Task: Schedule a 90-minute workshop on team motivation.
Action: Mouse moved to (128, 156)
Screenshot: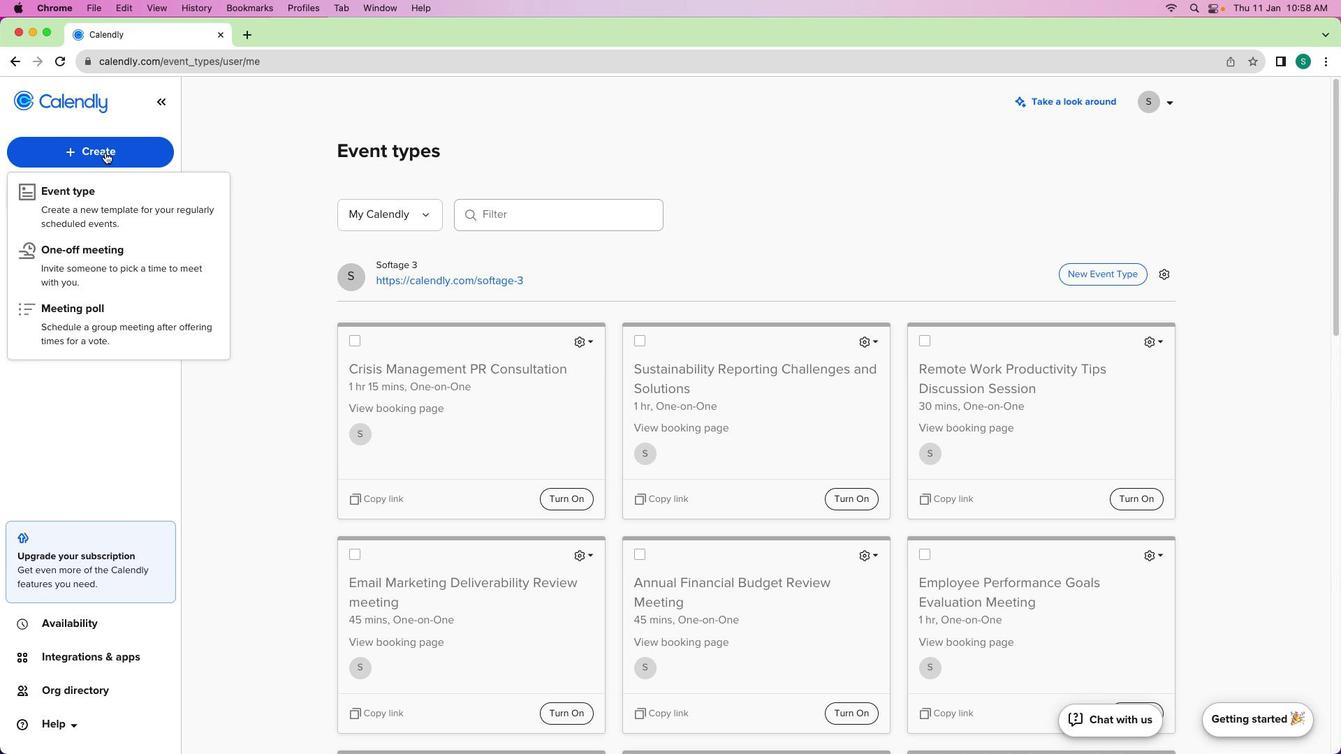 
Action: Mouse pressed left at (128, 156)
Screenshot: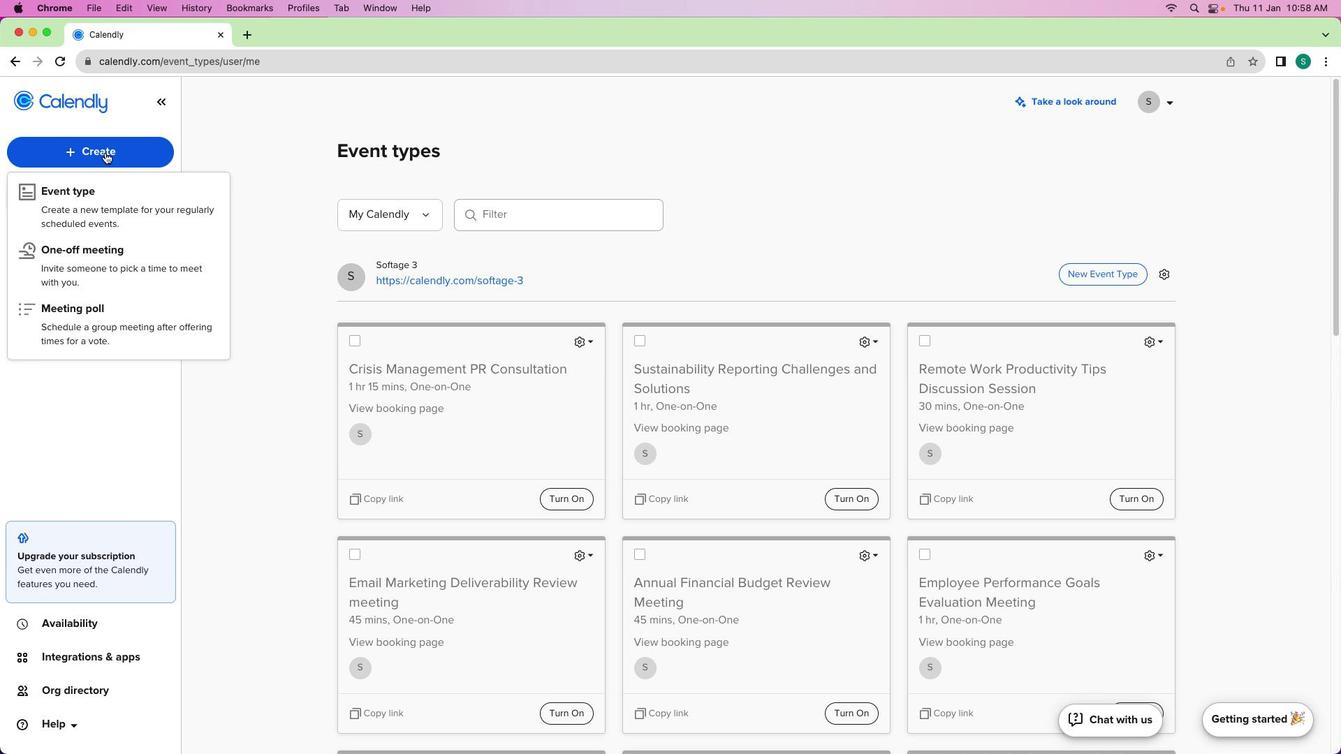 
Action: Mouse moved to (104, 152)
Screenshot: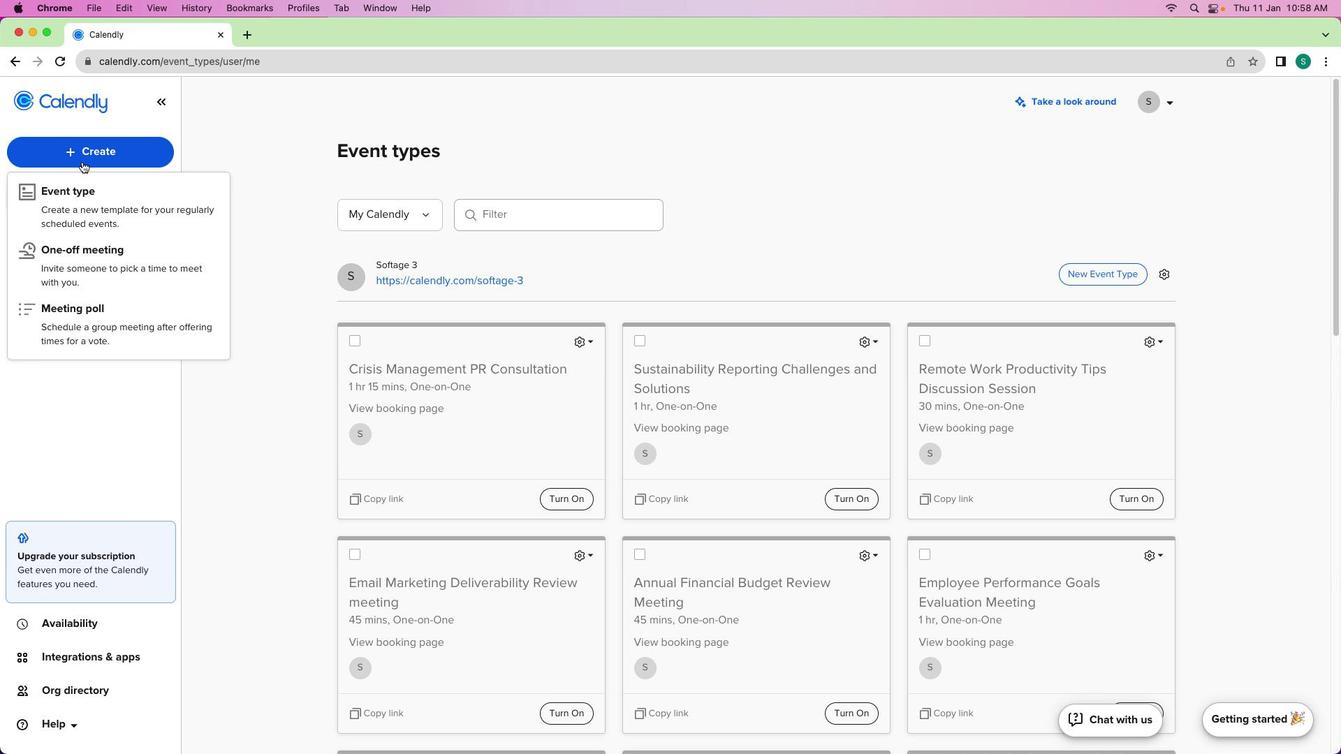 
Action: Mouse pressed left at (104, 152)
Screenshot: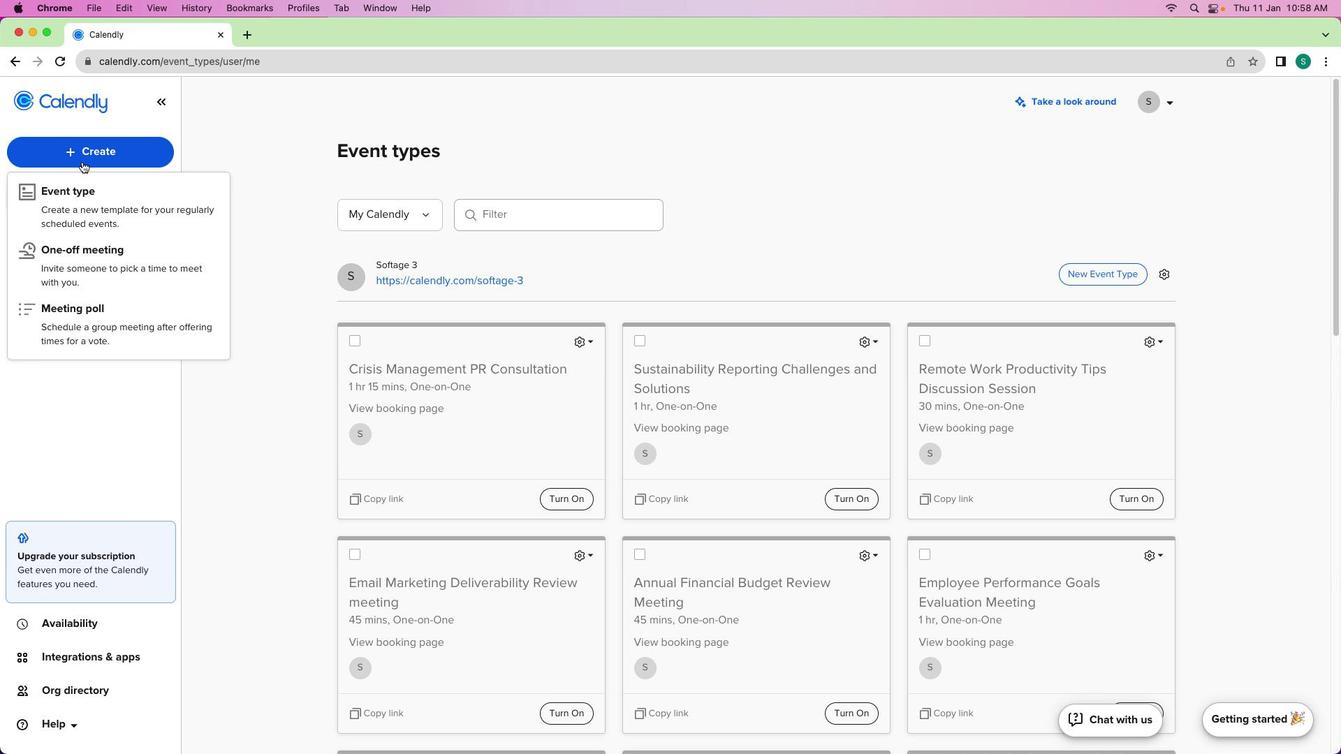 
Action: Mouse moved to (79, 197)
Screenshot: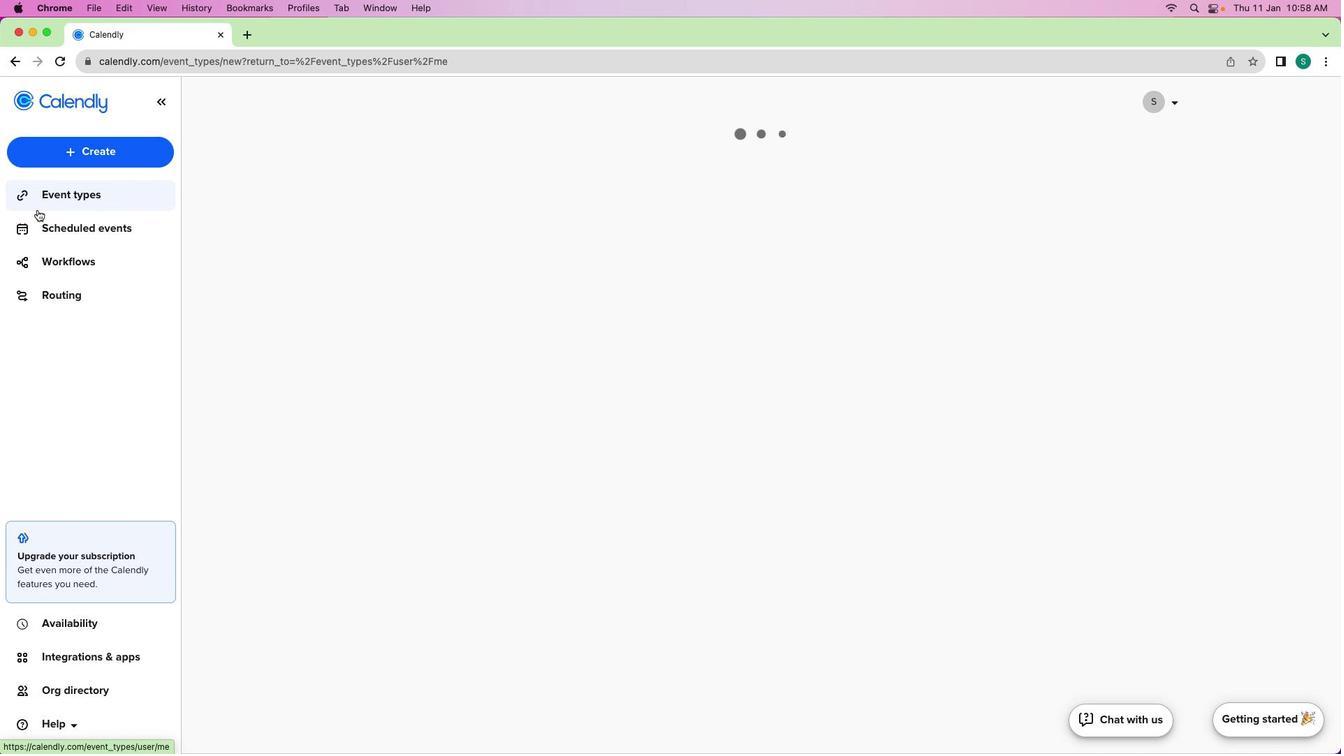 
Action: Mouse pressed left at (79, 197)
Screenshot: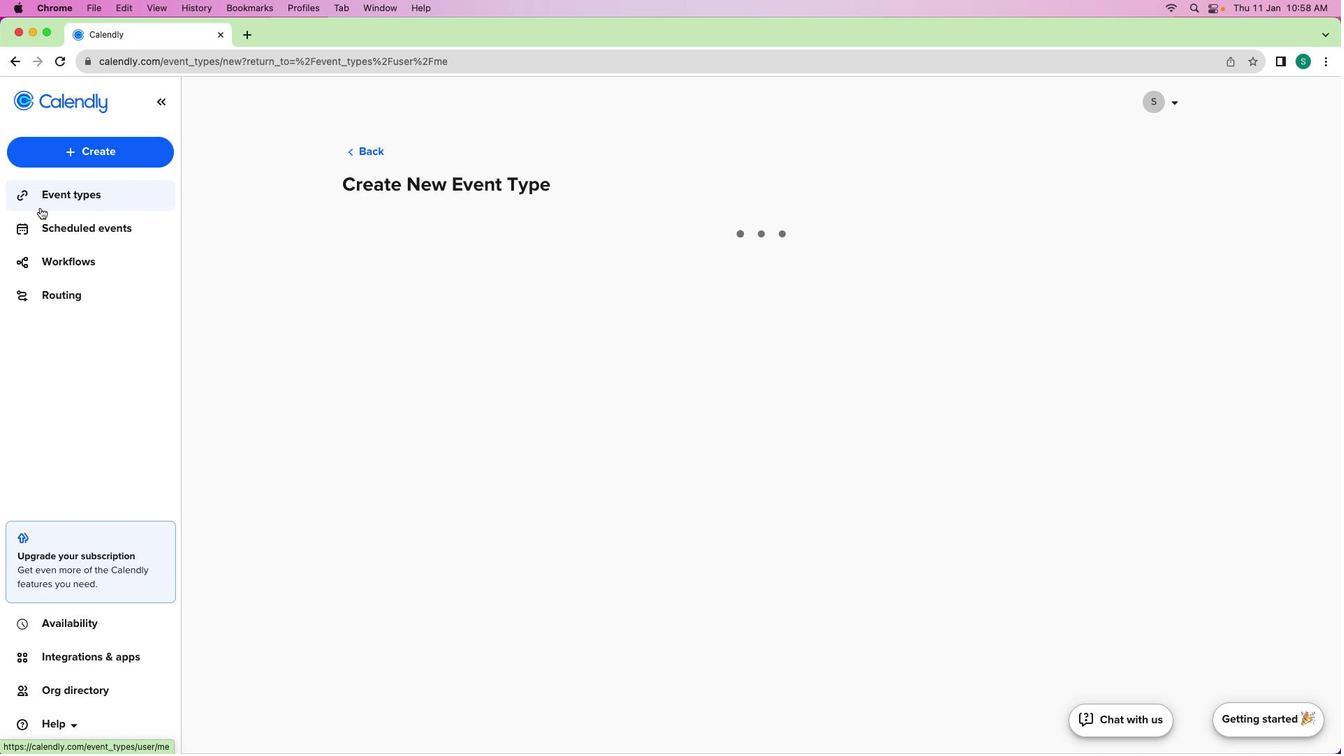 
Action: Mouse moved to (498, 296)
Screenshot: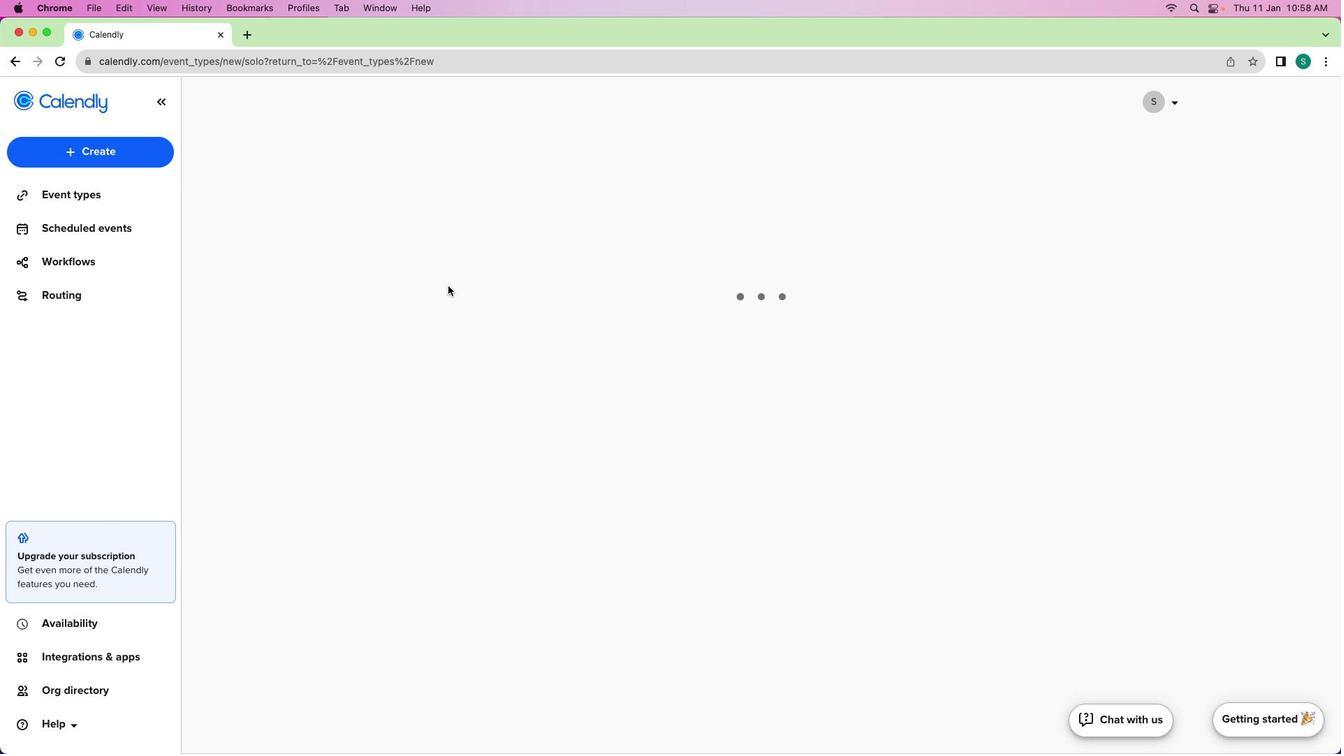 
Action: Mouse pressed left at (498, 296)
Screenshot: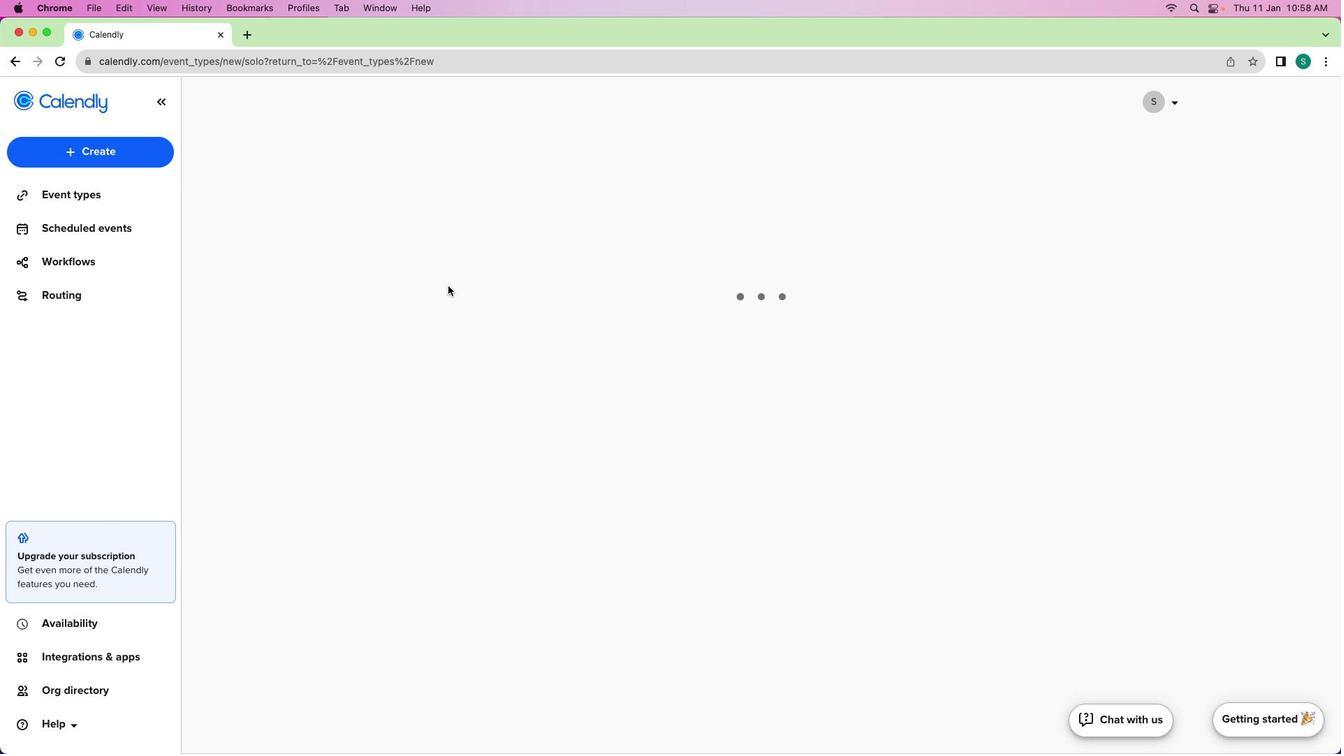 
Action: Mouse moved to (53, 223)
Screenshot: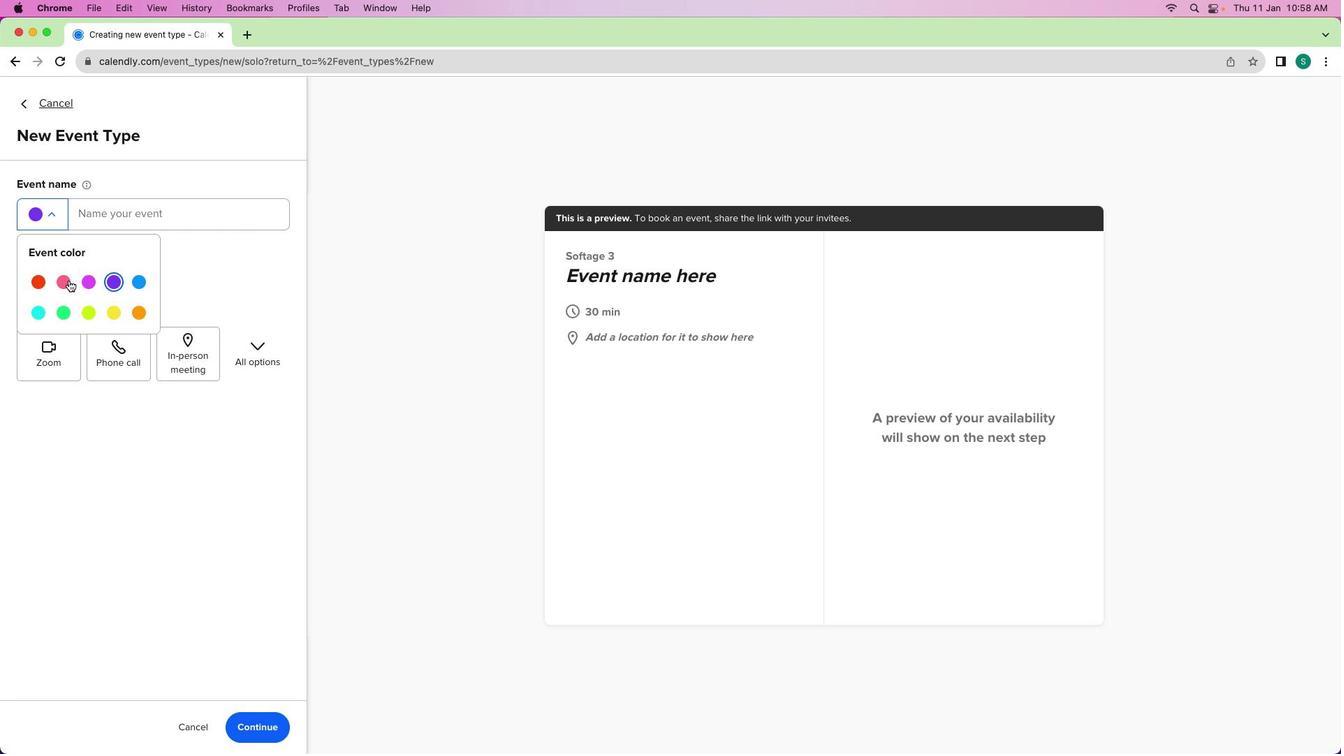 
Action: Mouse pressed left at (53, 223)
Screenshot: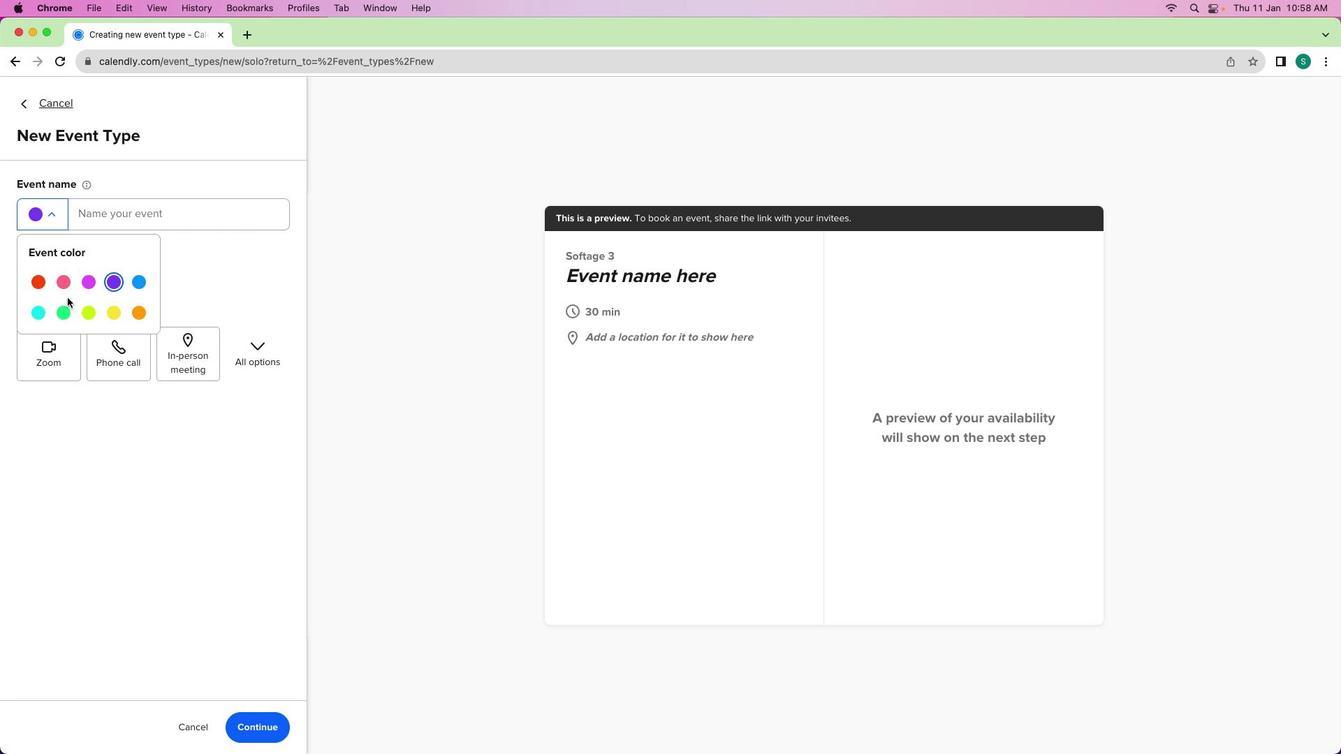 
Action: Mouse moved to (64, 313)
Screenshot: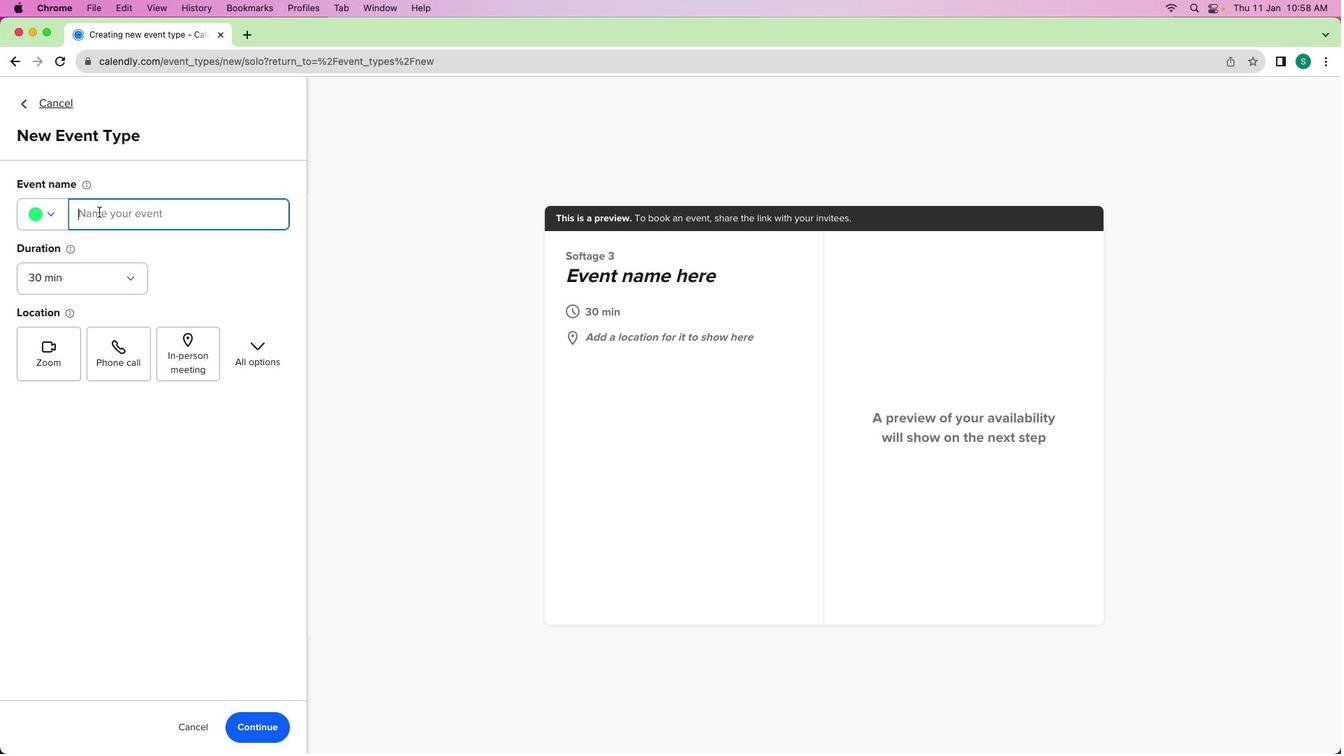 
Action: Mouse pressed left at (64, 313)
Screenshot: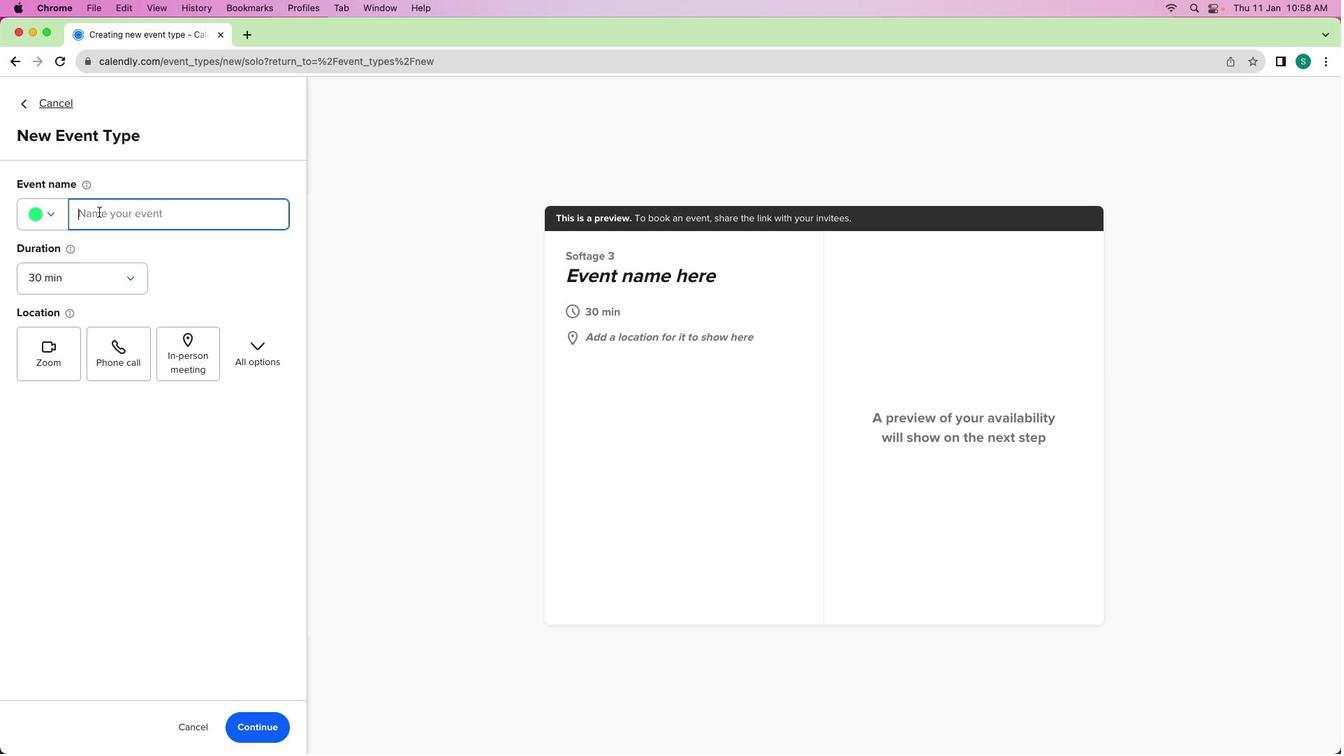 
Action: Mouse moved to (99, 212)
Screenshot: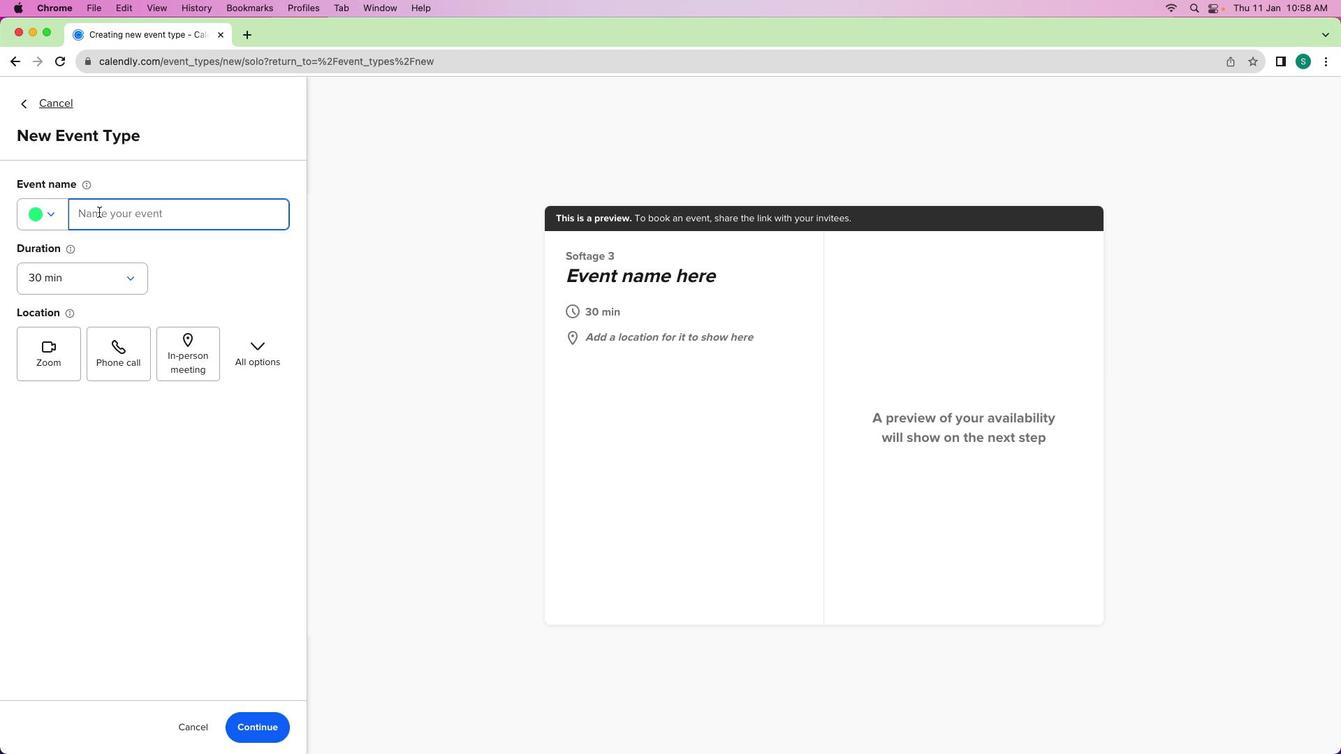 
Action: Mouse pressed left at (99, 212)
Screenshot: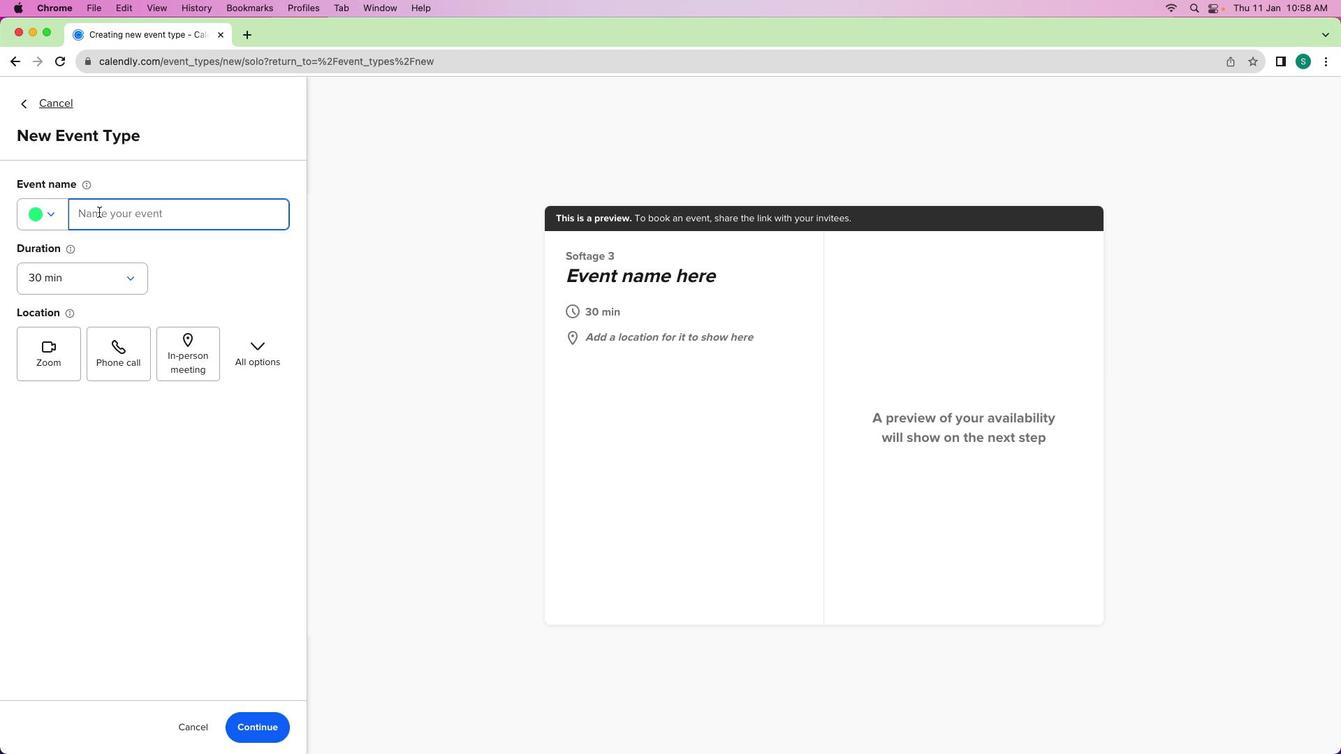 
Action: Key pressed Key.shift'T''e''a''m'Key.spaceKey.shift'M''o''t''i''v''a''t''i''o''n'Key.spaceKey.shift'W''o''r''k''s''h''o''p'
Screenshot: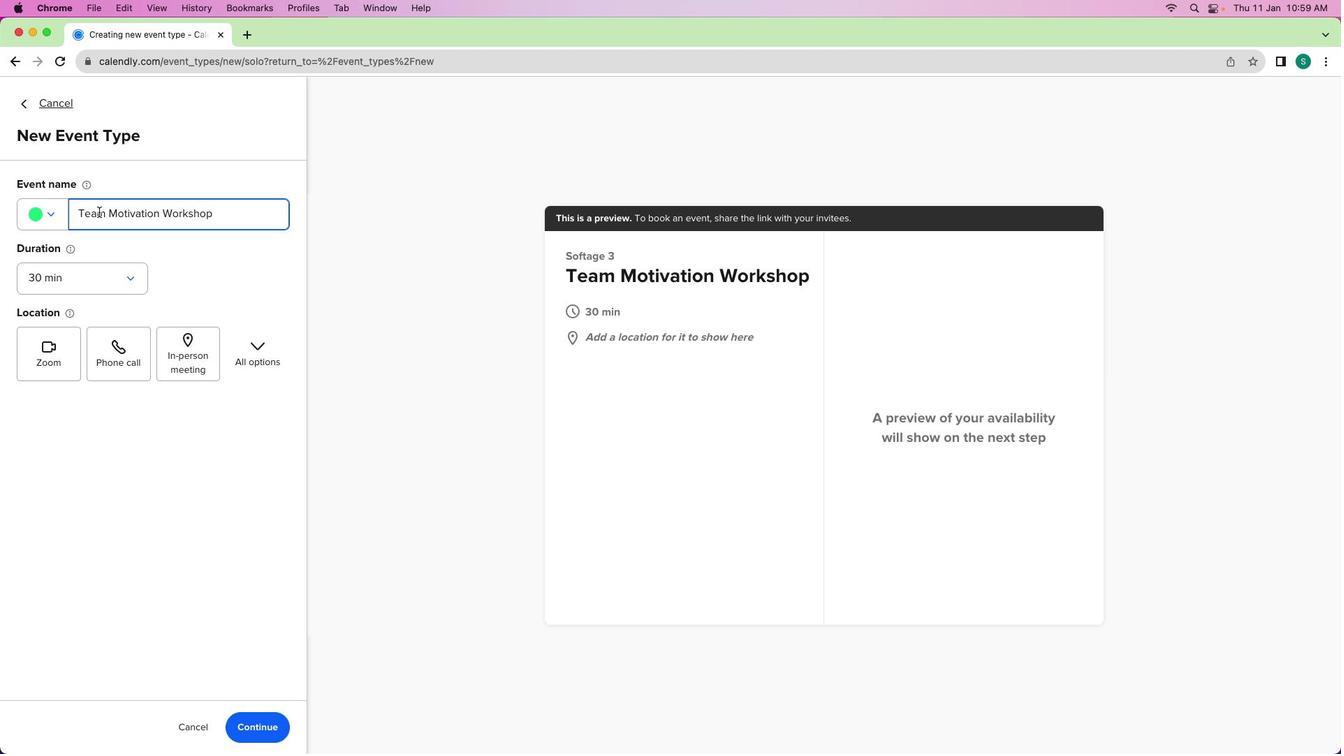 
Action: Mouse moved to (58, 273)
Screenshot: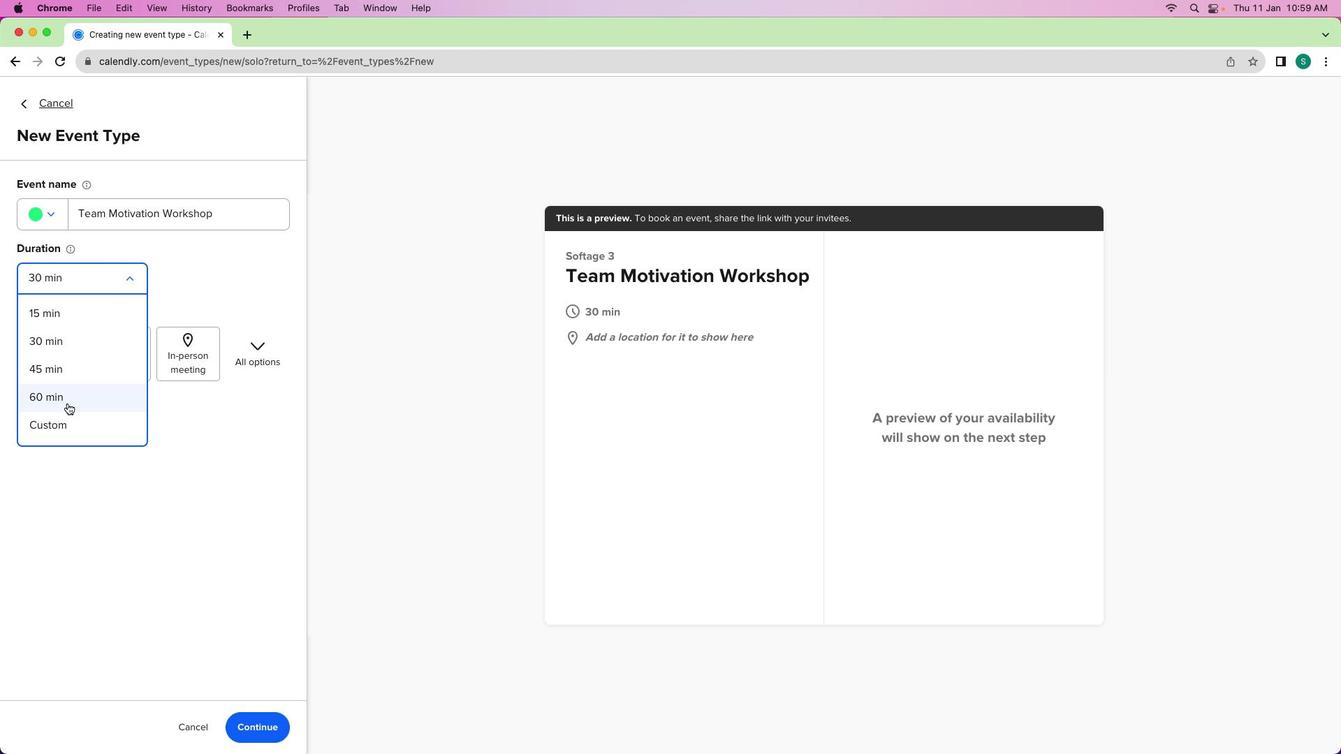 
Action: Mouse pressed left at (58, 273)
Screenshot: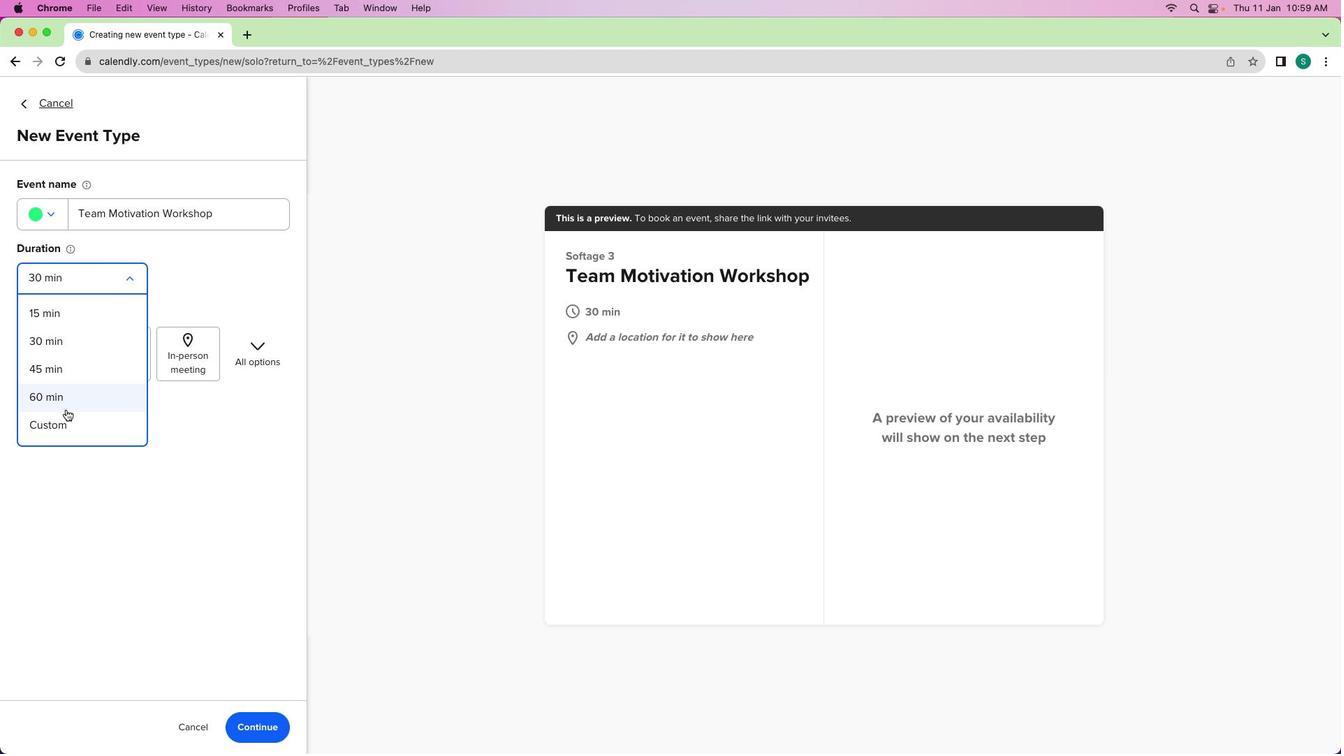 
Action: Mouse moved to (65, 413)
Screenshot: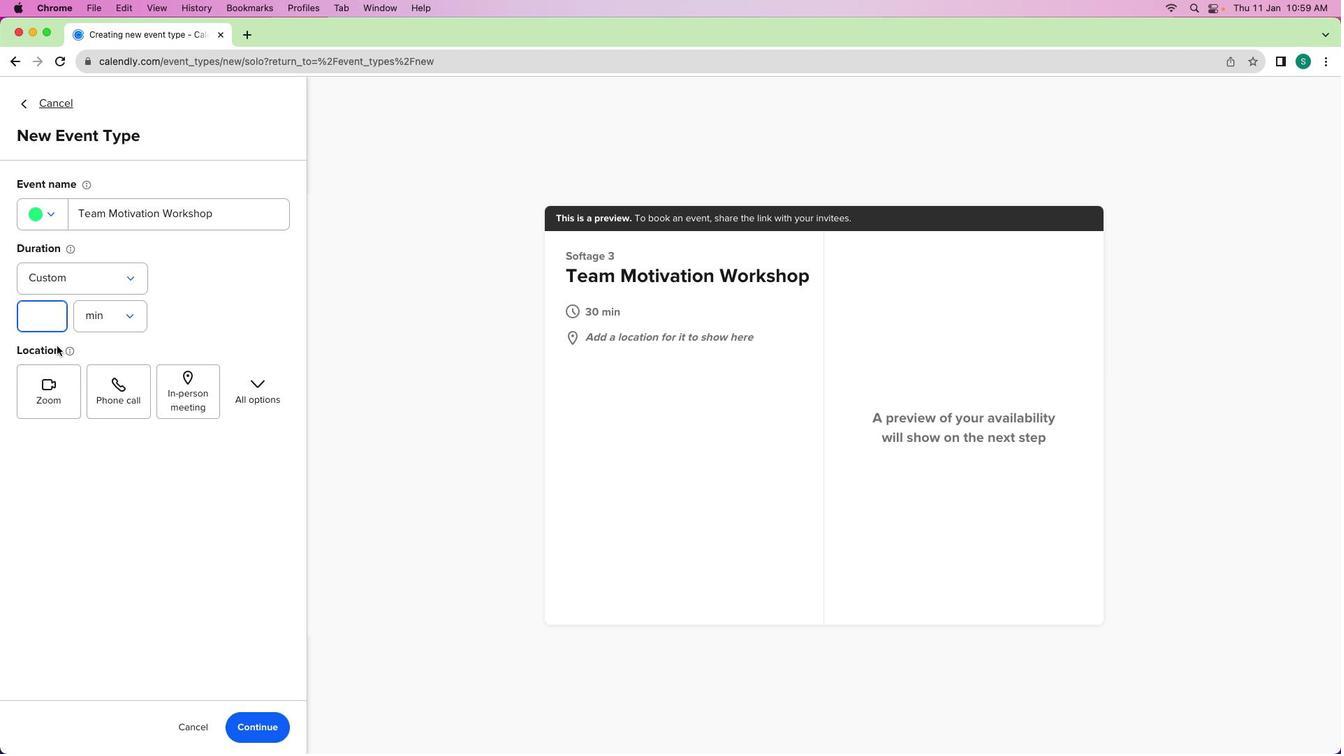 
Action: Mouse pressed left at (65, 413)
Screenshot: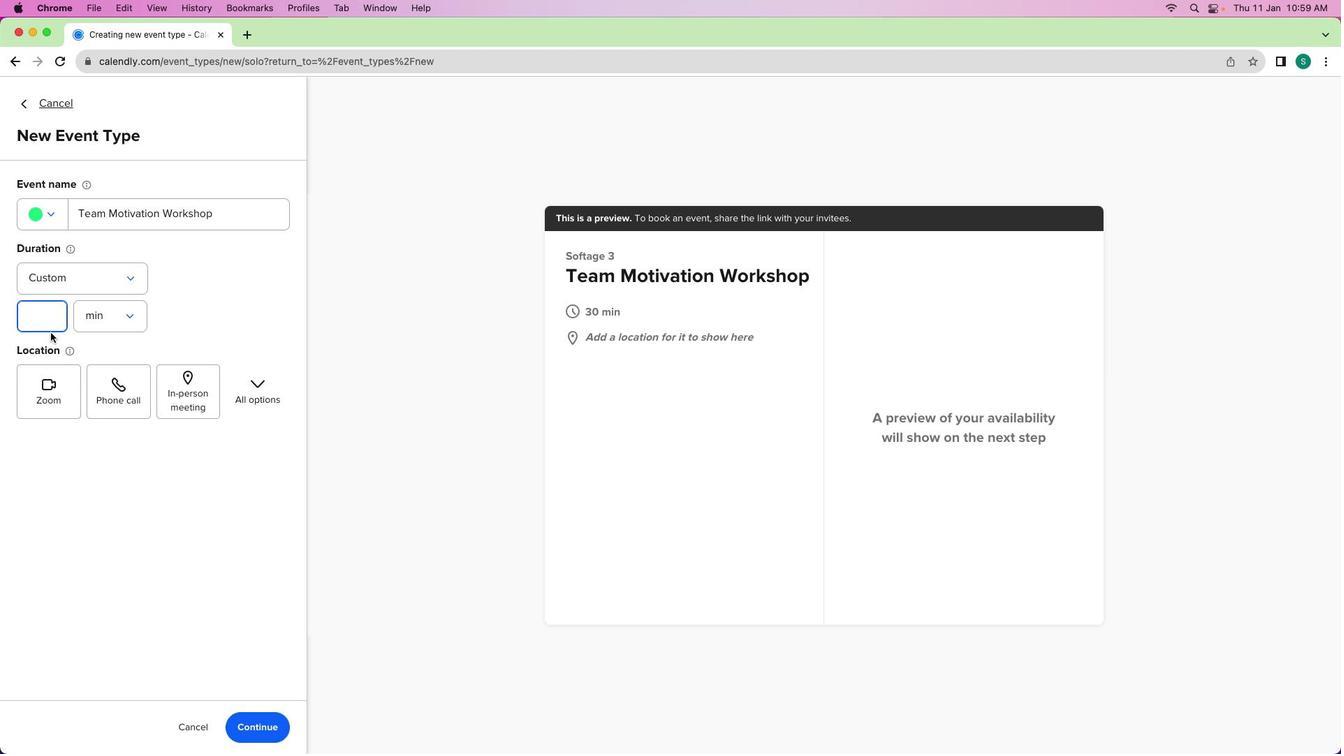 
Action: Mouse moved to (48, 322)
Screenshot: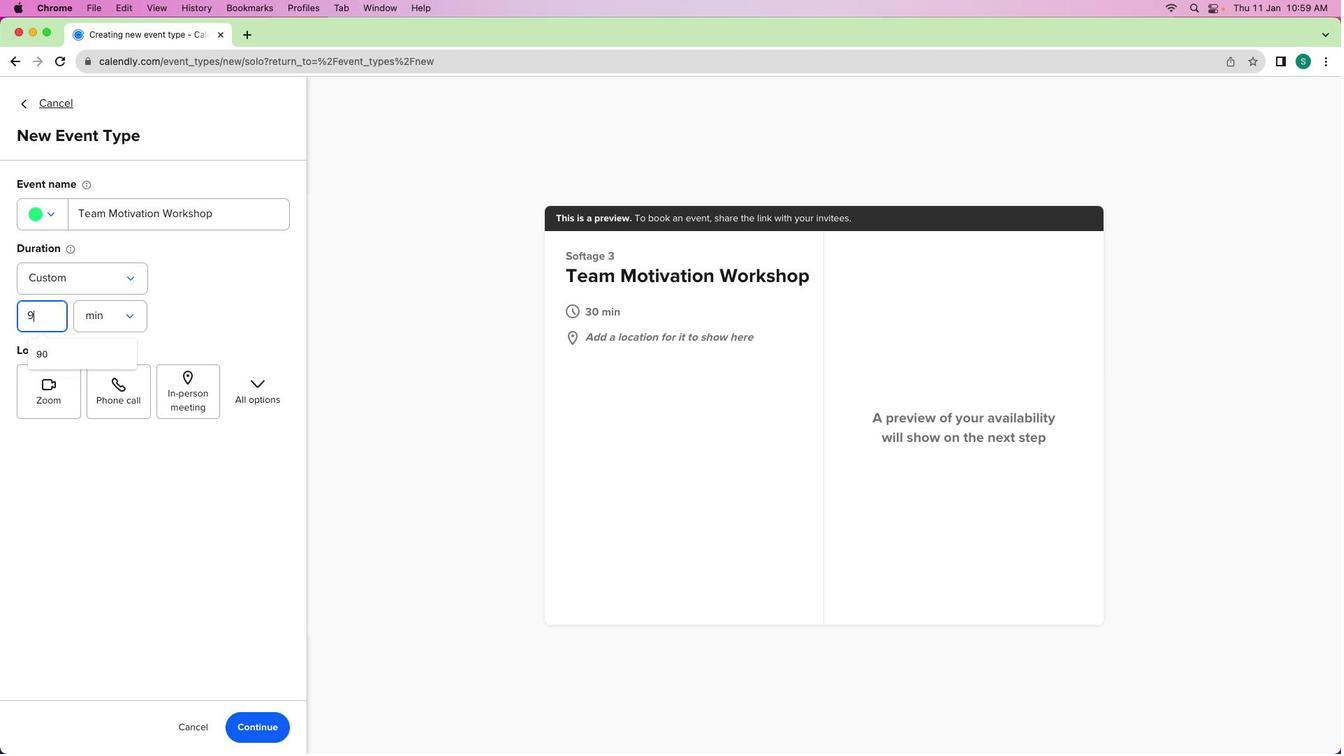 
Action: Key pressed '9''0'
Screenshot: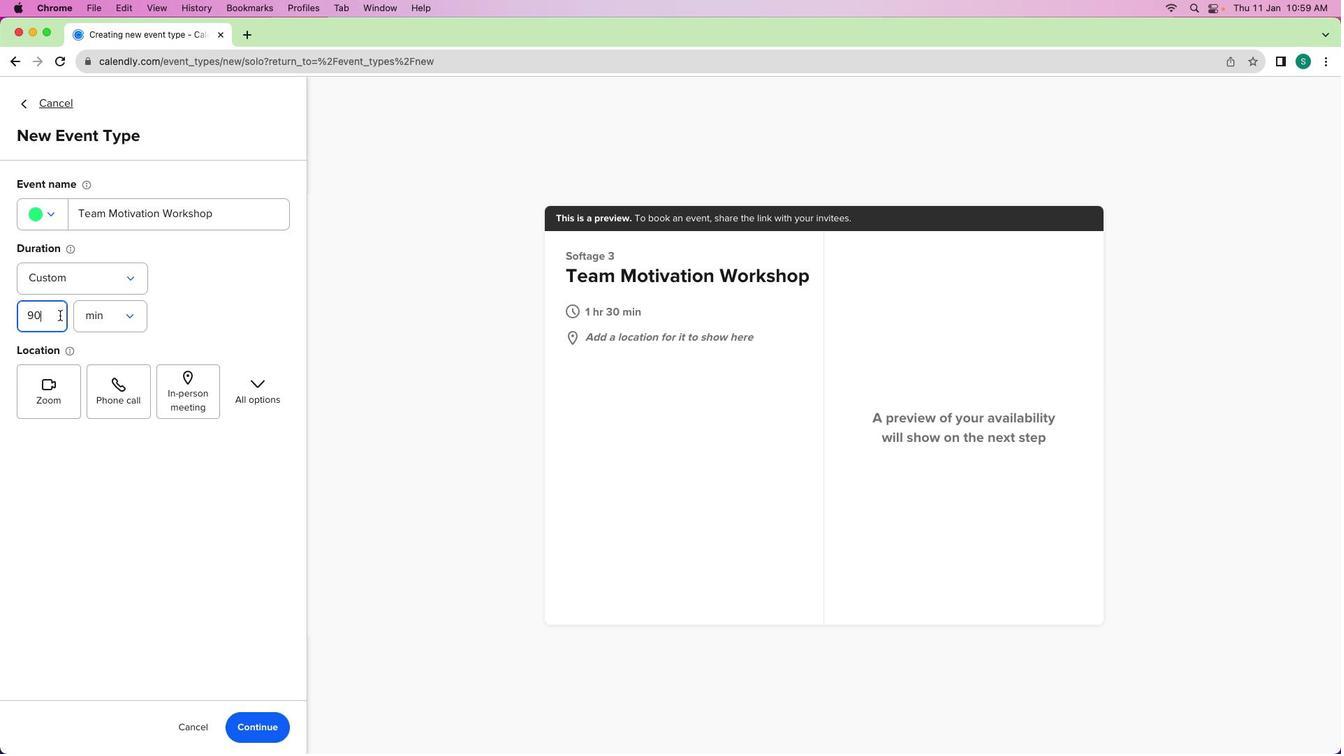 
Action: Mouse moved to (63, 394)
Screenshot: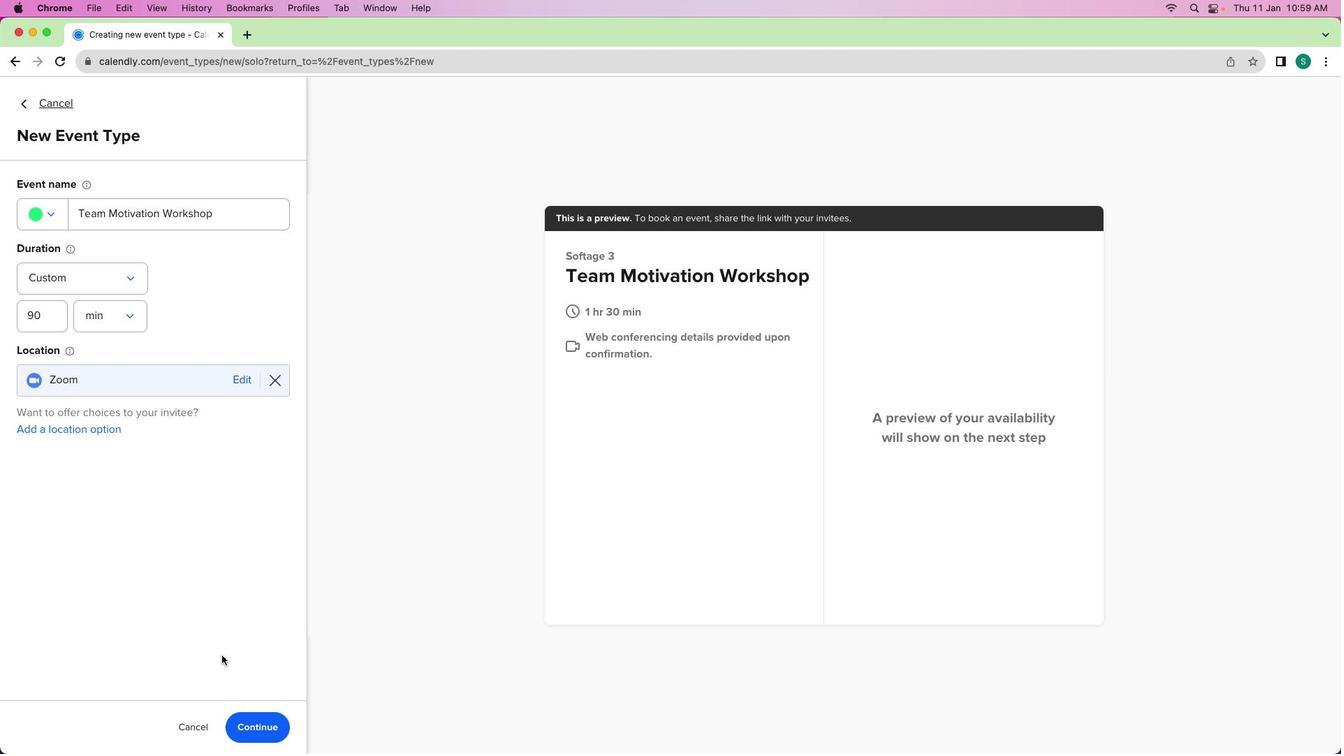 
Action: Mouse pressed left at (63, 394)
Screenshot: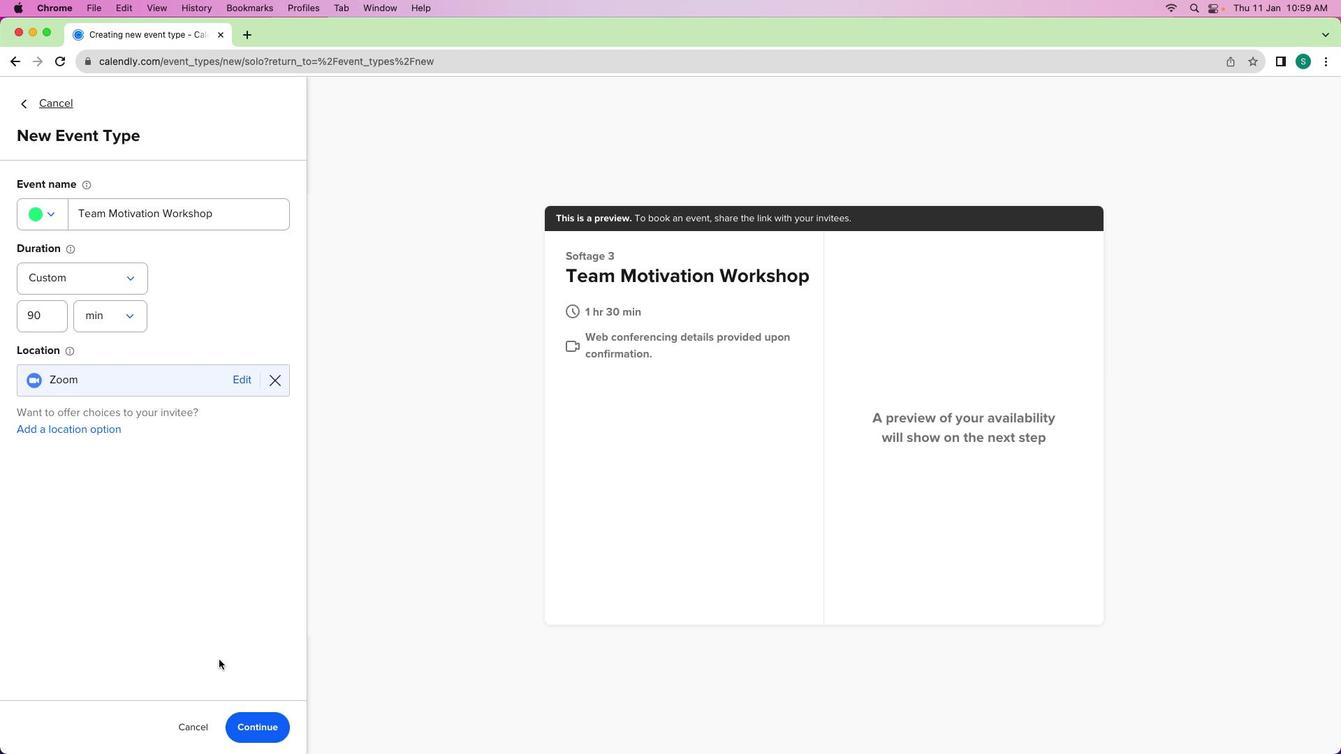 
Action: Mouse moved to (246, 719)
Screenshot: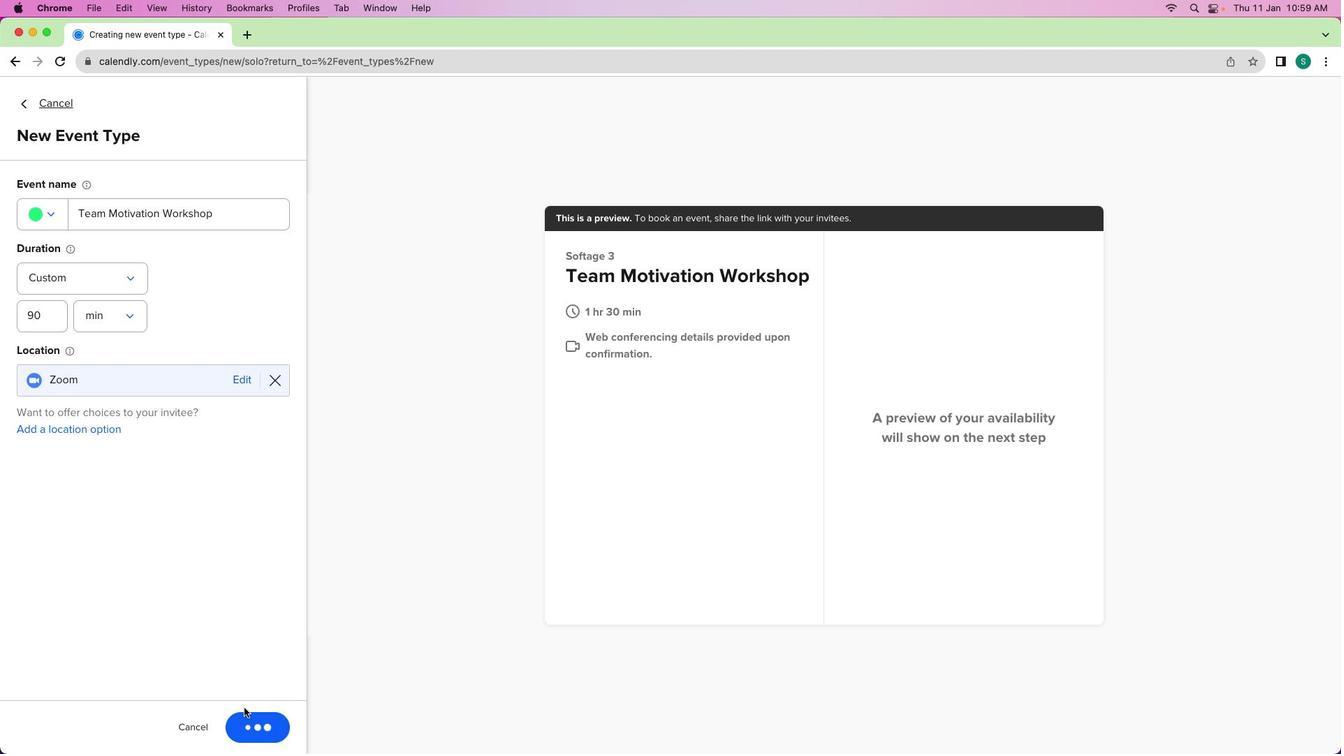 
Action: Mouse pressed left at (246, 719)
Screenshot: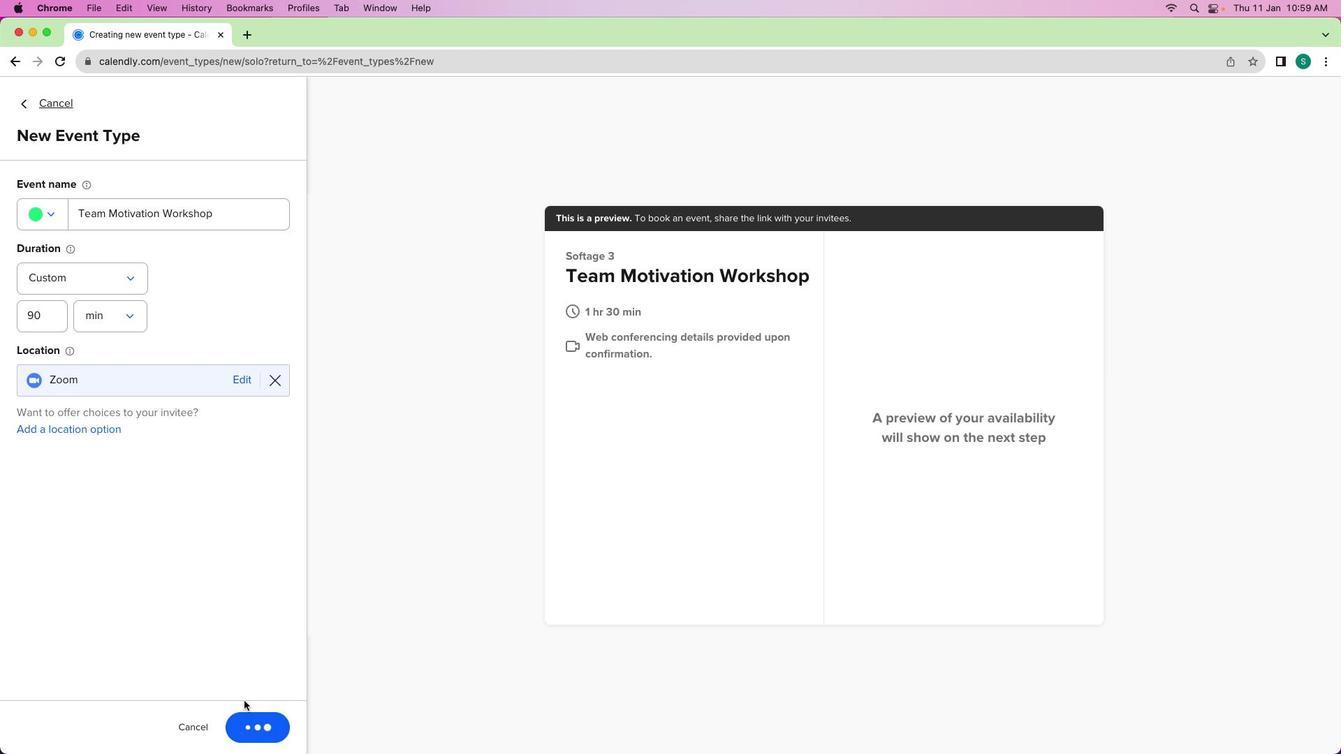 
Action: Mouse moved to (246, 232)
Screenshot: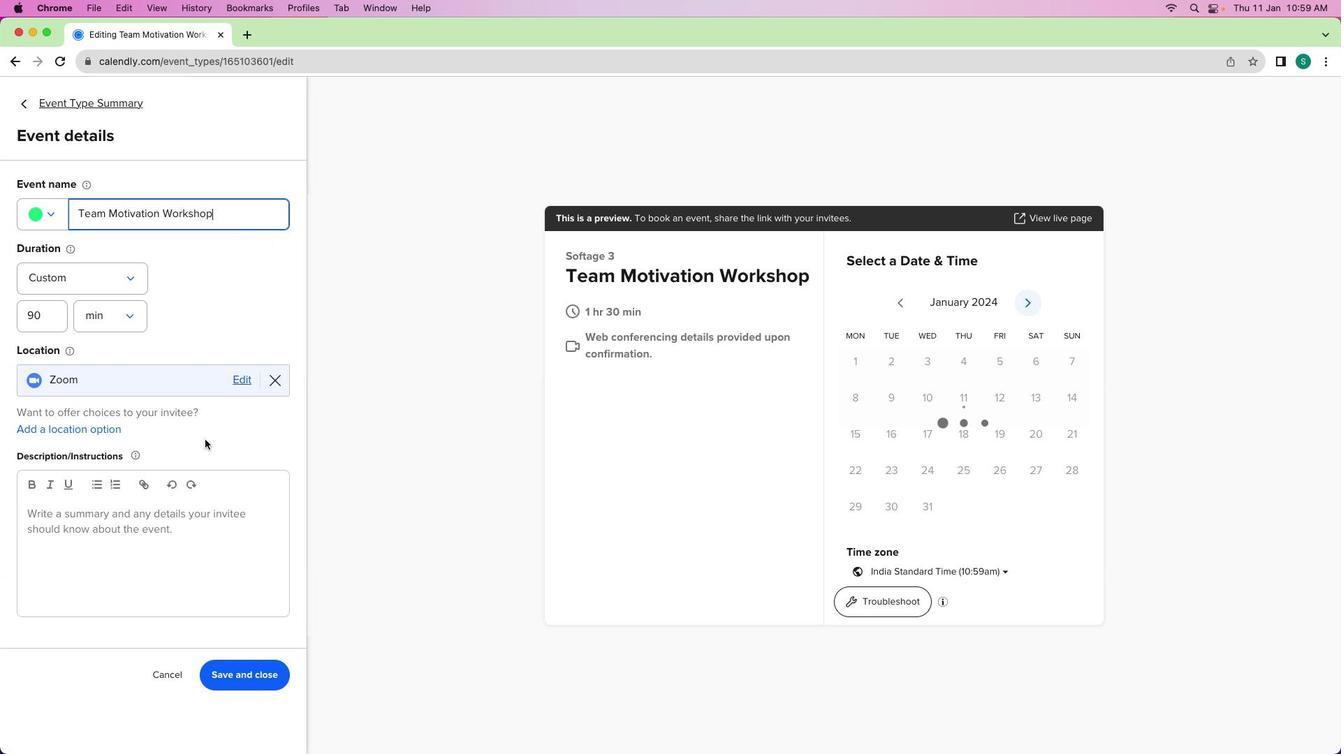 
Action: Mouse pressed left at (246, 232)
Screenshot: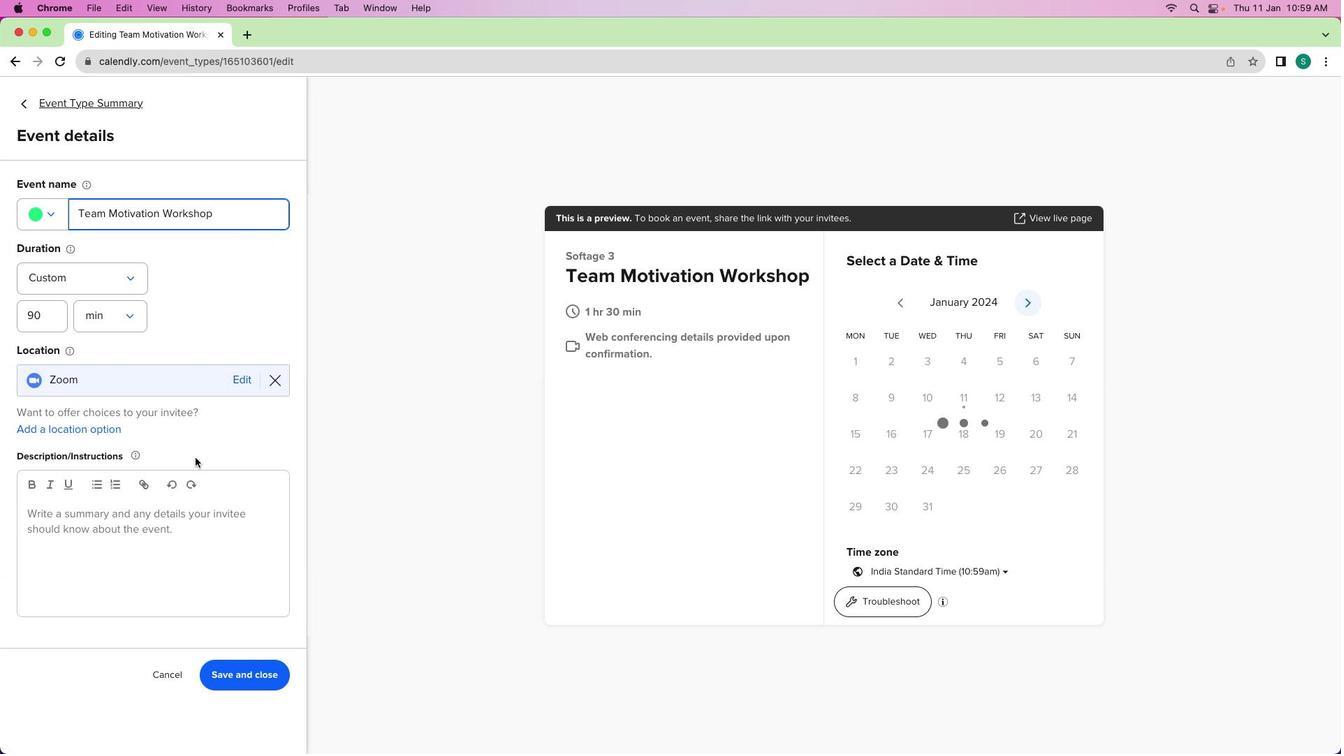 
Action: Mouse moved to (166, 528)
Screenshot: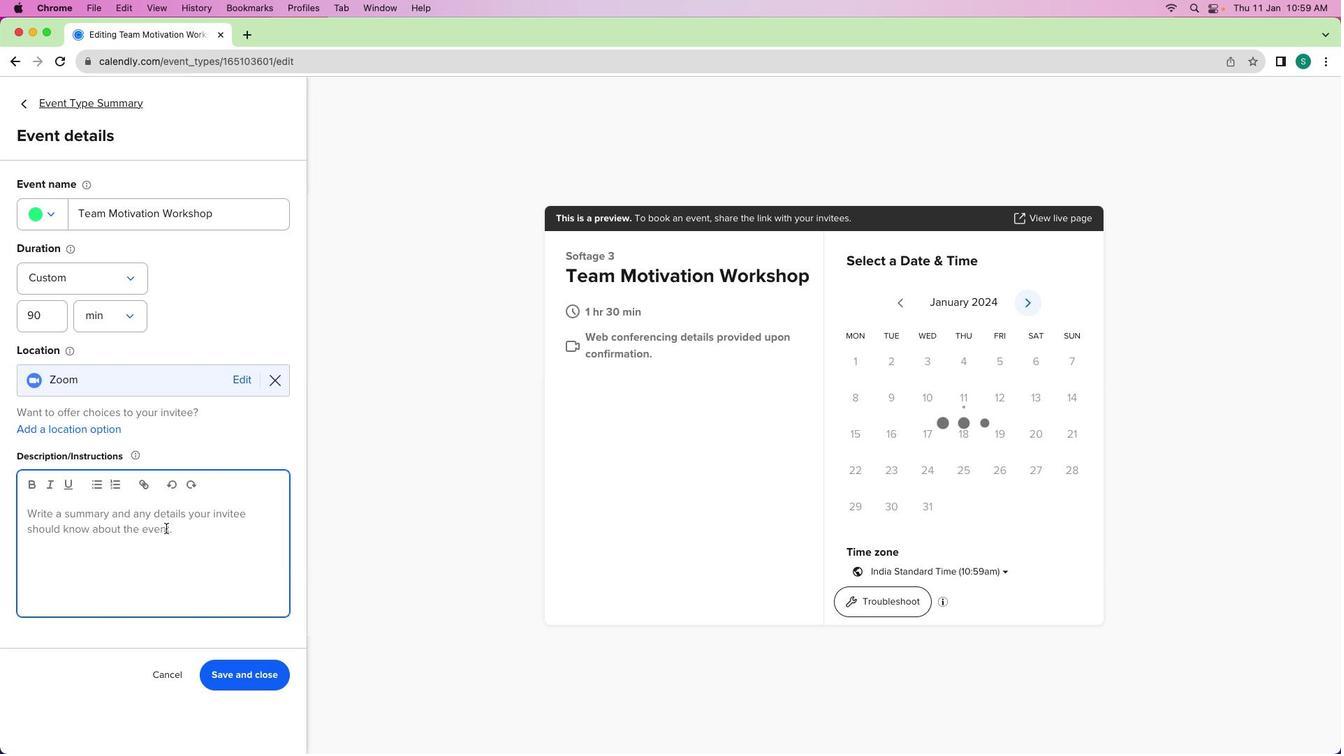 
Action: Mouse pressed left at (166, 528)
Screenshot: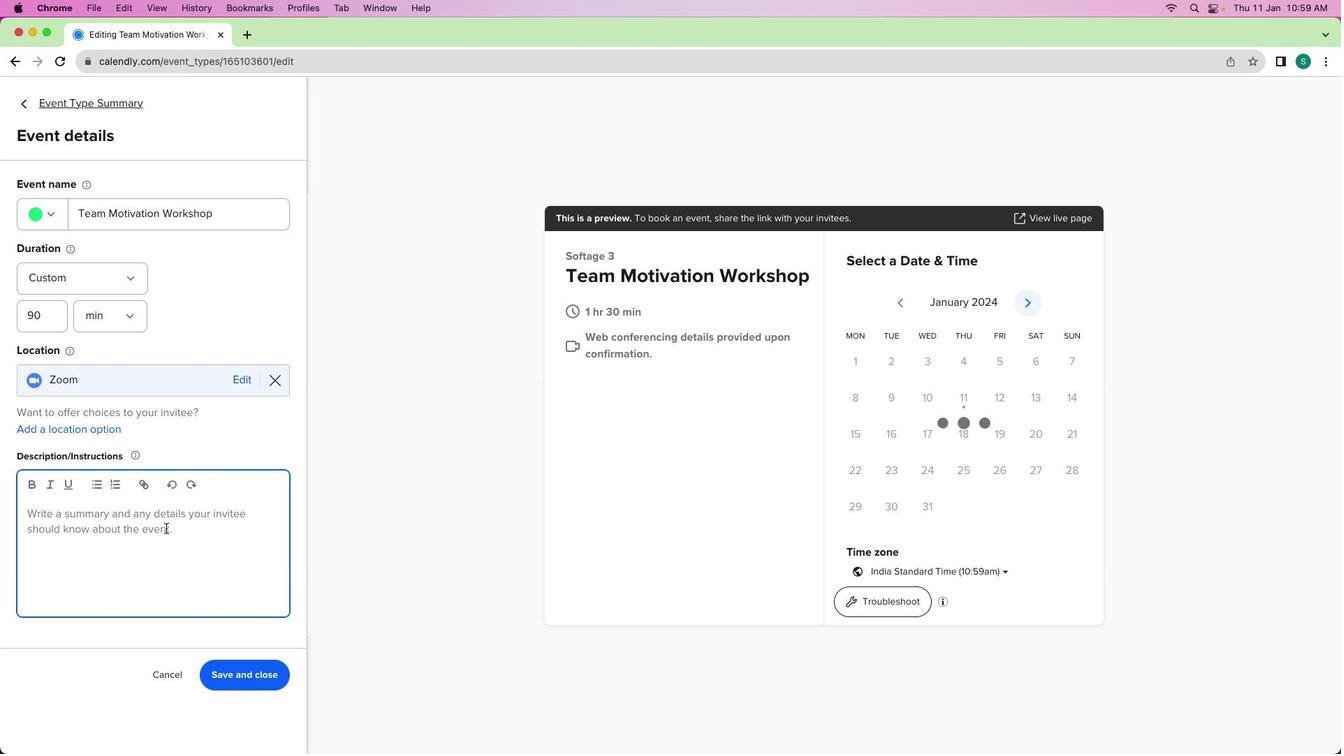 
Action: Mouse moved to (166, 529)
Screenshot: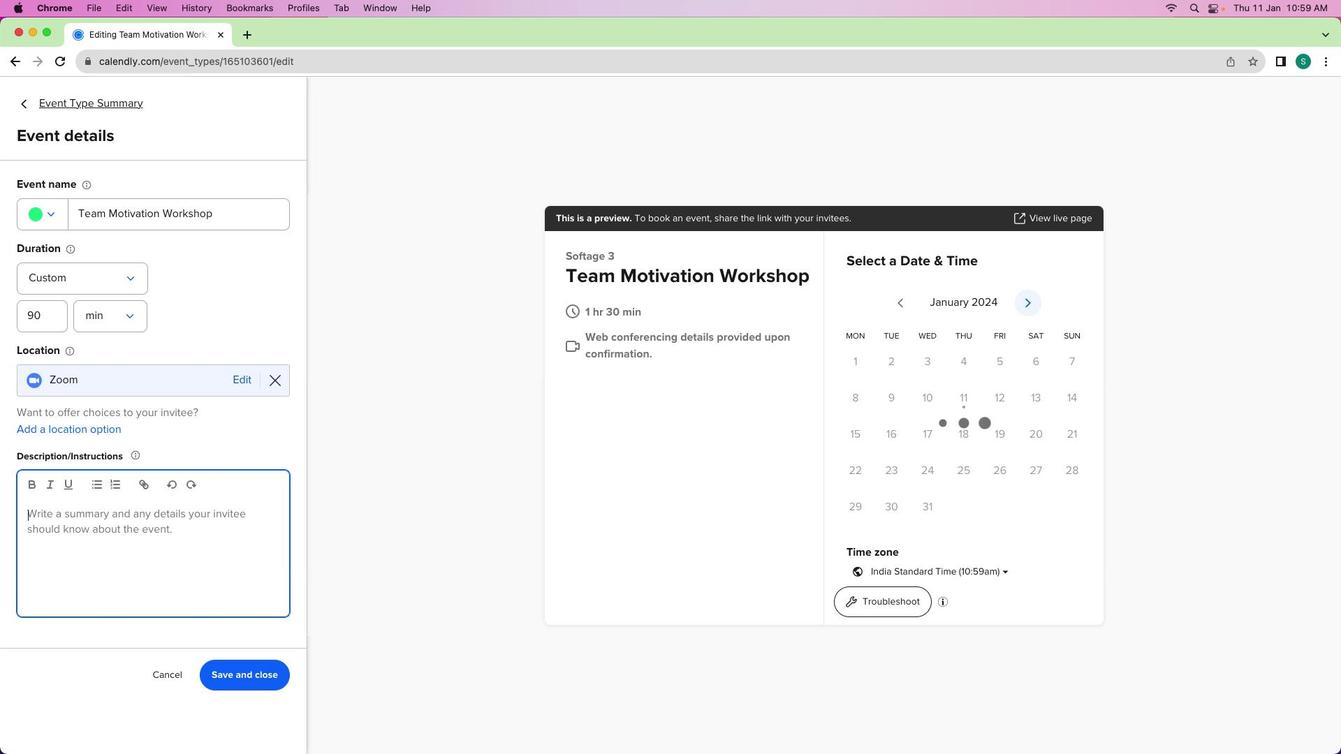 
Action: Key pressed Key.shift'H''i'Key.space't''e''a''m'','Key.enterKey.shift'T''o'Key.space'b''o''o''s''t'Key.space't''e''a''m'Key.space'm''o''t''i''v''a''t''i''o''n'','Key.spaceKey.shift'I'"'"'v''e'Key.space'o''r''g''a''n''i''z''e''d'Key.space'a'Key.space'9''0''-''m''i''n''u''t''e'Key.space'w''o''r''k''s''h''o''p'Key.space'w''h''e''r''e'Key.space'w''e'"'"'l''l'Key.space'e''x''p''l''o''r''e'Key.space's''t''r''a''t''e''g''i''e''s'Key.space'a''n''d'Key.space'a''x'Key.backspace'c''t''i''v''i''t''i''e''s'Key.space't''o'Key.space'e''n''h''a''n''c''e'Key.space't''e''a''m'Key.space'm''o''r''a''l''e'Key.space'a''n''d'Key.space'p''r''o''d''u''c''t''i''v''i''t''y''.'Key.enterKey.shift'E''x''c''i''t''e''d'Key.space't''o'Key.space'e''n''g''a''g''e'Key.space'i''n'Key.space't''h''i''s'Key.space'w''o''r''k''s''h''o''p'Key.space'w''i''t''h'Key.space'y''o''u'Key.shift_r'!'Key.enterKey.shift'B''e''a''s''t'Key.backspaceKey.backspaceKey.backspace's''t'Key.spaceKey.shift'R''e''g''a''r''d''s'','','Key.enterKey.shift'S''o''f''a'Key.backspace't''a''g''e'Key.leftKey.leftKey.backspaceKey.shift'A'Key.rightKey.right
Screenshot: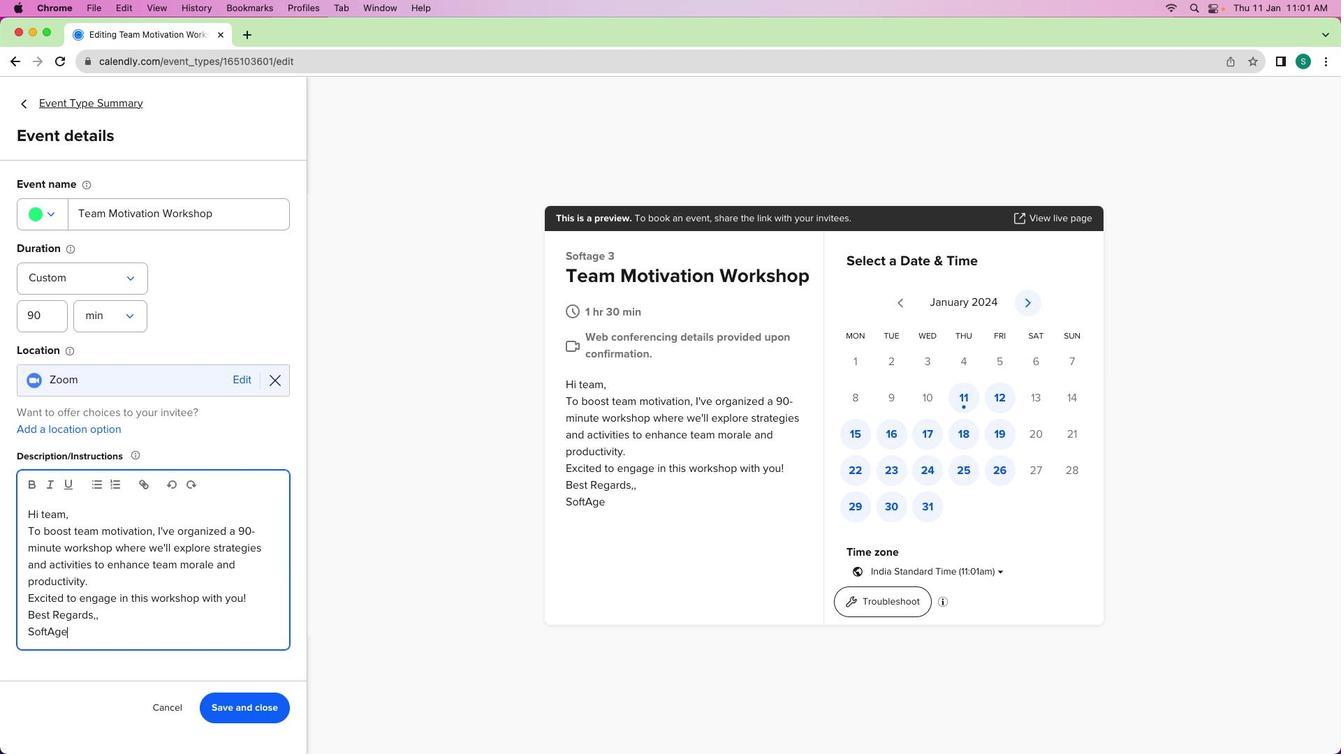 
Action: Mouse moved to (237, 708)
Screenshot: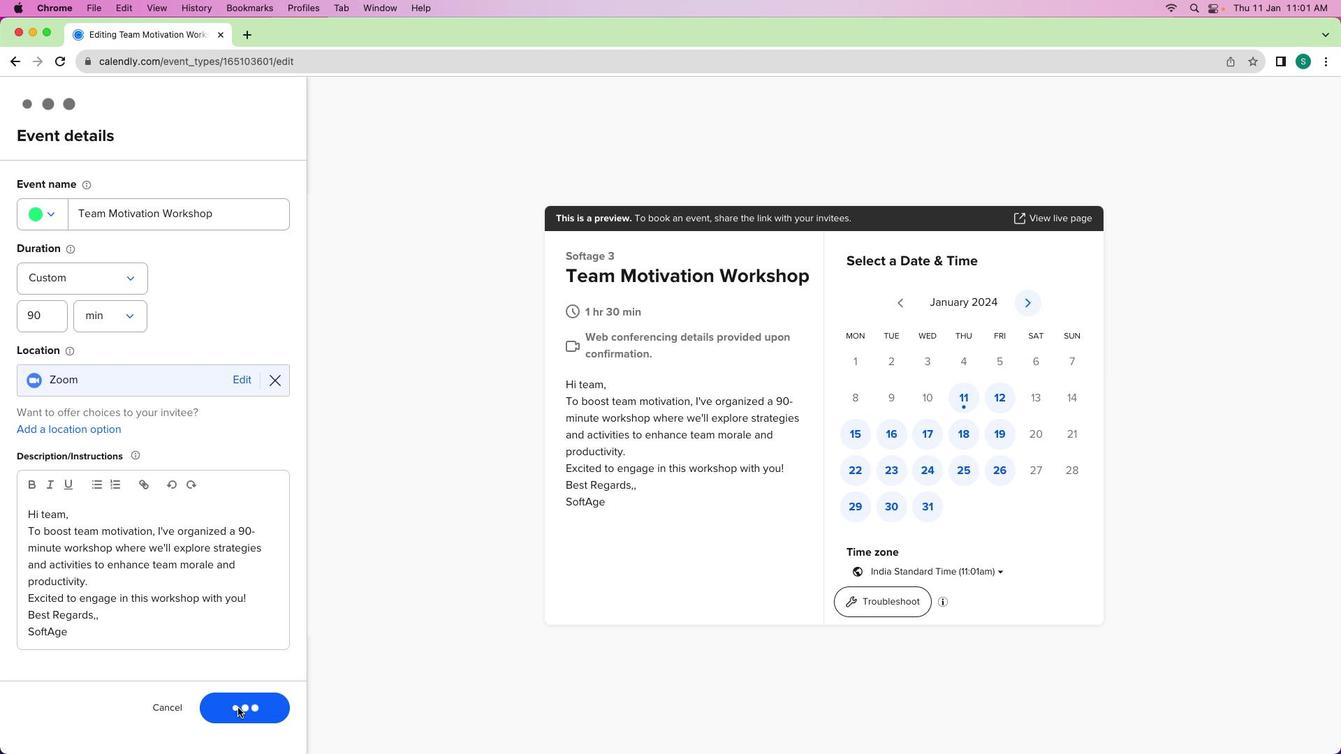 
Action: Mouse pressed left at (237, 708)
Screenshot: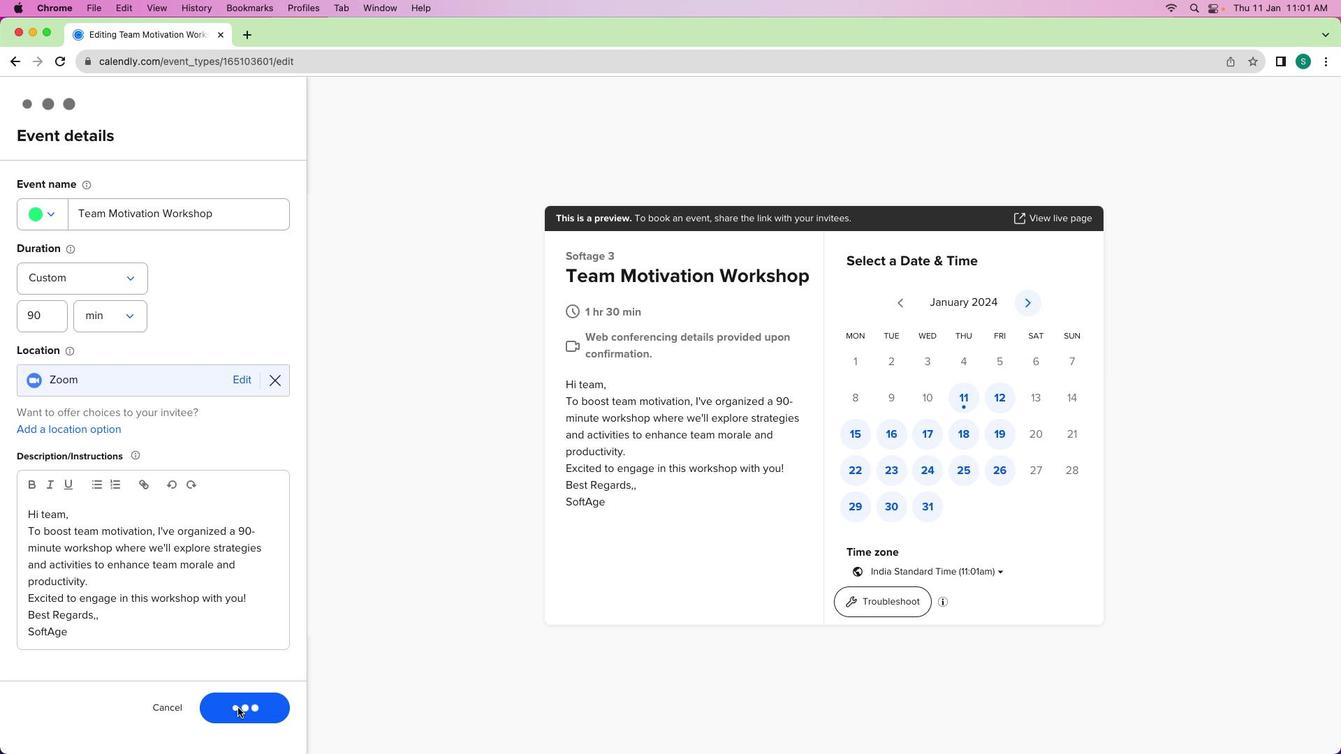 
Action: Mouse moved to (207, 385)
Screenshot: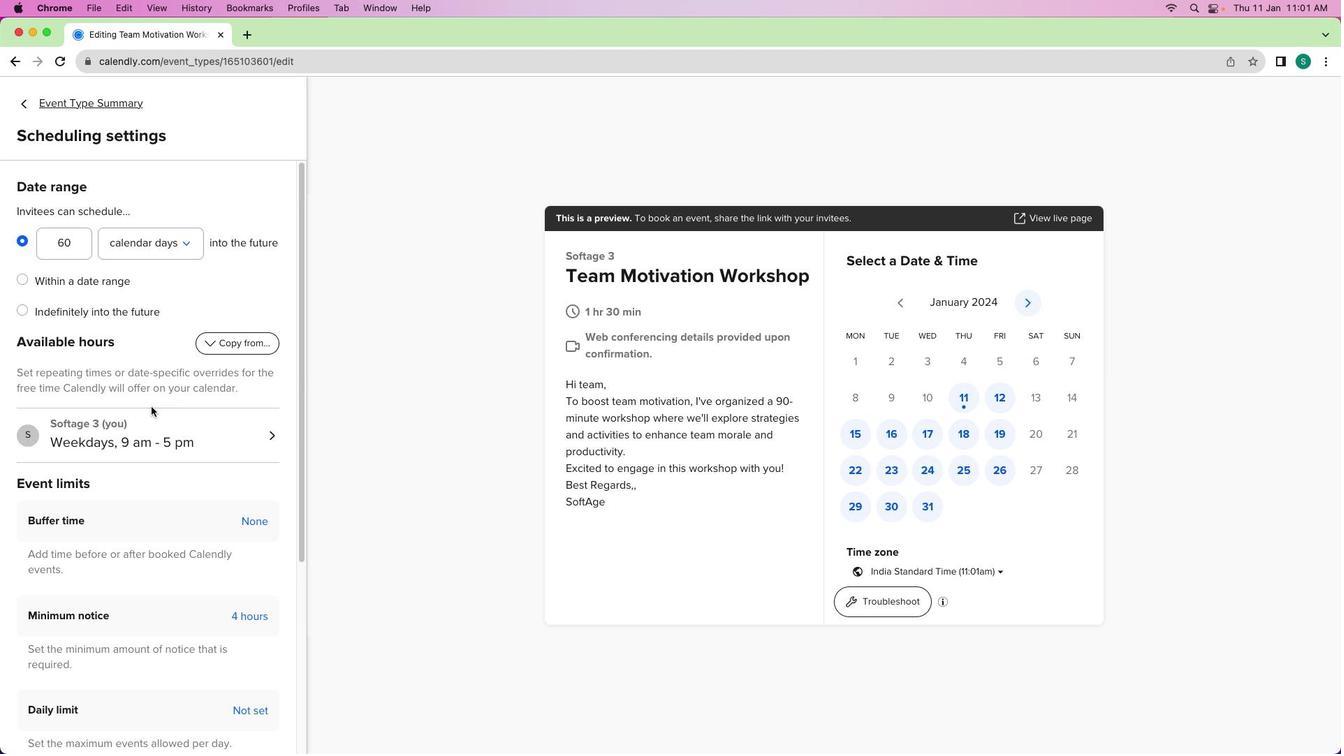 
Action: Mouse pressed left at (207, 385)
Screenshot: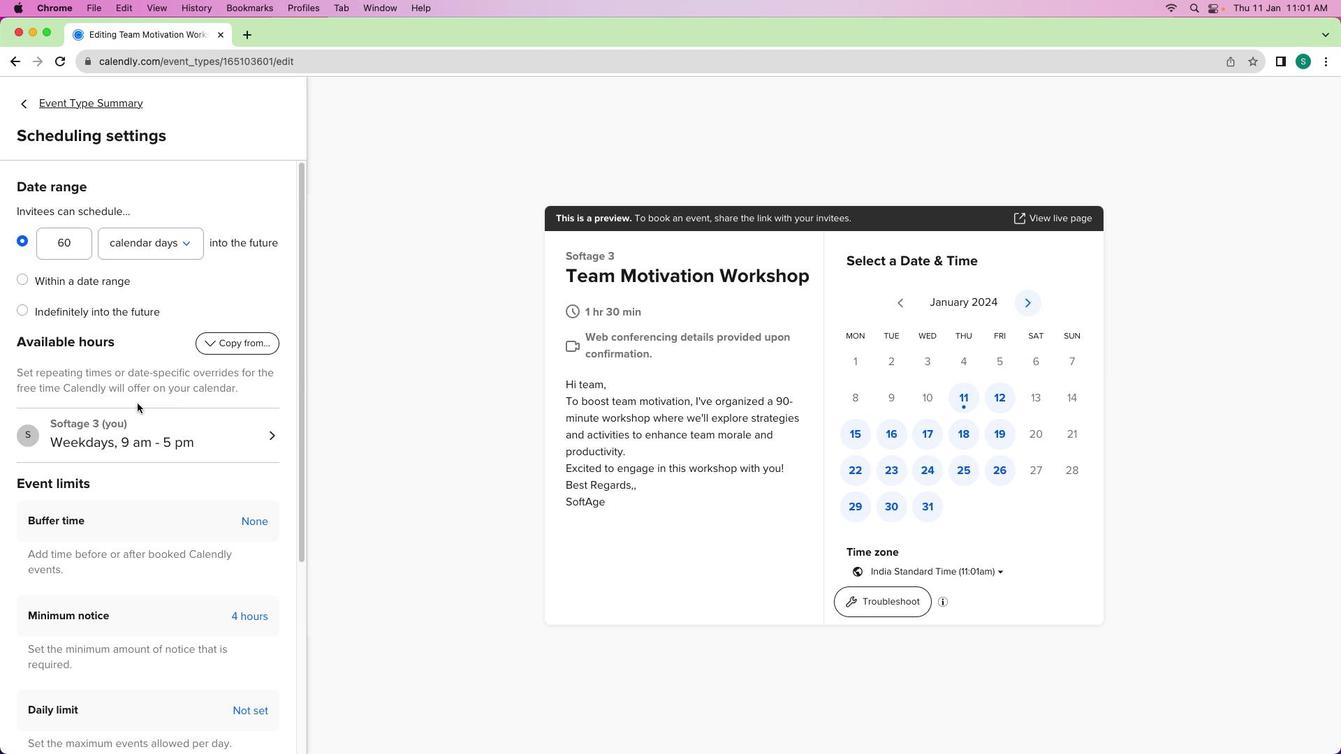 
Action: Mouse moved to (99, 473)
Screenshot: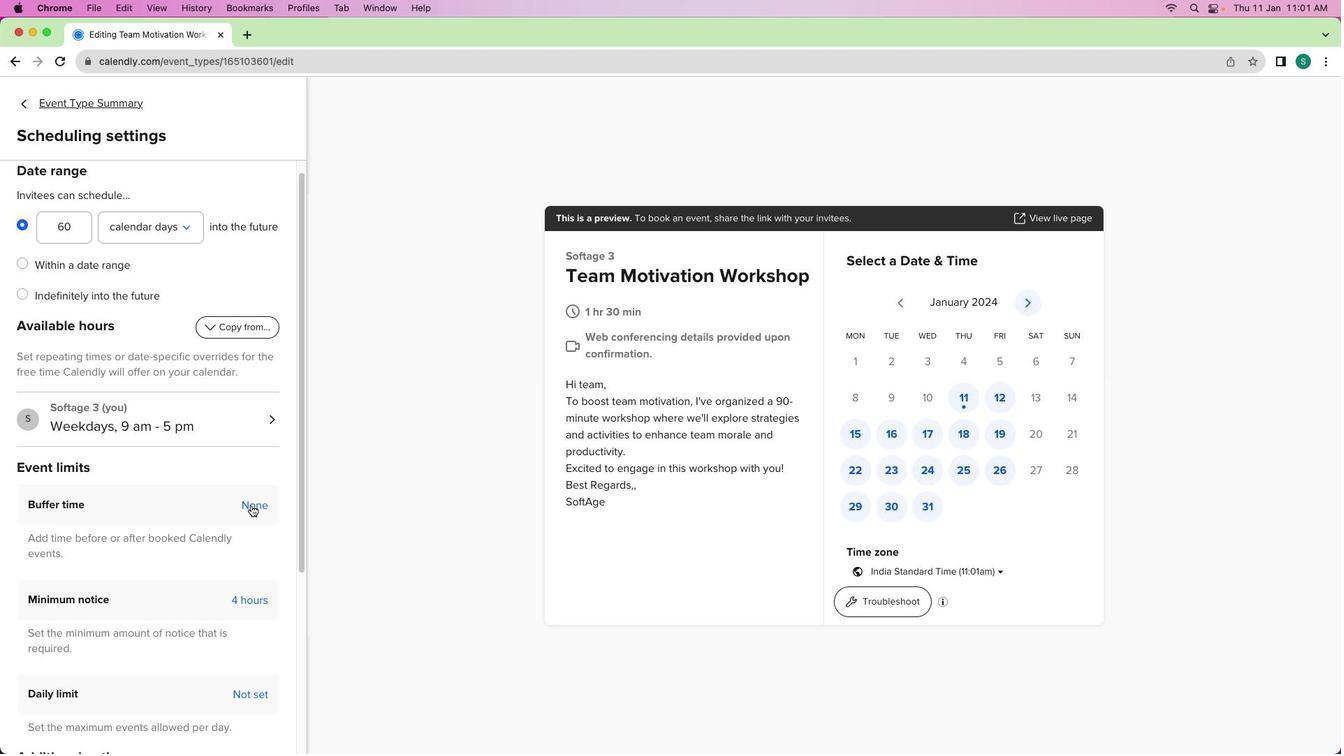 
Action: Mouse scrolled (99, 473) with delta (0, 0)
Screenshot: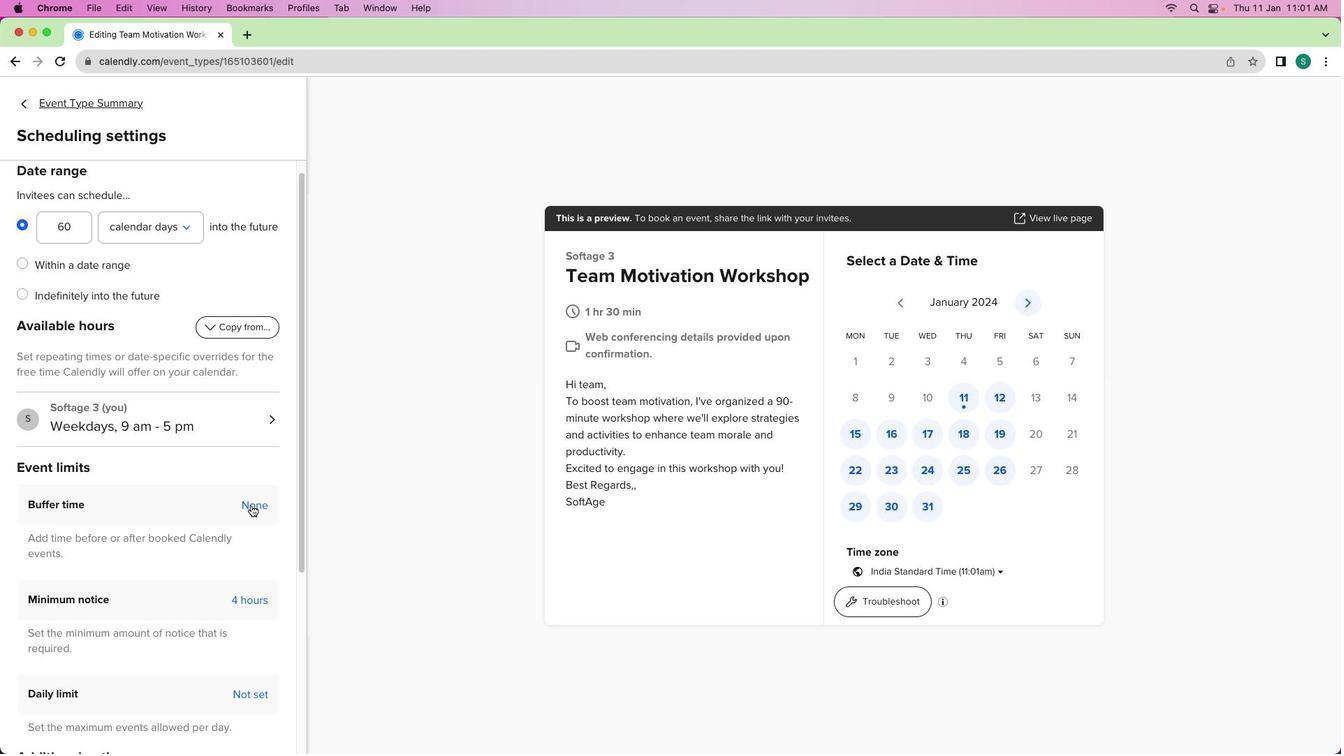 
Action: Mouse moved to (99, 473)
Screenshot: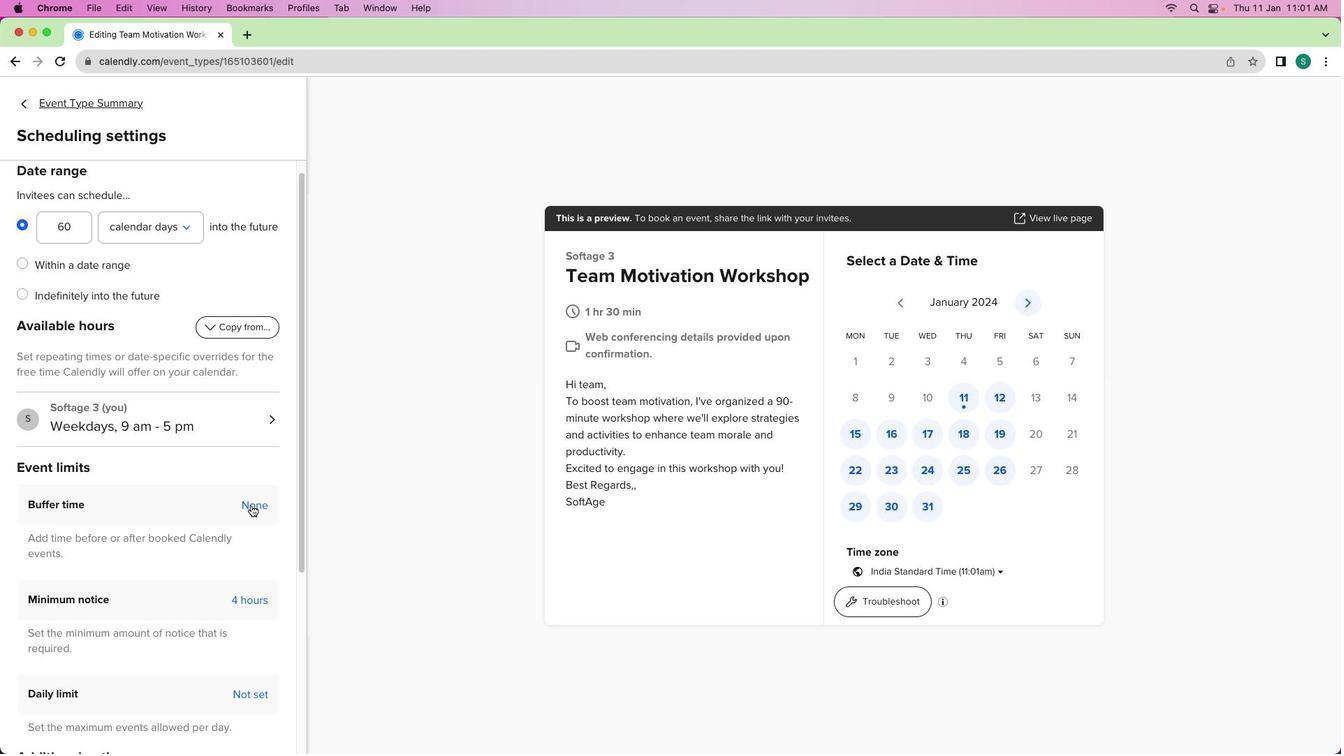 
Action: Mouse scrolled (99, 473) with delta (0, 0)
Screenshot: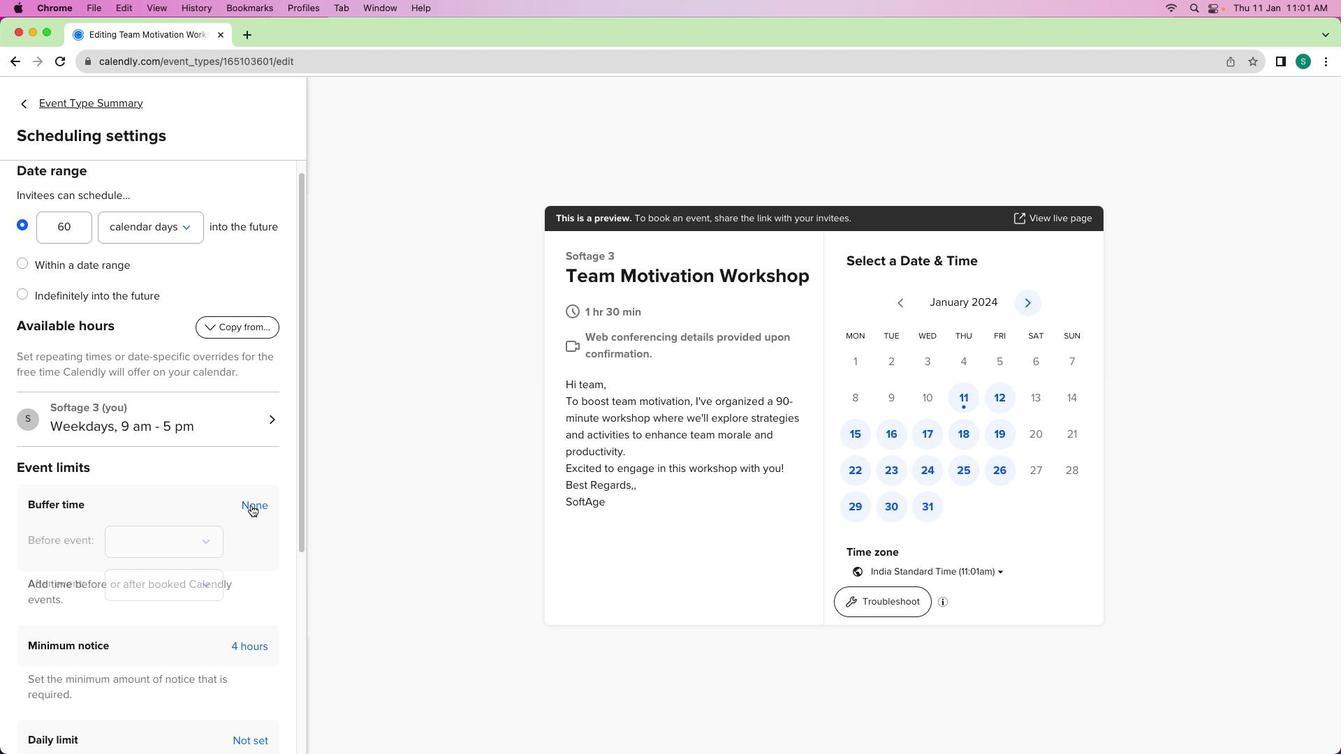 
Action: Mouse moved to (251, 505)
Screenshot: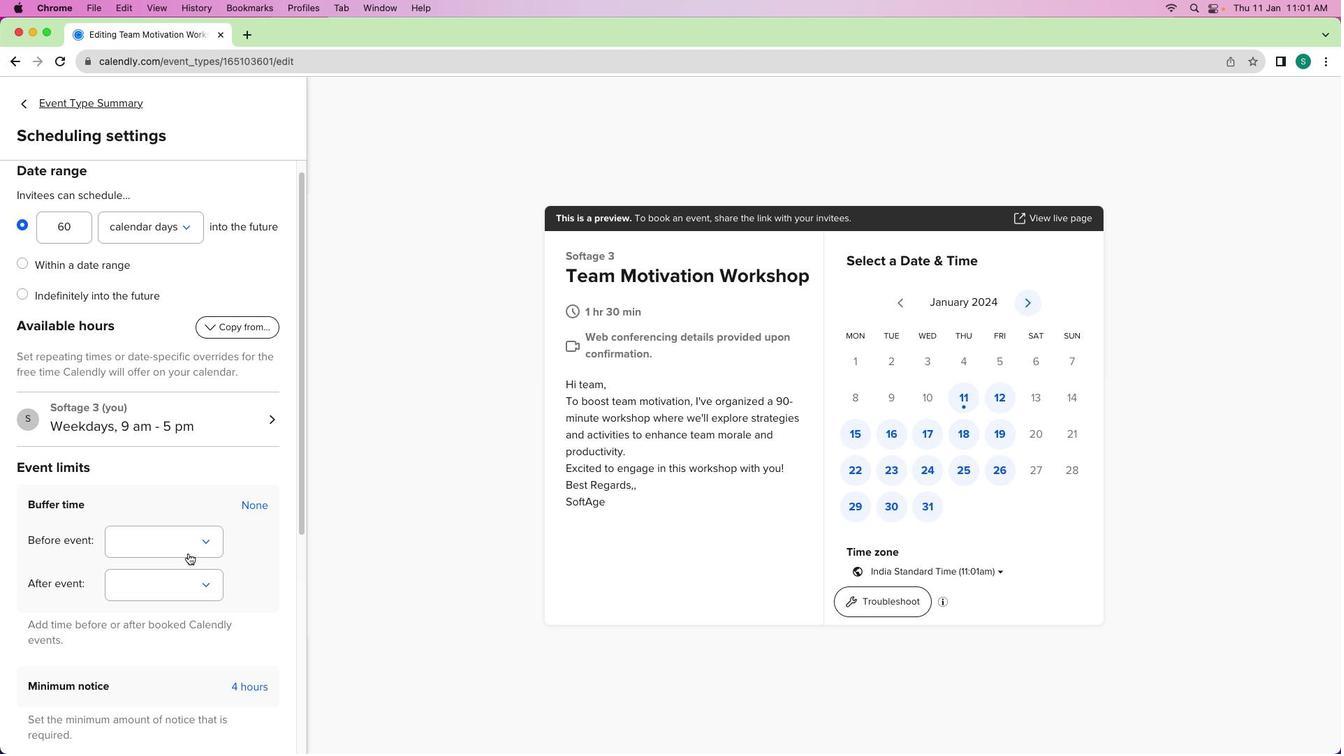 
Action: Mouse pressed left at (251, 505)
Screenshot: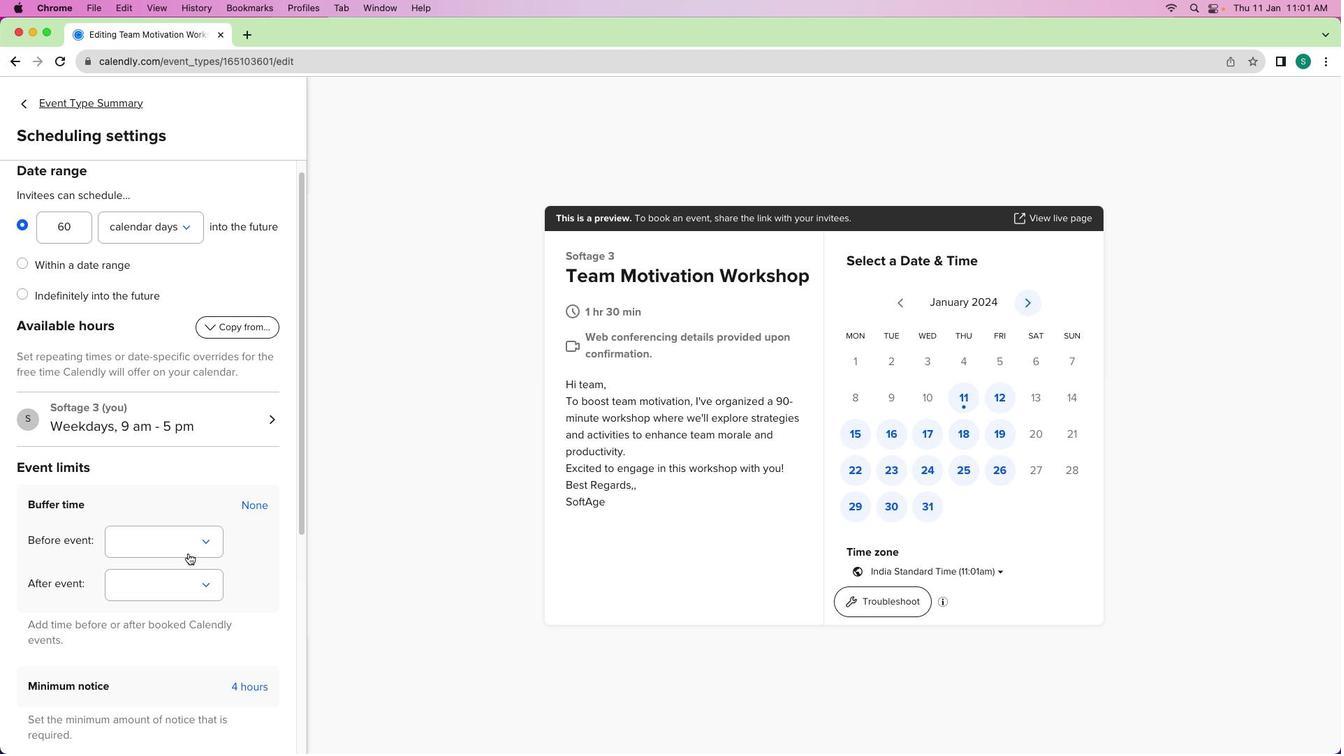 
Action: Mouse moved to (188, 553)
Screenshot: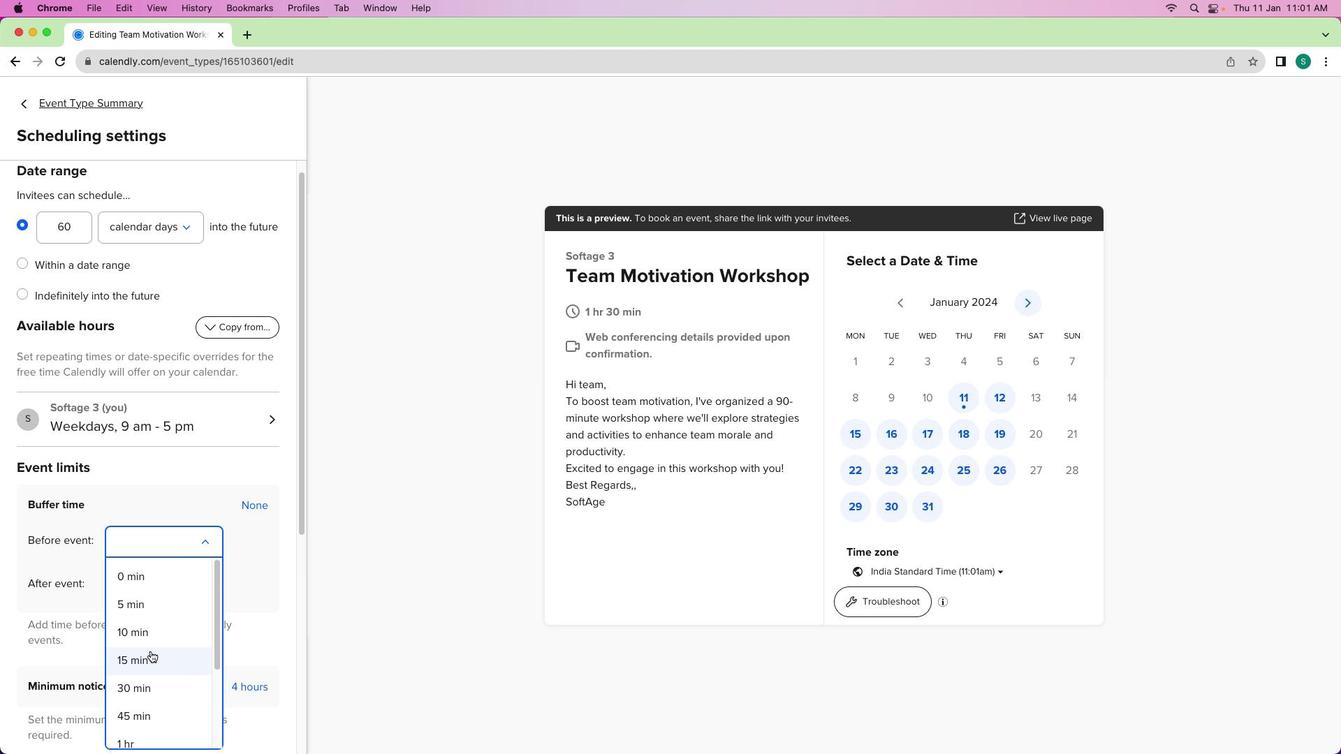 
Action: Mouse pressed left at (188, 553)
Screenshot: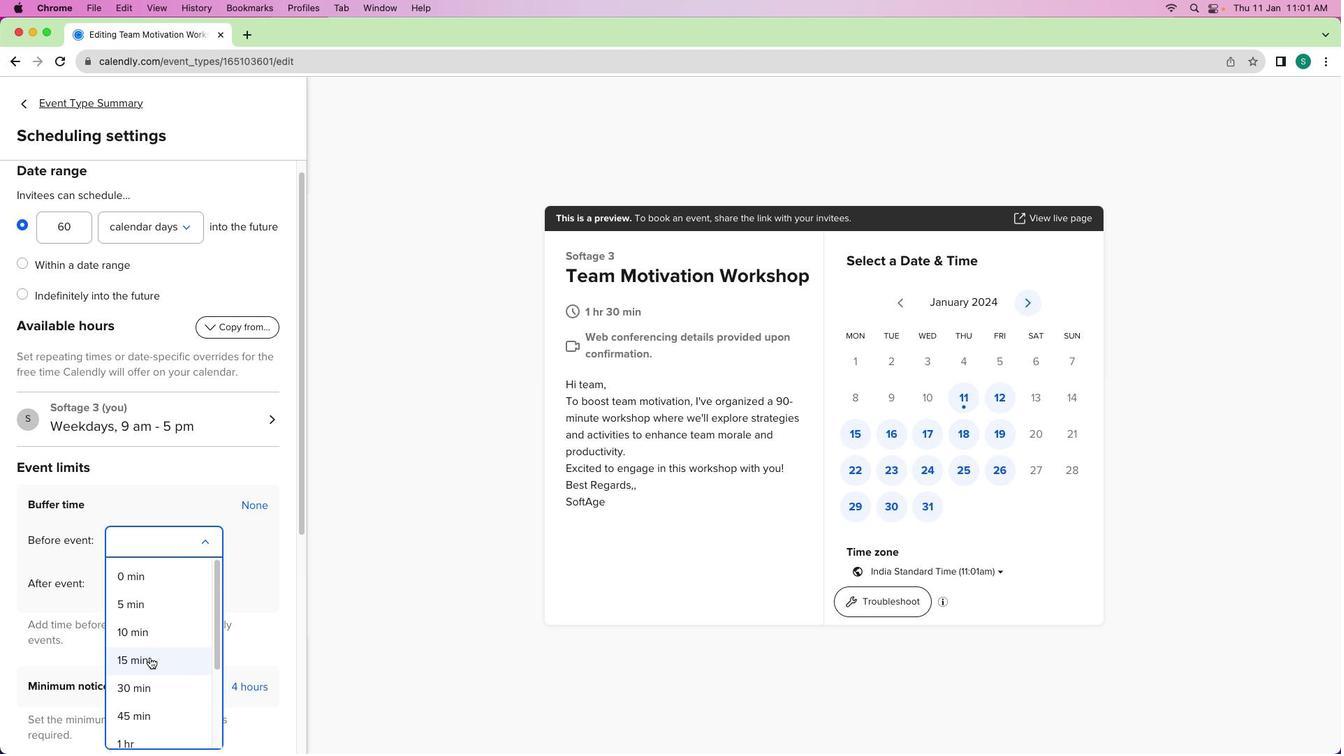 
Action: Mouse moved to (148, 676)
Screenshot: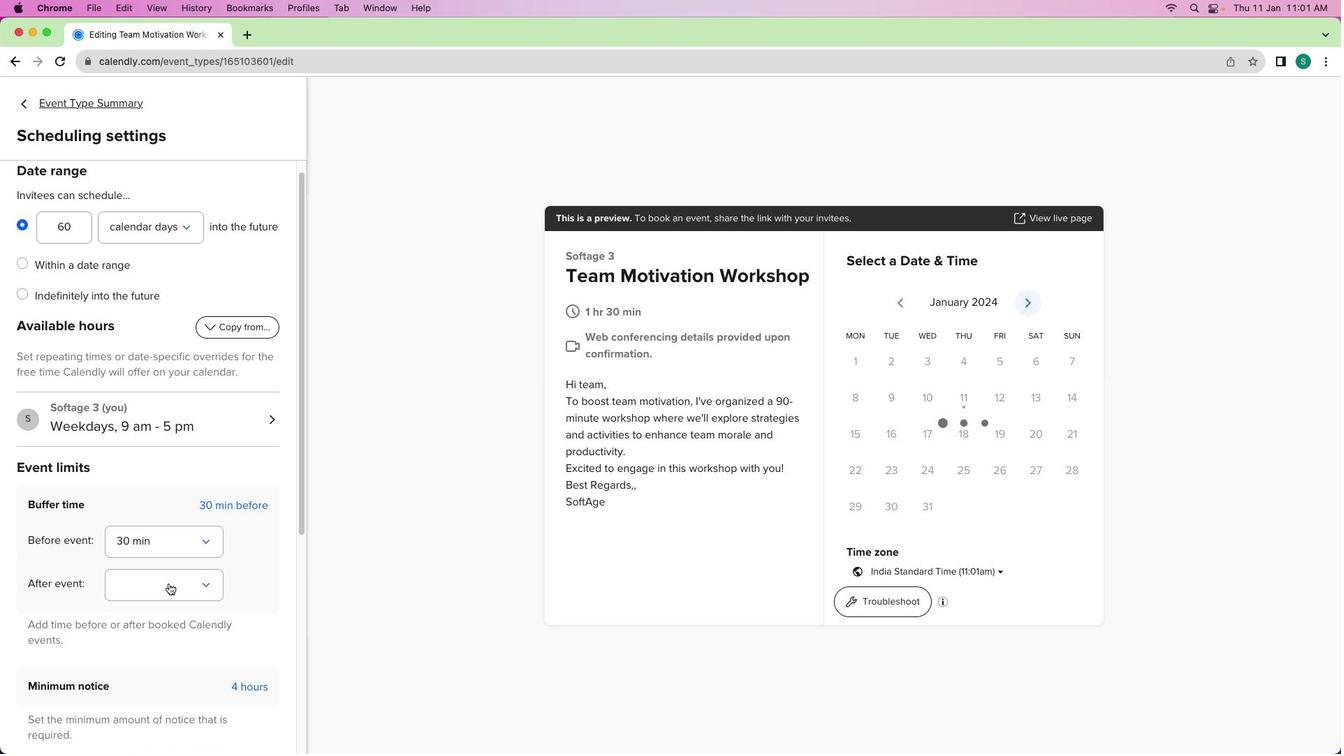 
Action: Mouse pressed left at (148, 676)
Screenshot: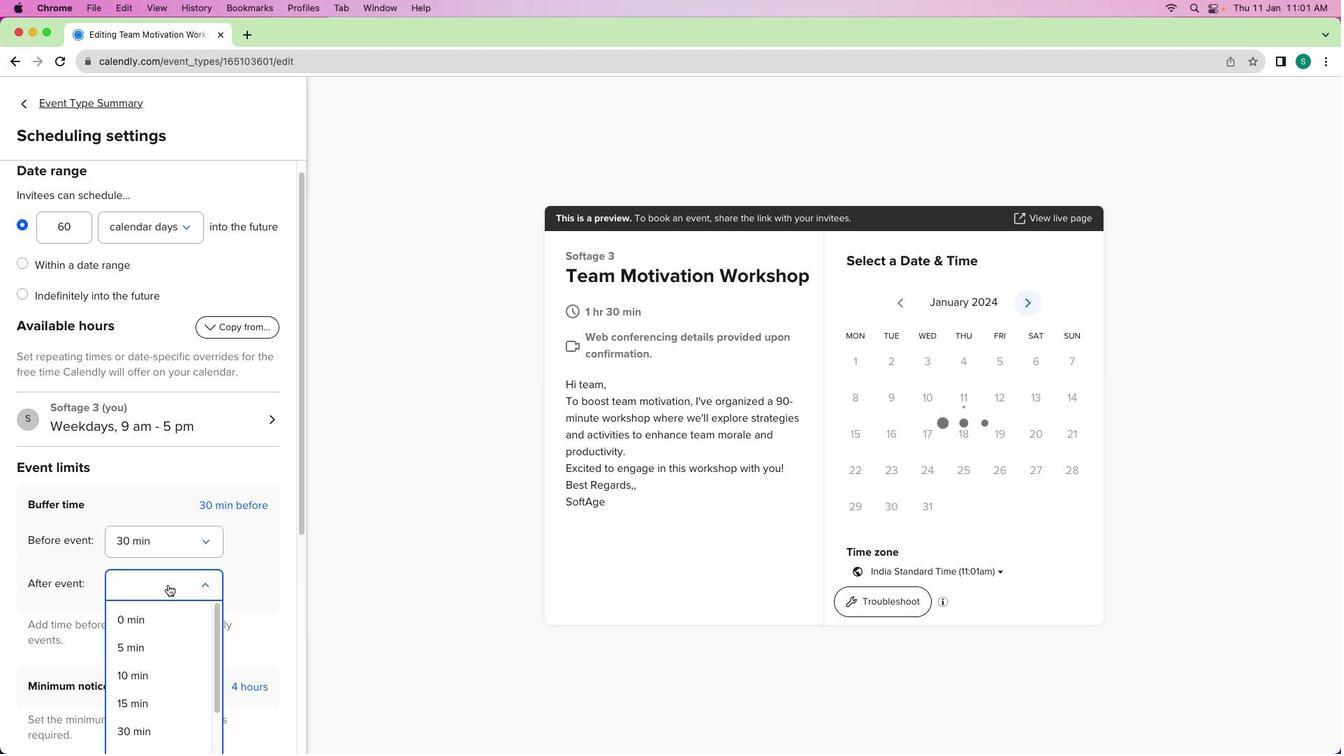 
Action: Mouse moved to (168, 584)
Screenshot: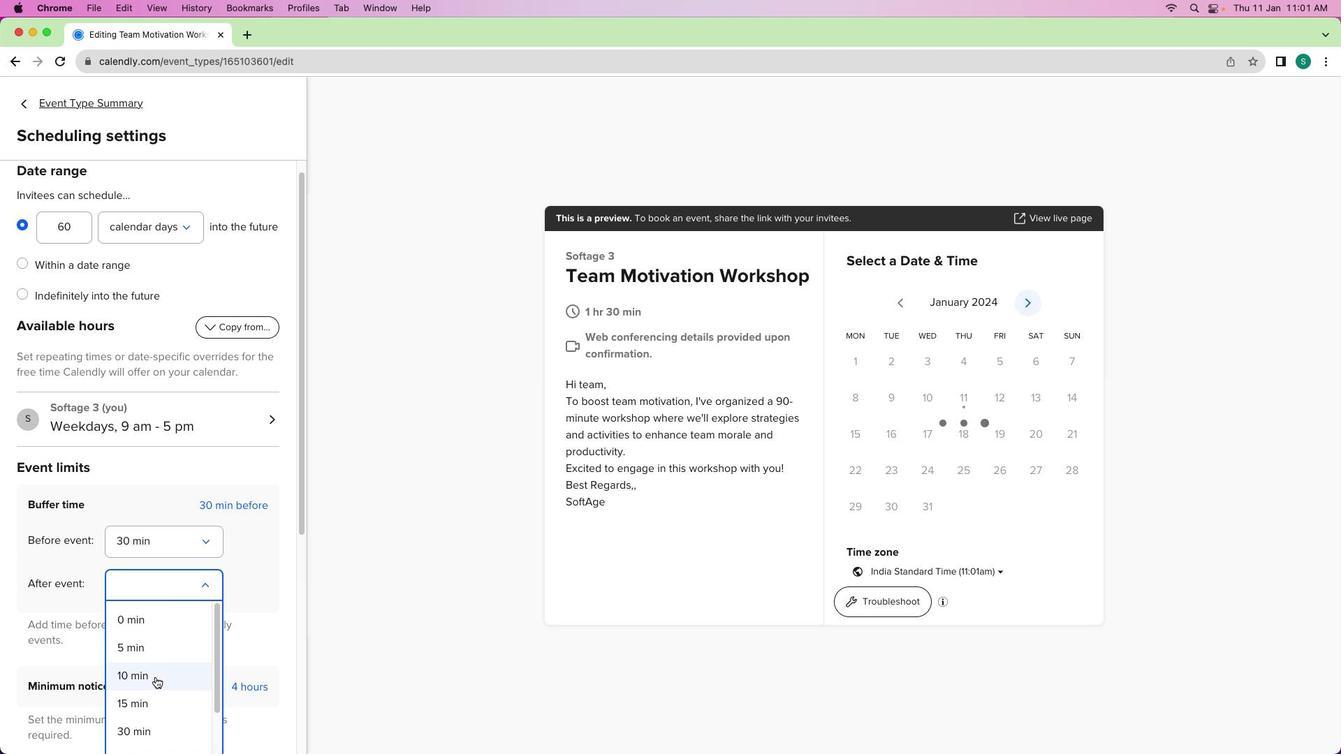 
Action: Mouse pressed left at (168, 584)
Screenshot: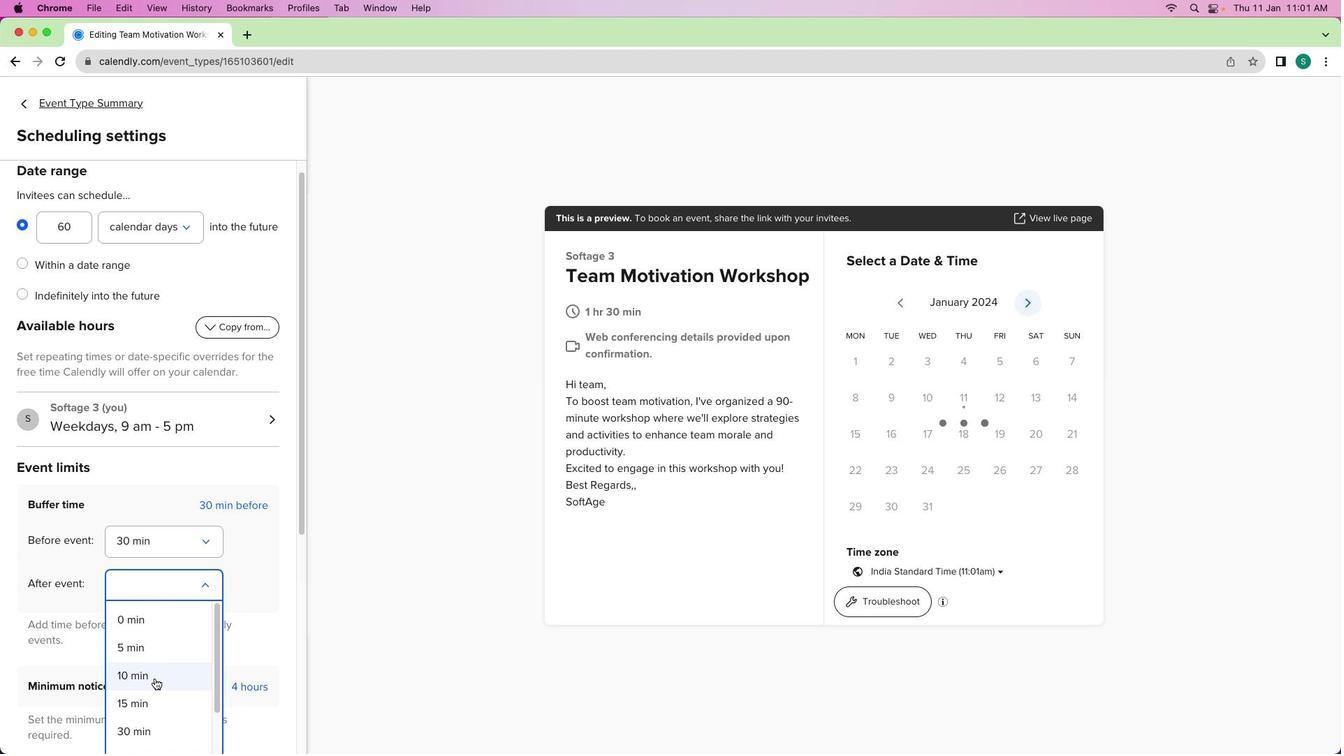 
Action: Mouse moved to (155, 679)
Screenshot: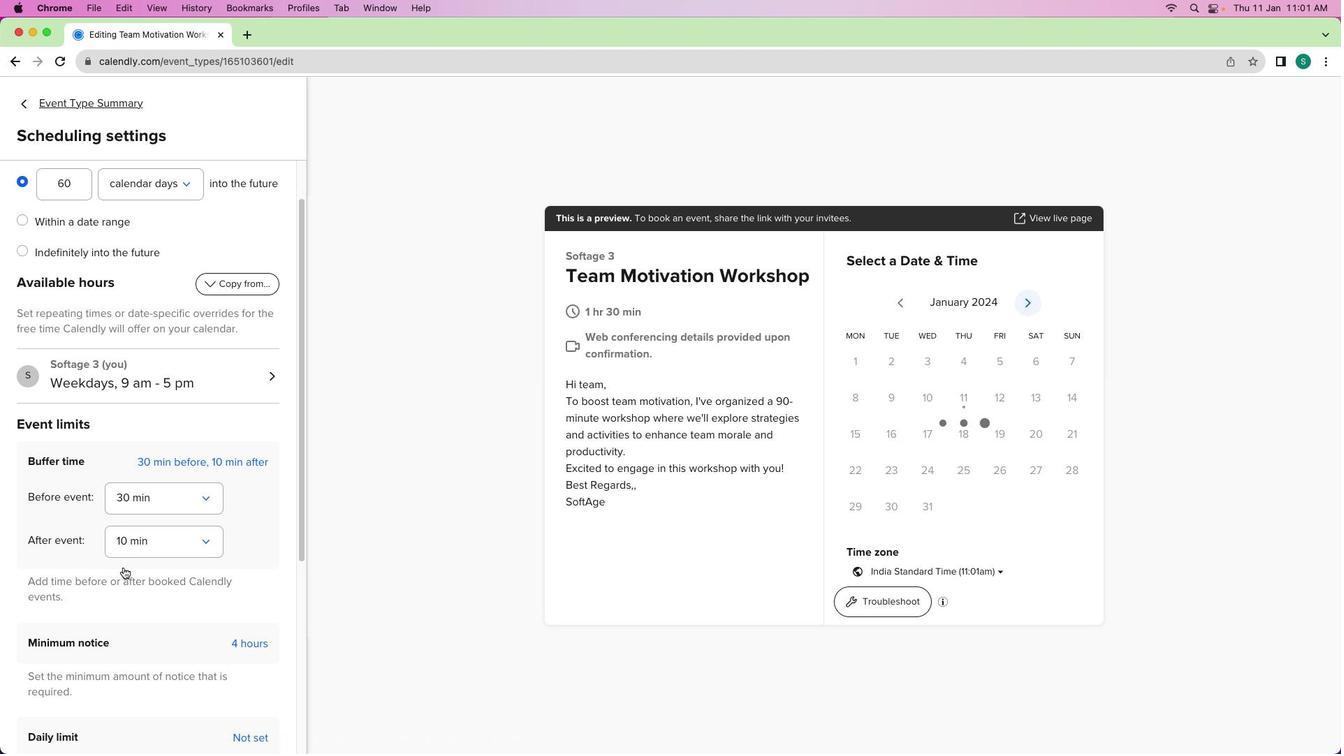 
Action: Mouse pressed left at (155, 679)
Screenshot: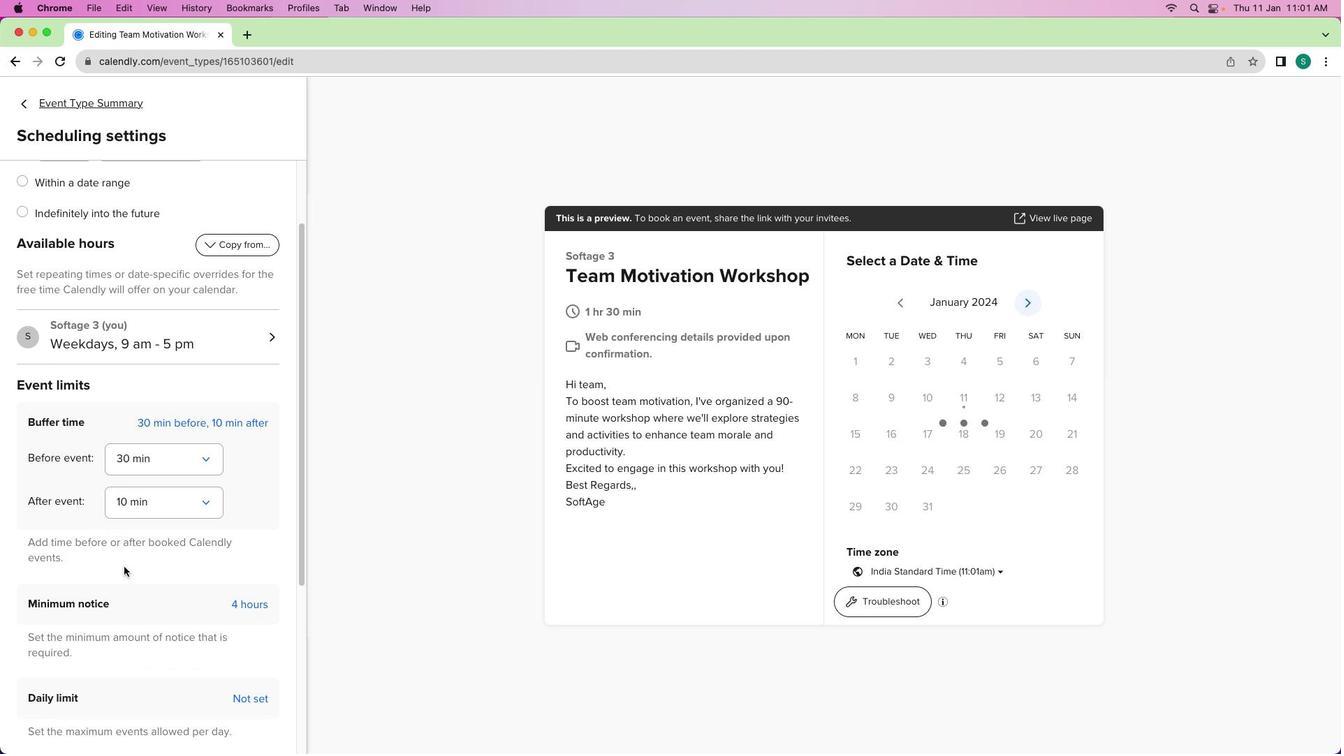 
Action: Mouse moved to (122, 567)
Screenshot: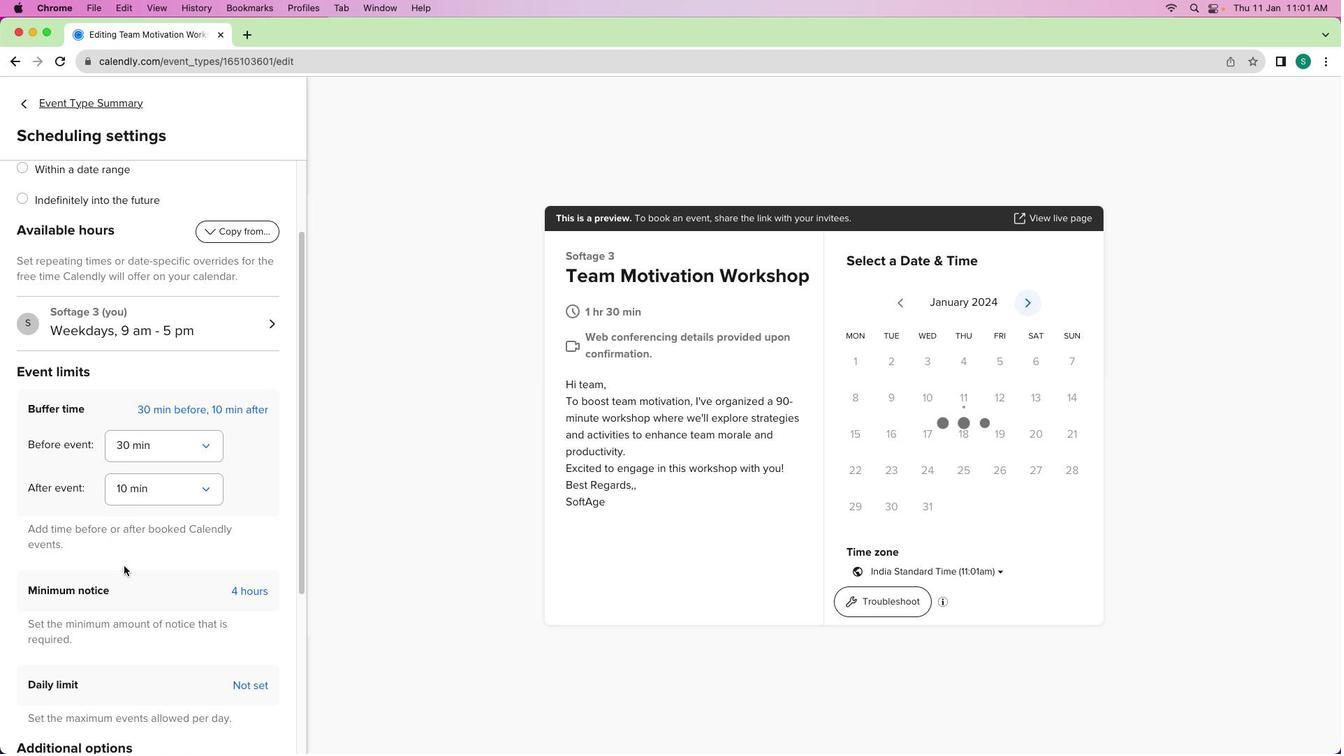 
Action: Mouse scrolled (122, 567) with delta (0, 0)
Screenshot: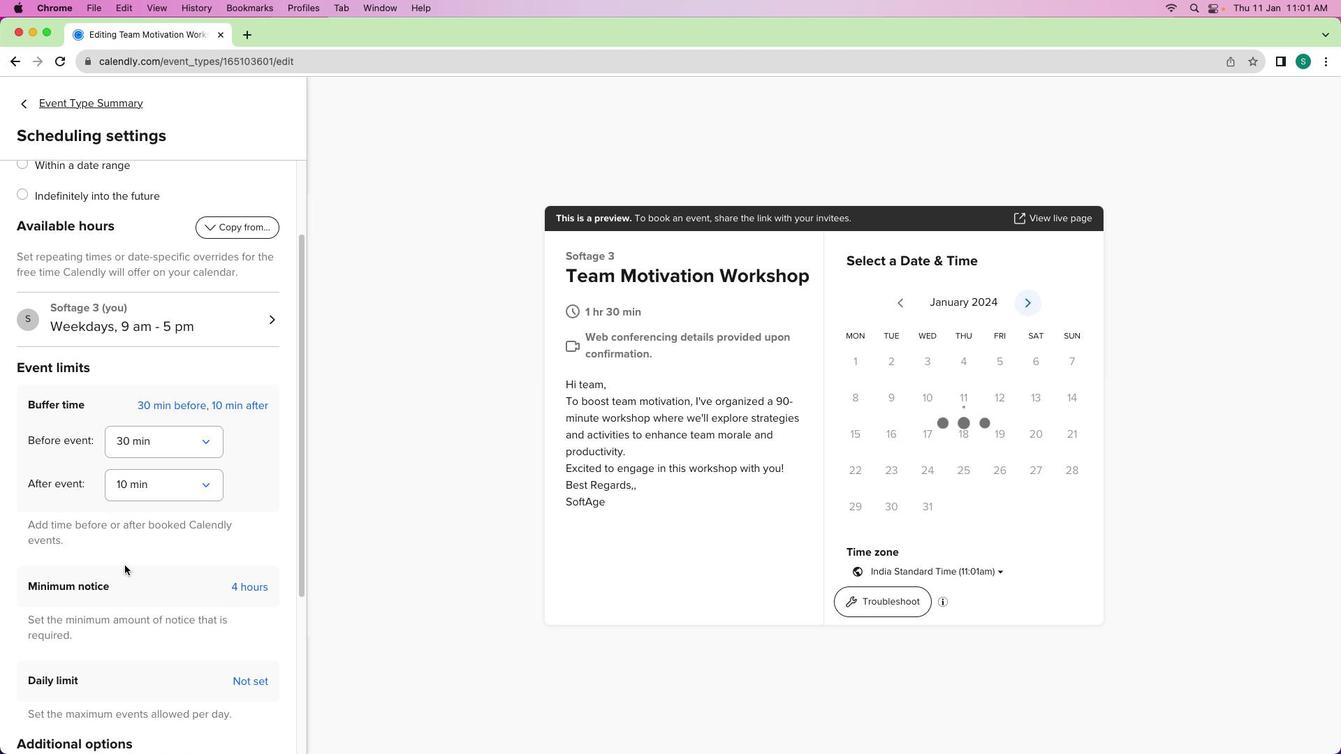 
Action: Mouse scrolled (122, 567) with delta (0, 0)
Screenshot: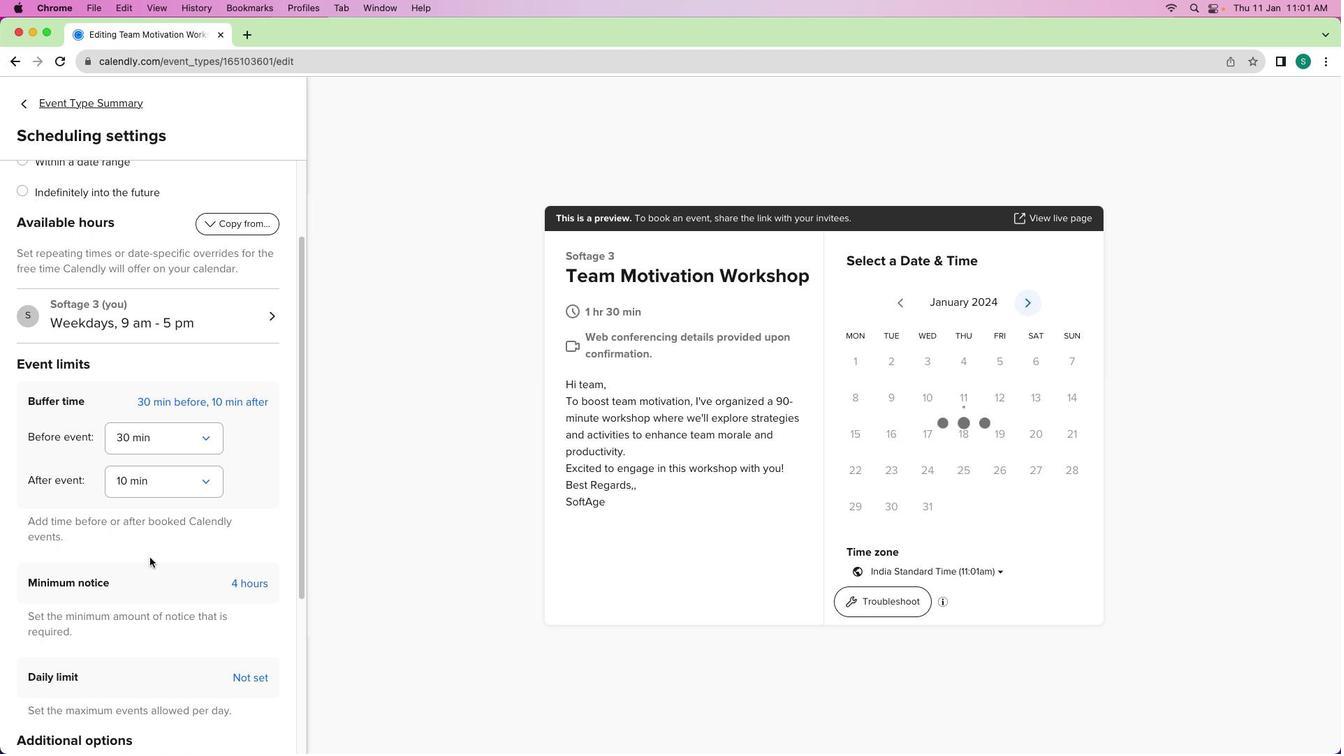 
Action: Mouse moved to (123, 567)
Screenshot: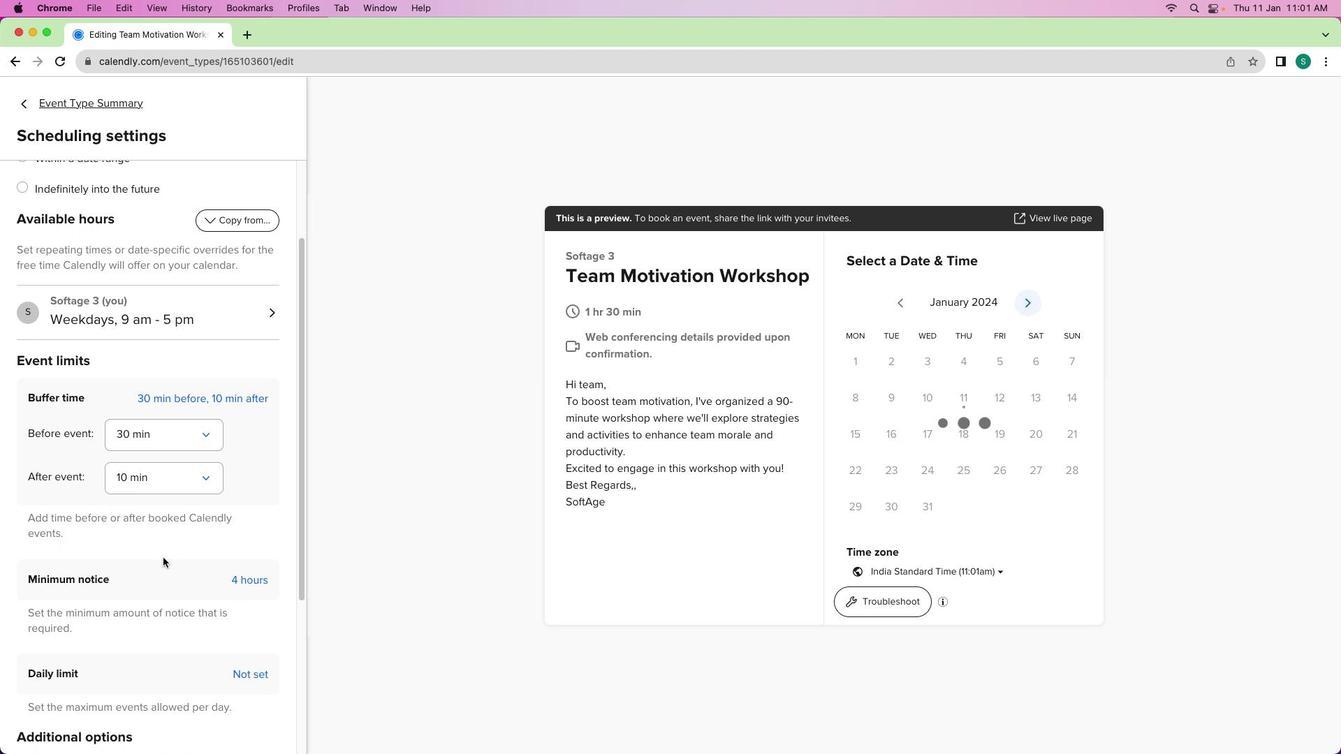 
Action: Mouse scrolled (123, 567) with delta (0, -1)
Screenshot: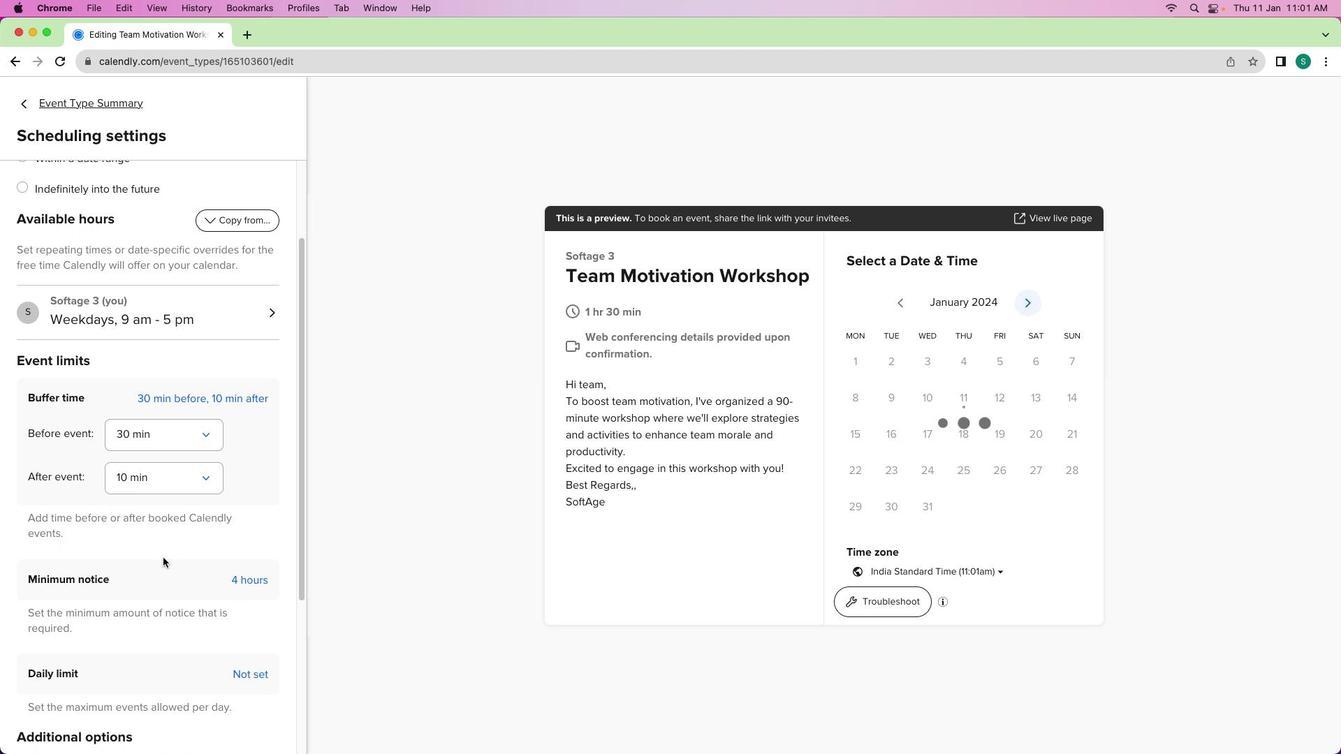 
Action: Mouse moved to (123, 567)
Screenshot: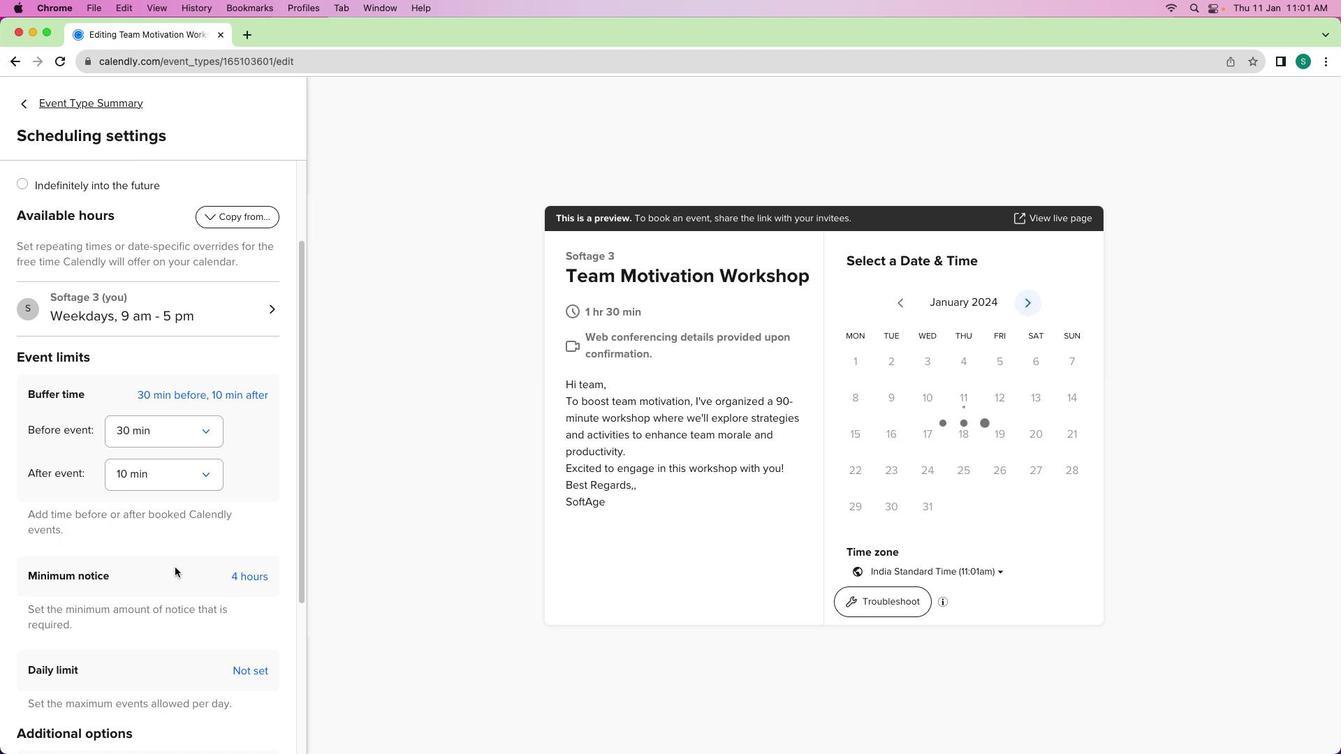 
Action: Mouse scrolled (123, 567) with delta (0, 0)
Screenshot: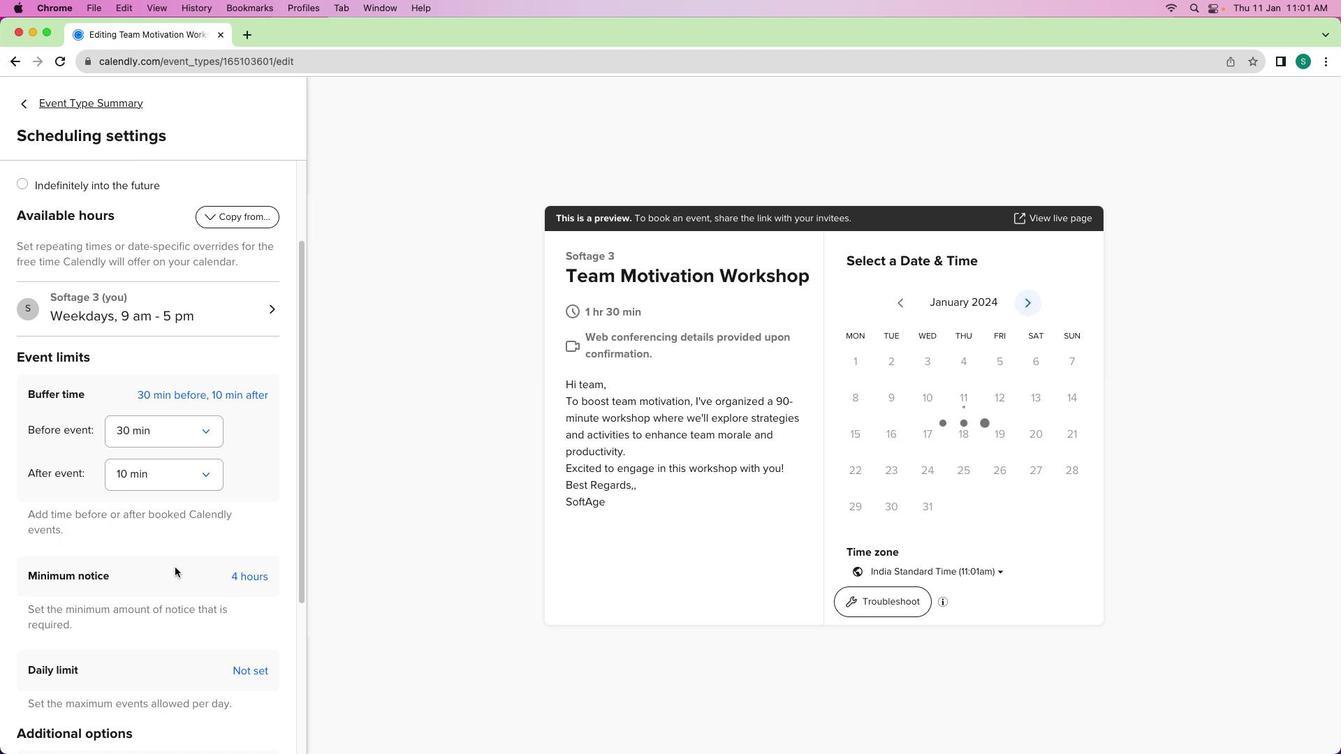
Action: Mouse scrolled (123, 567) with delta (0, 0)
Screenshot: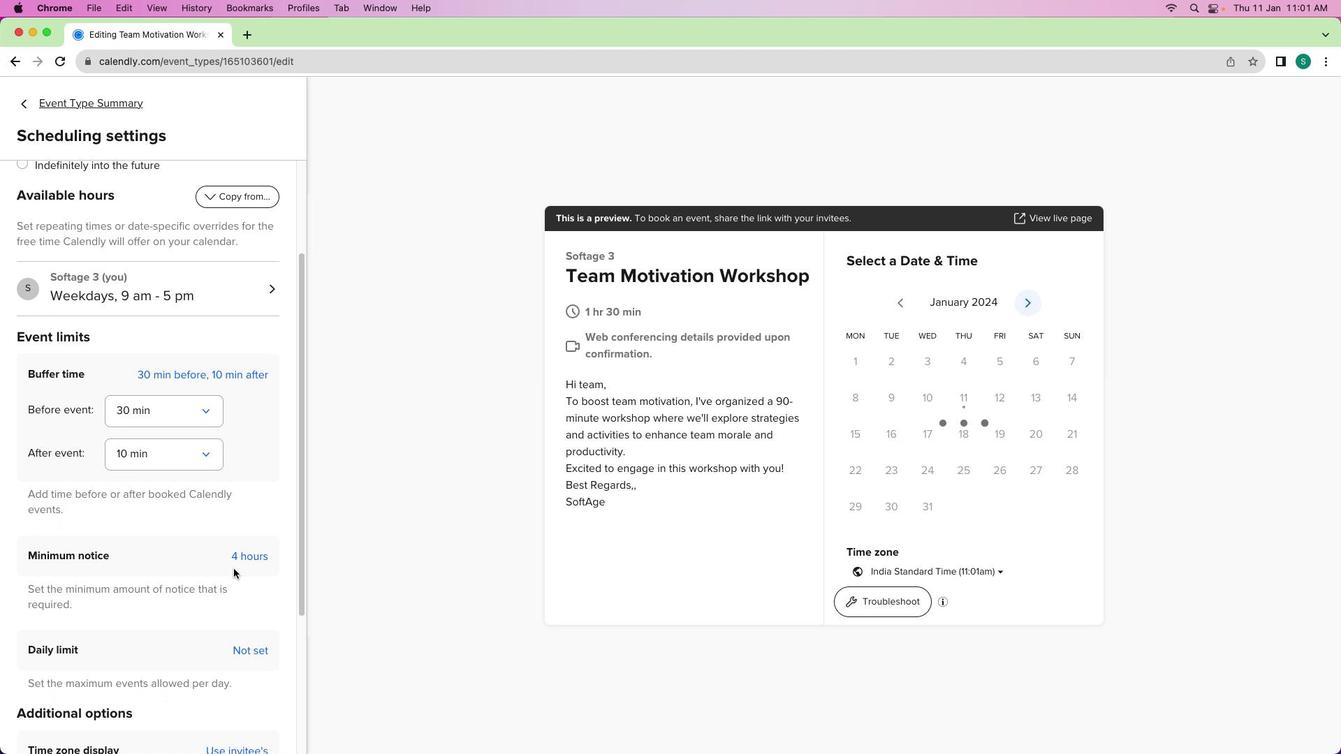 
Action: Mouse moved to (124, 566)
Screenshot: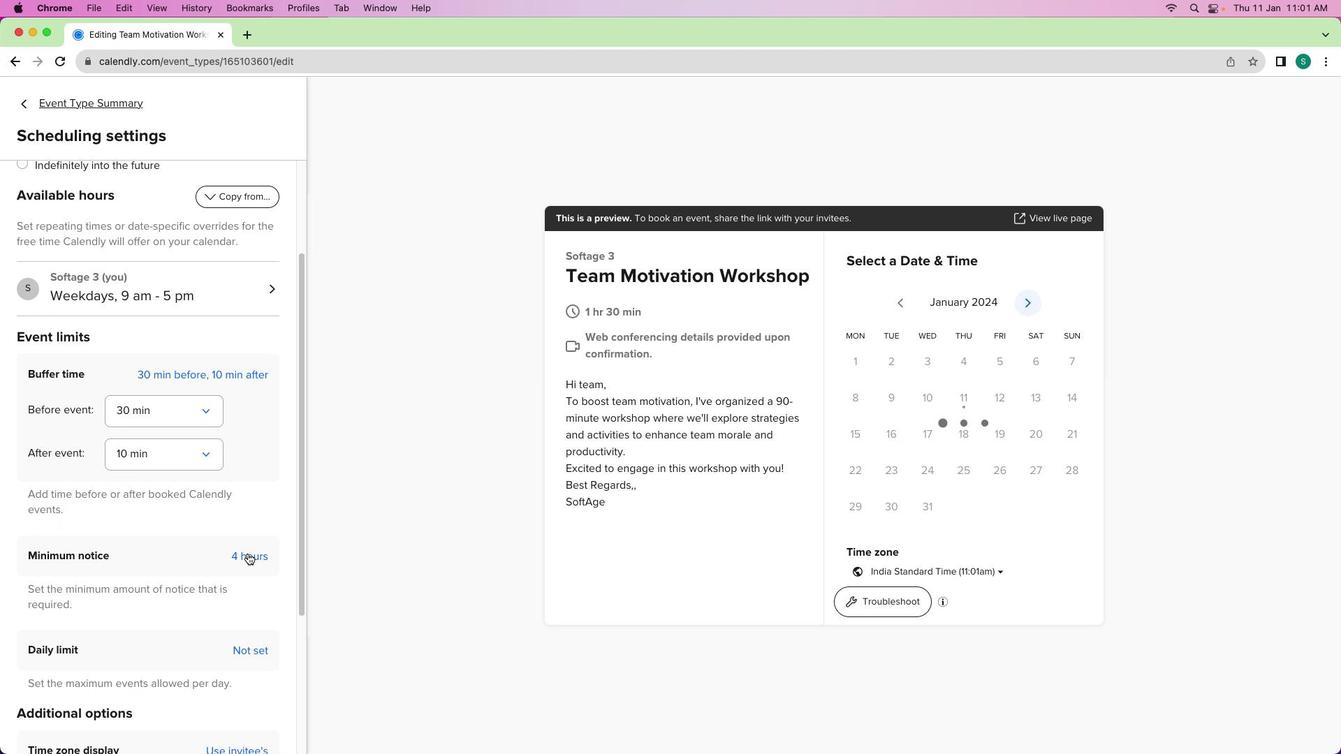
Action: Mouse scrolled (124, 566) with delta (0, 0)
Screenshot: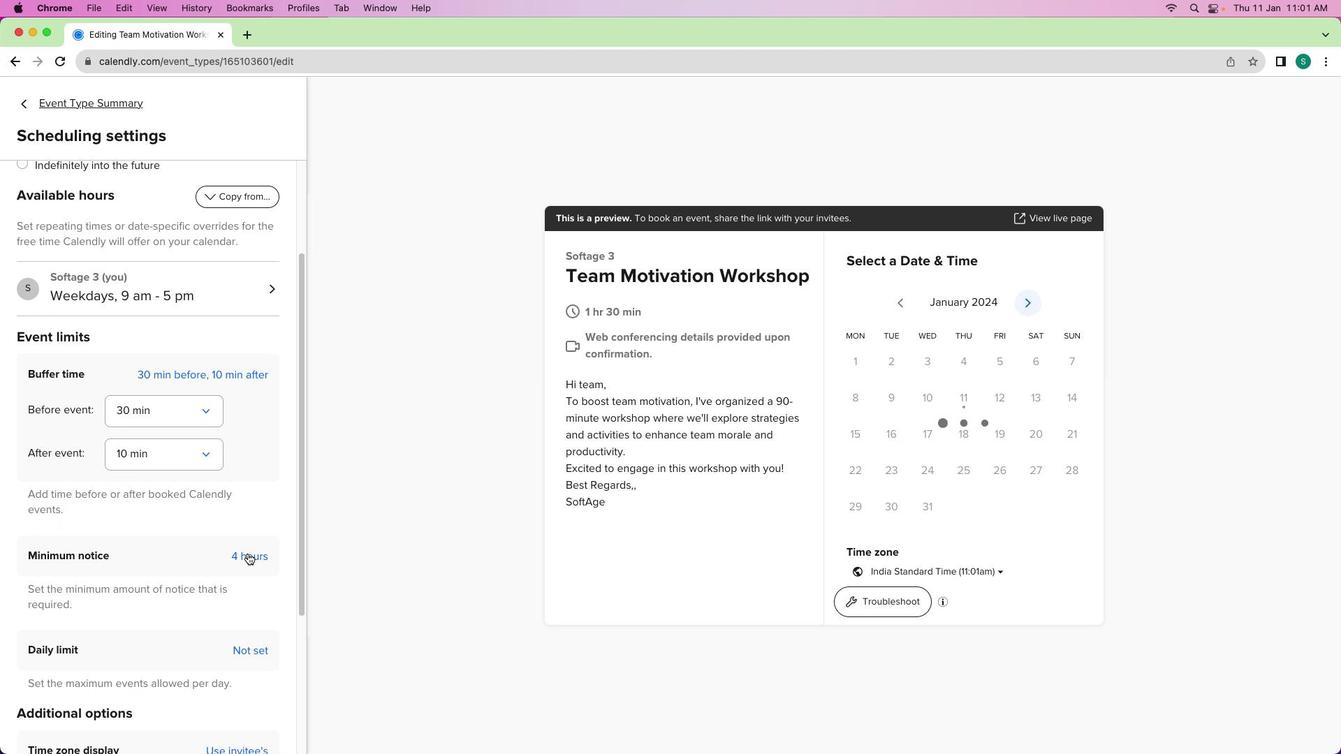 
Action: Mouse scrolled (124, 566) with delta (0, 0)
Screenshot: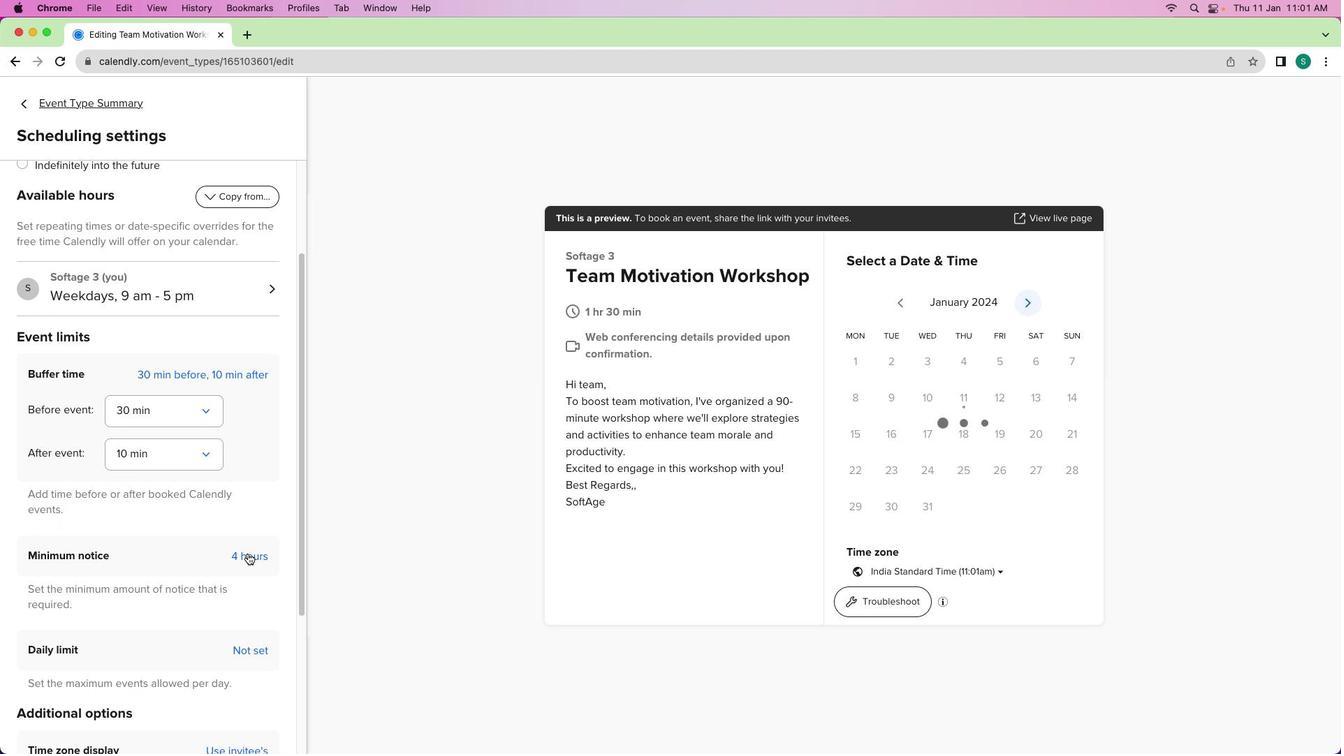 
Action: Mouse moved to (175, 568)
Screenshot: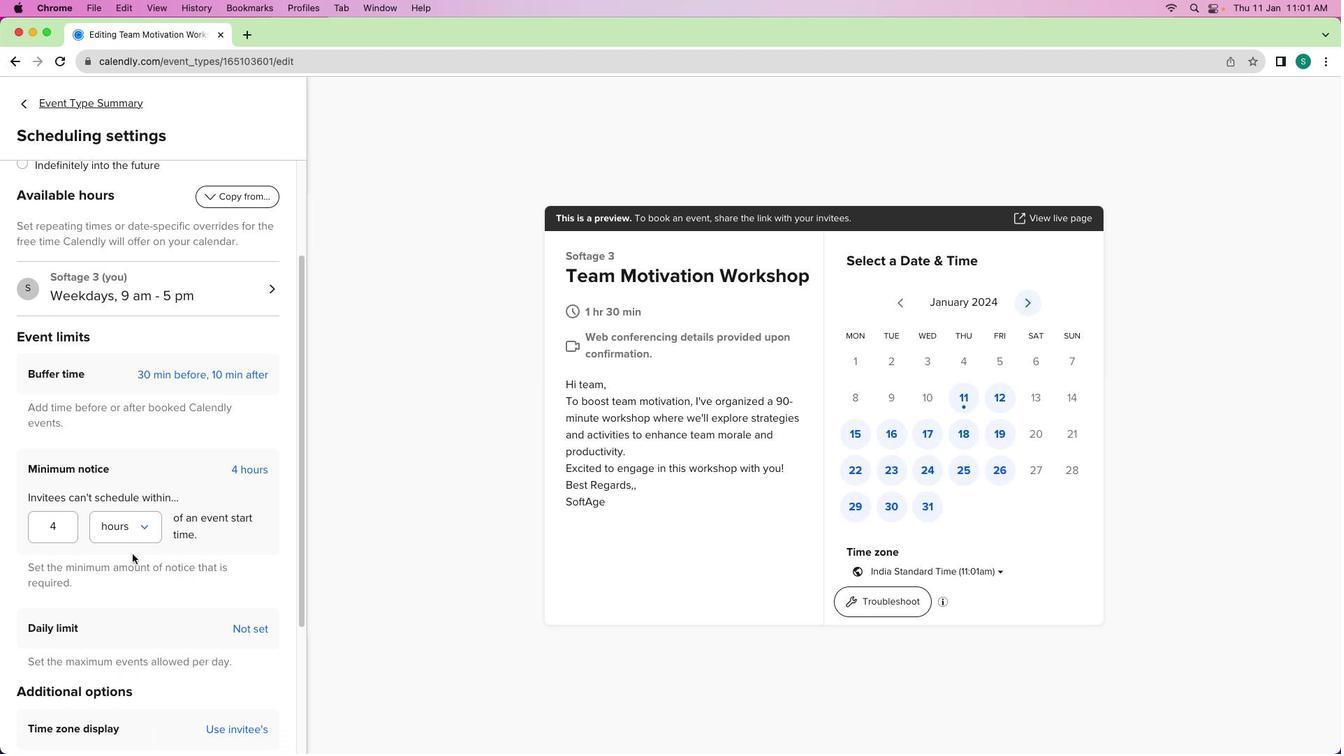 
Action: Mouse scrolled (175, 568) with delta (0, 0)
Screenshot: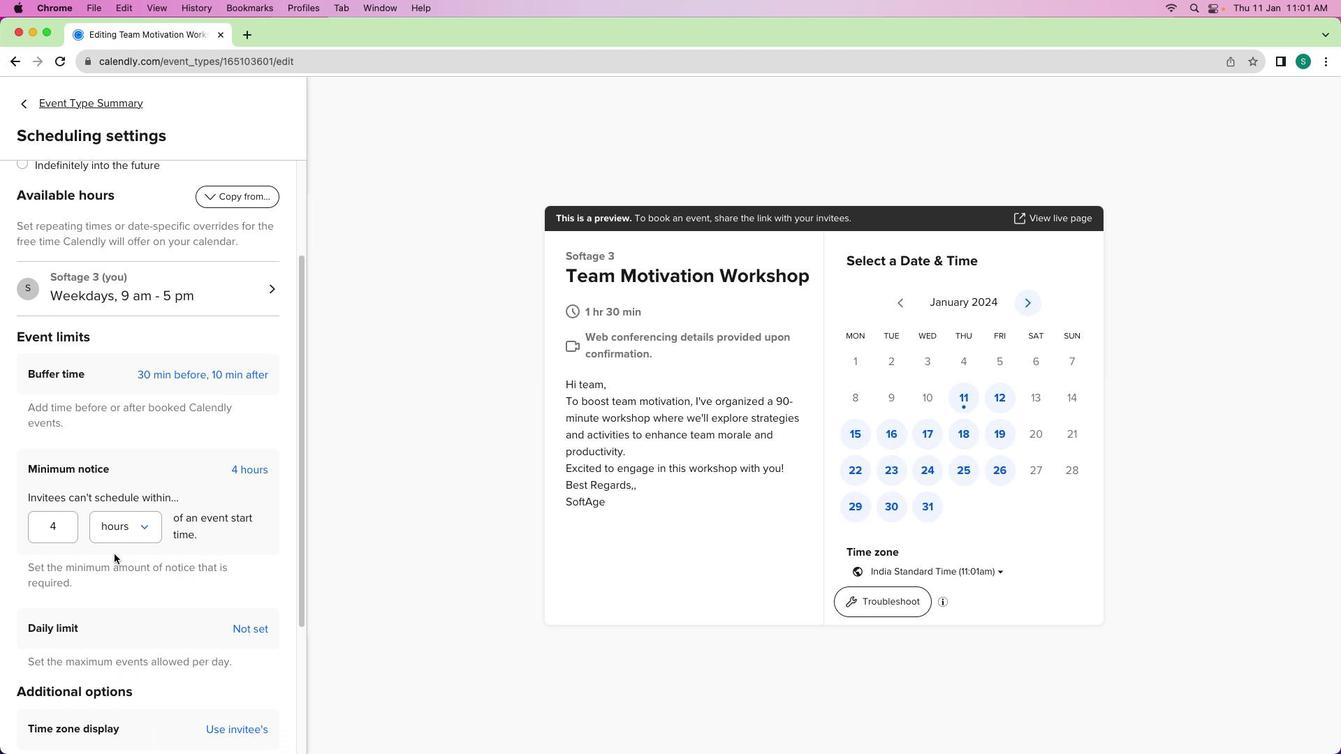 
Action: Mouse scrolled (175, 568) with delta (0, 0)
Screenshot: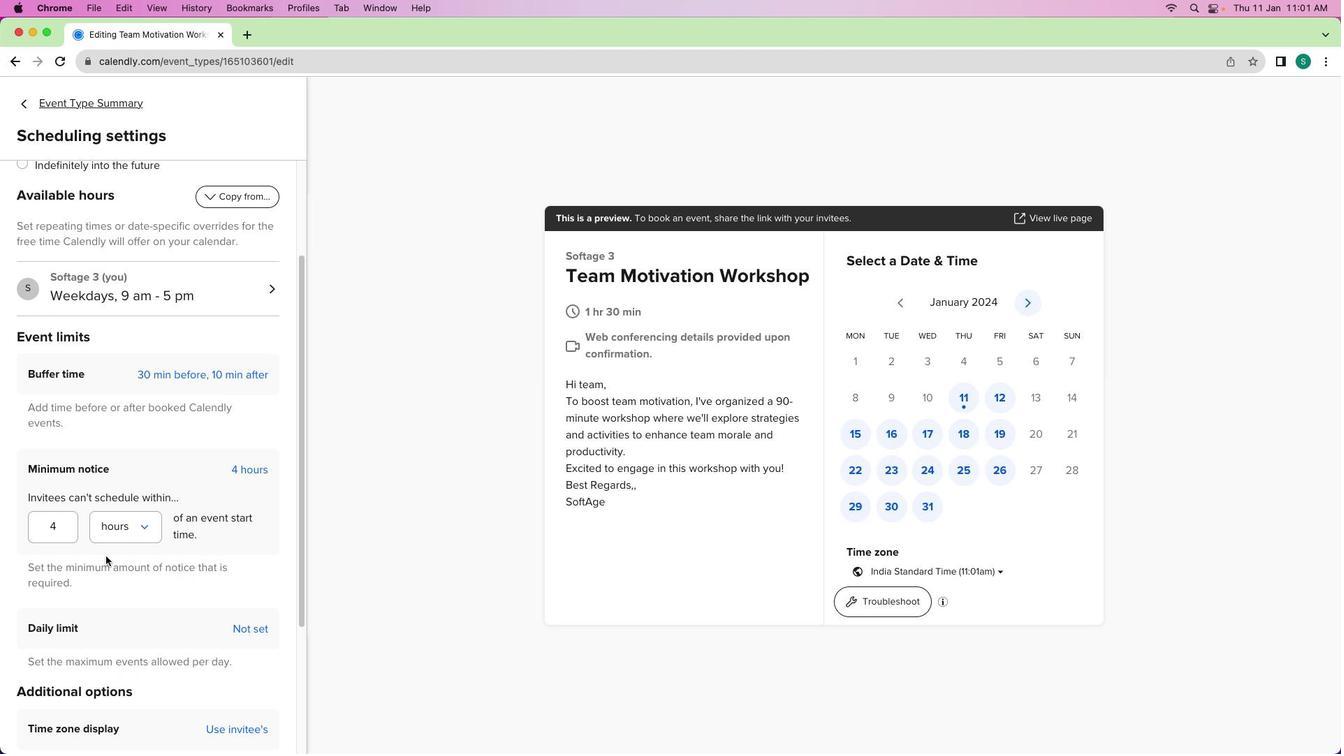 
Action: Mouse moved to (247, 554)
Screenshot: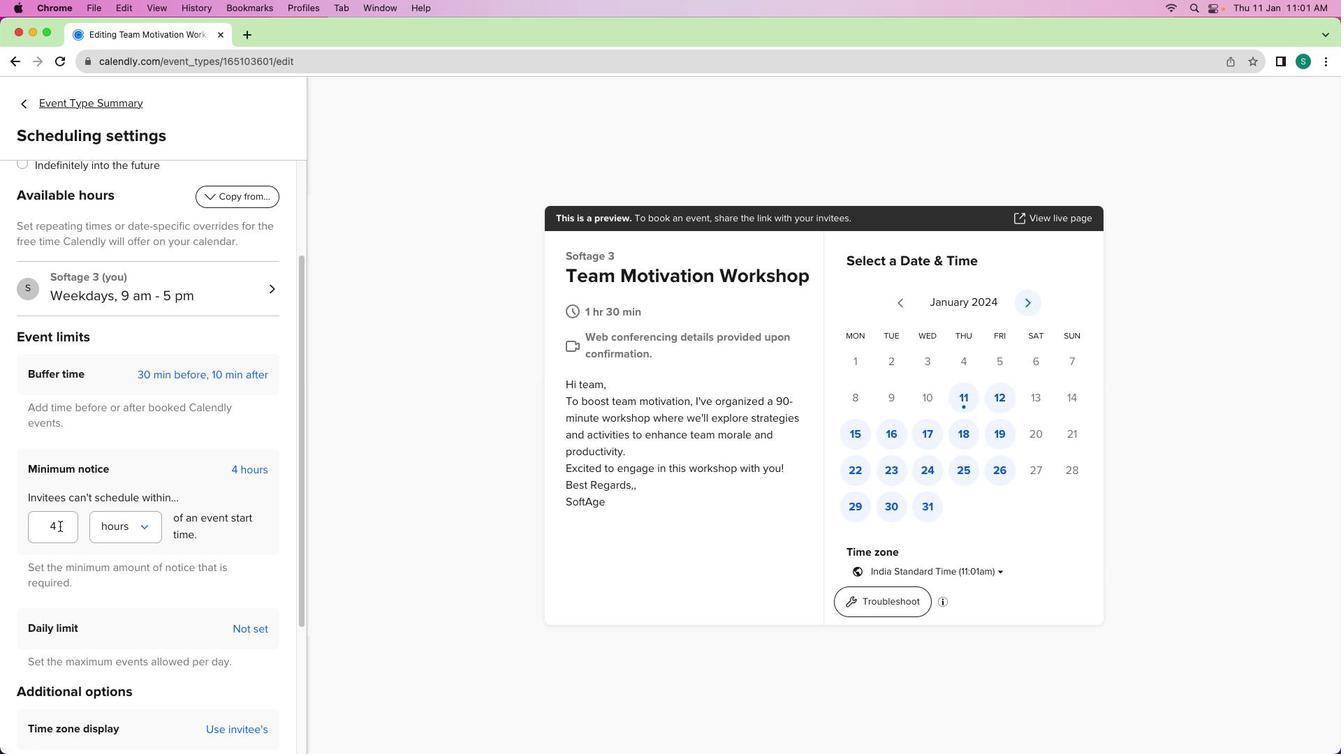 
Action: Mouse pressed left at (247, 554)
Screenshot: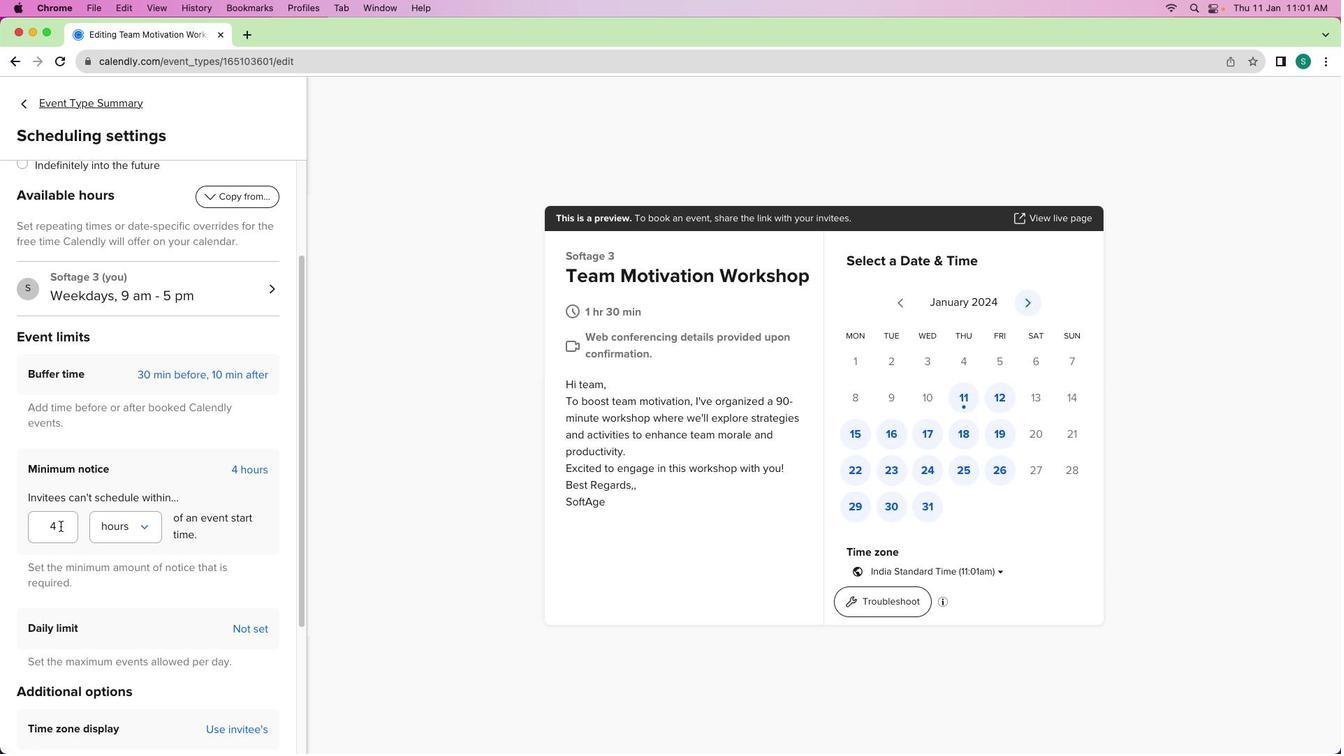 
Action: Mouse moved to (60, 526)
Screenshot: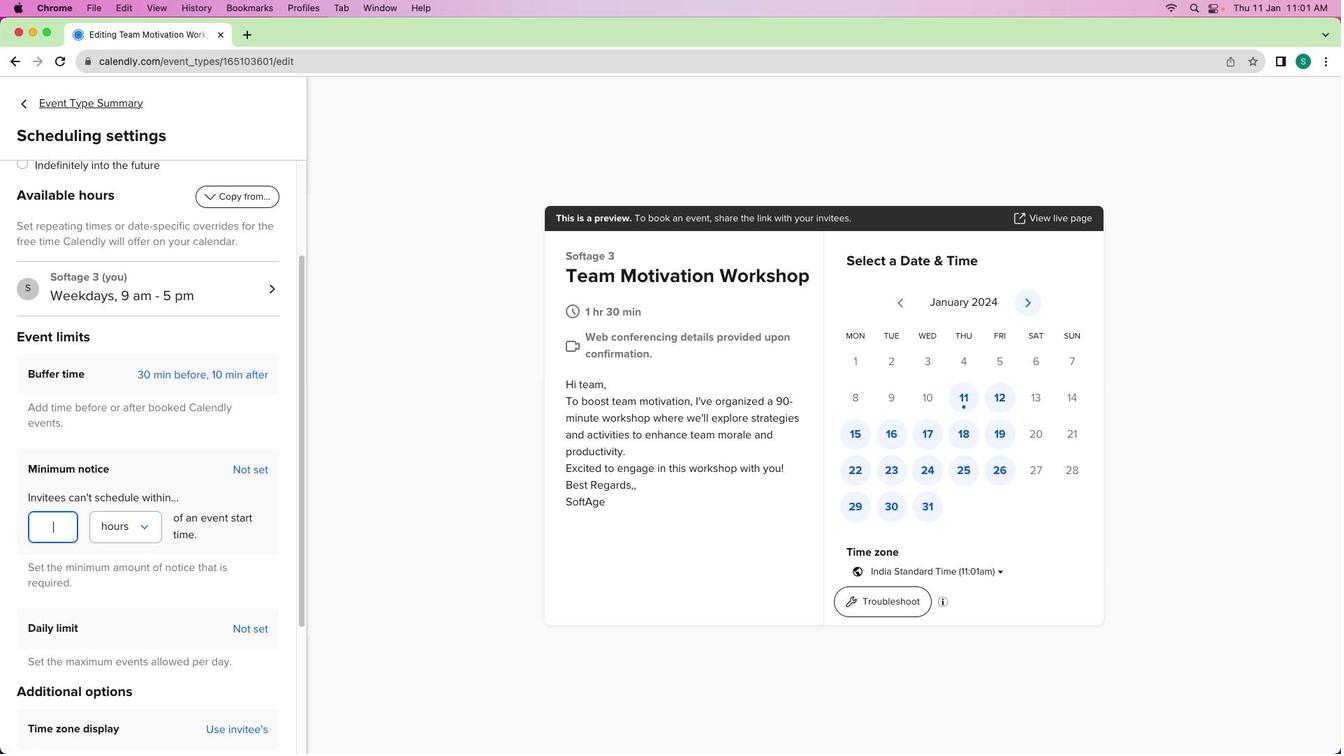 
Action: Mouse pressed left at (60, 526)
Screenshot: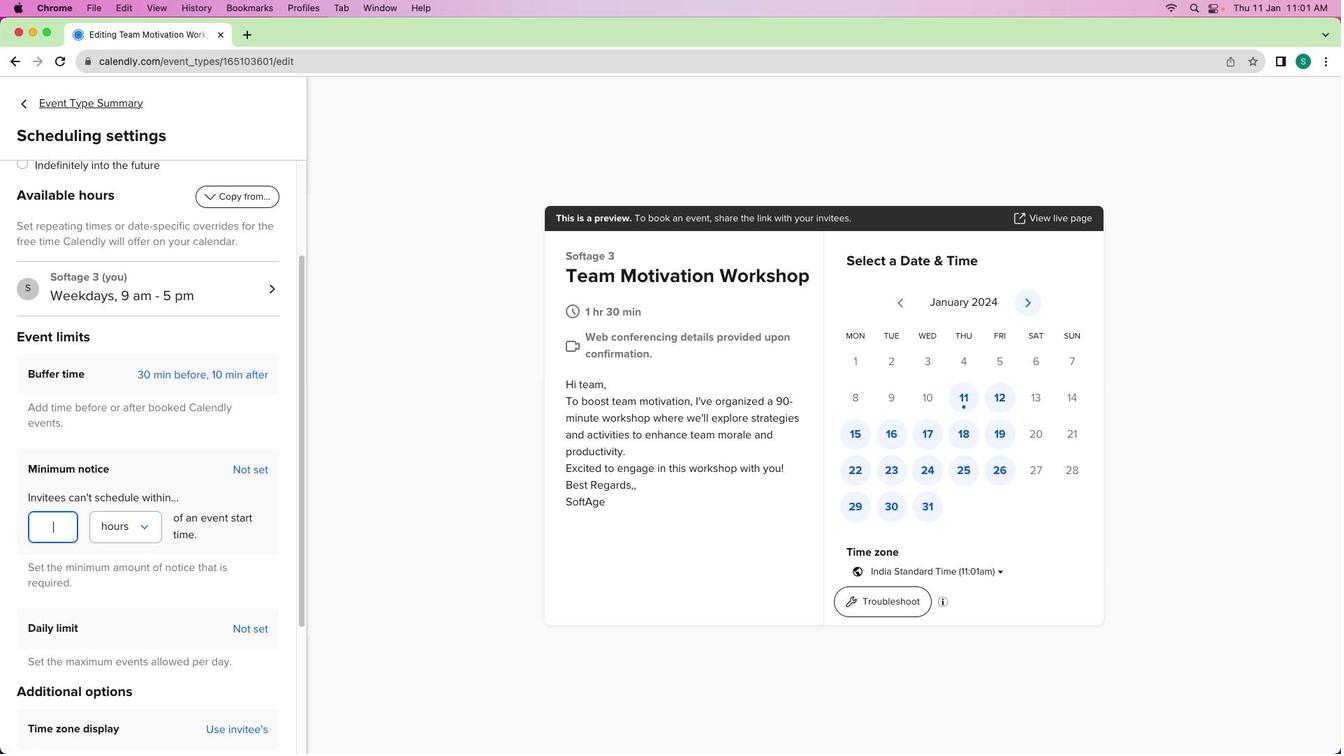 
Action: Mouse moved to (58, 530)
Screenshot: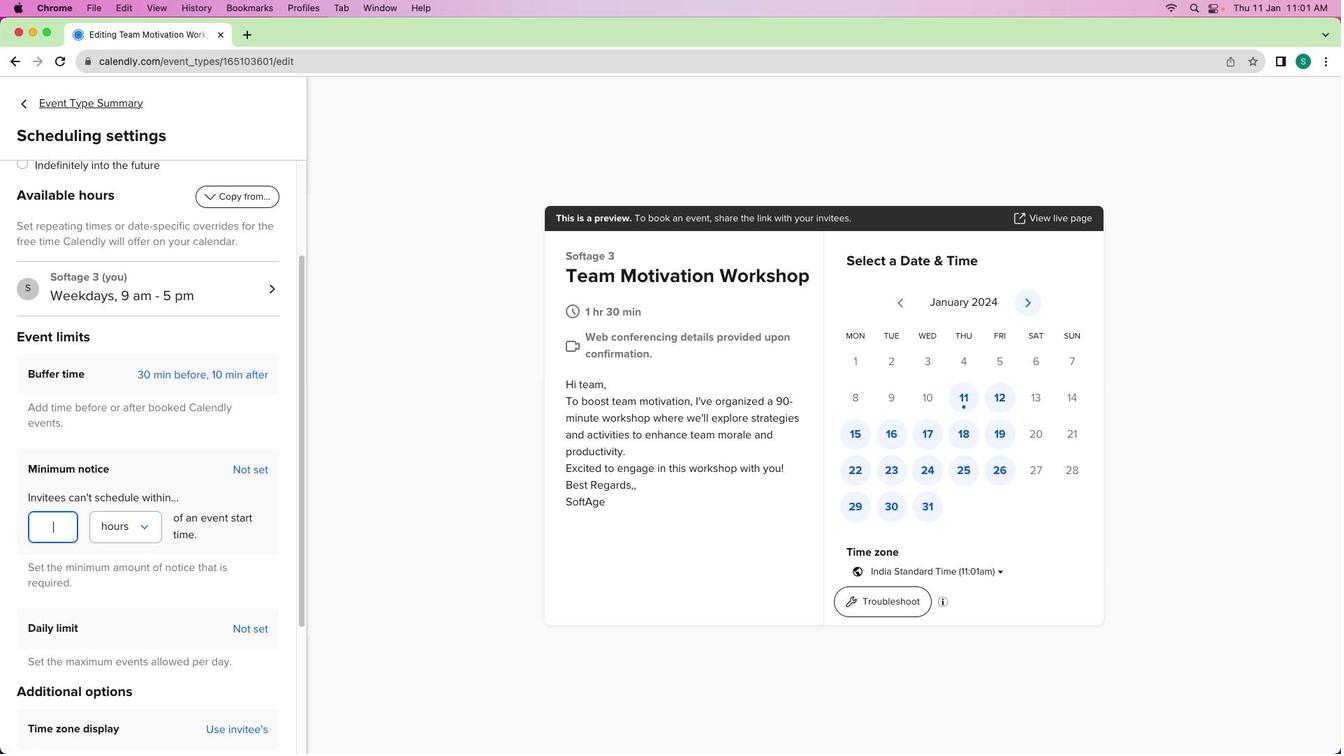 
Action: Key pressed Key.backspace'3'
Screenshot: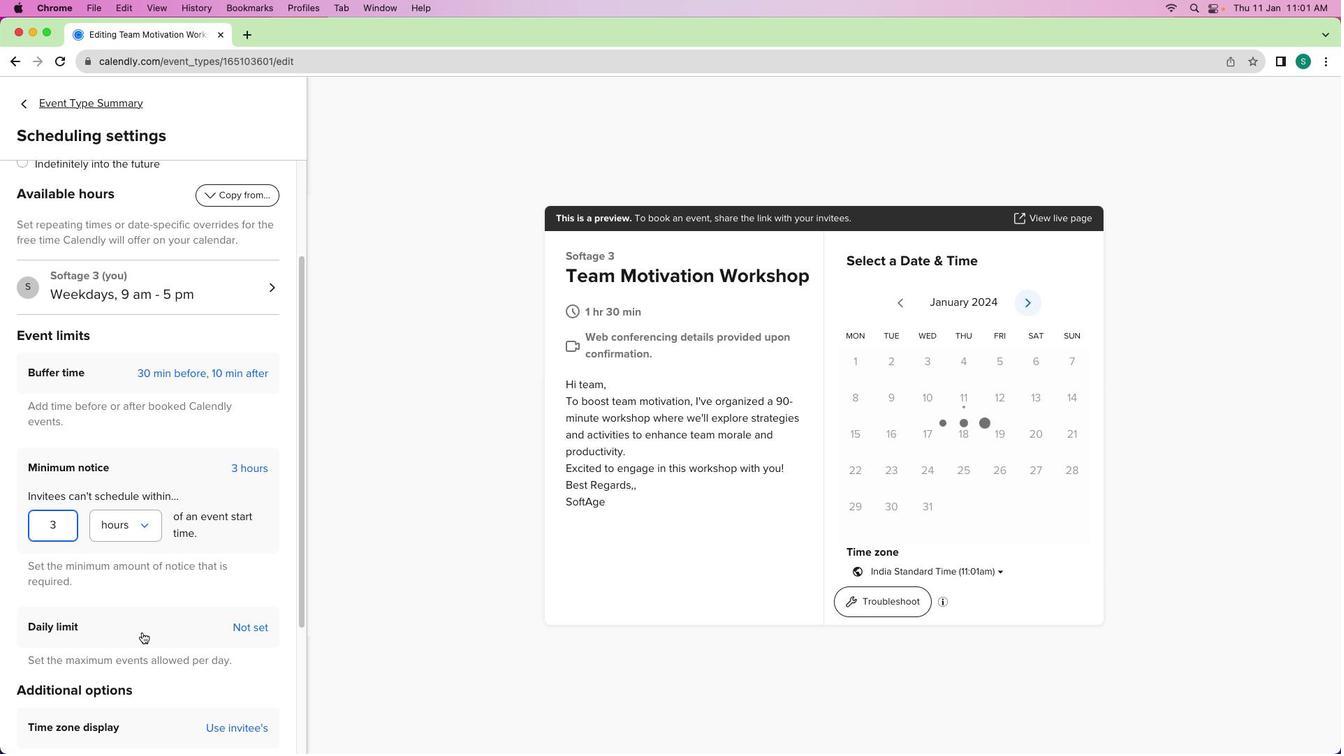 
Action: Mouse moved to (142, 632)
Screenshot: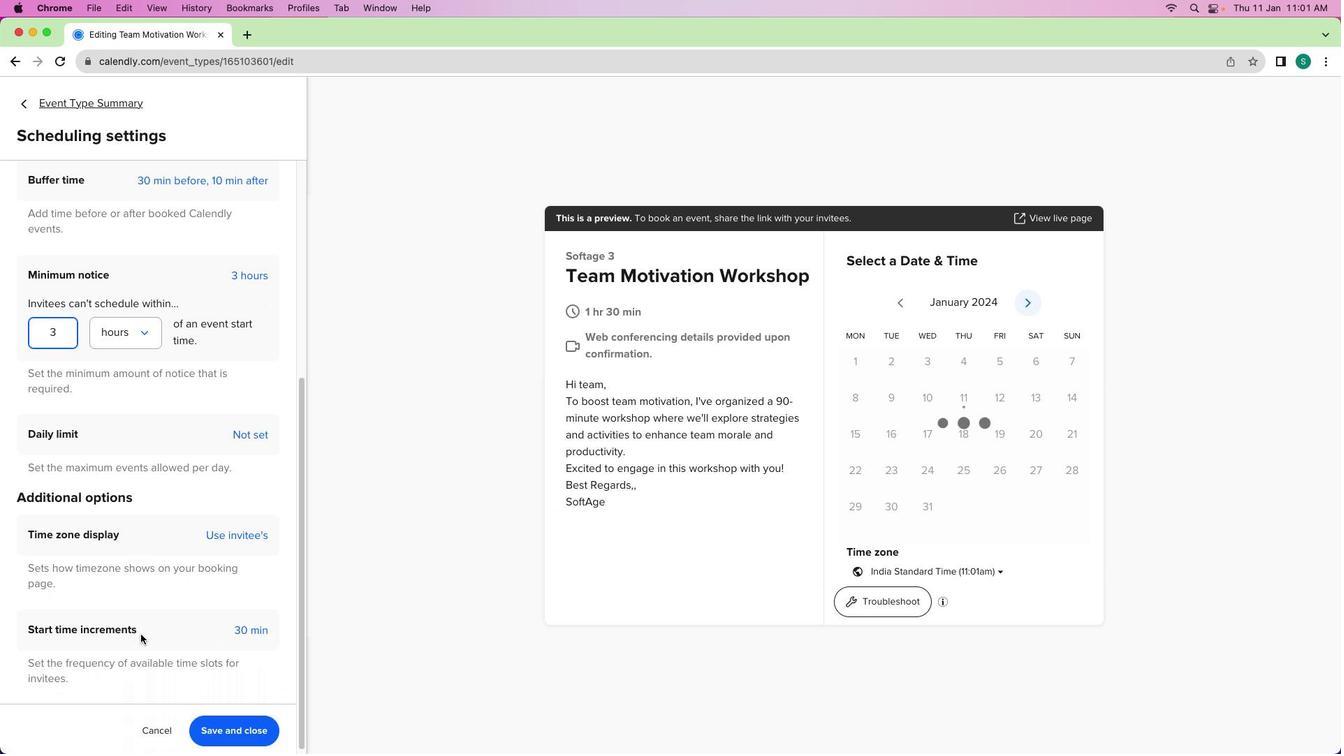 
Action: Mouse scrolled (142, 632) with delta (0, 0)
Screenshot: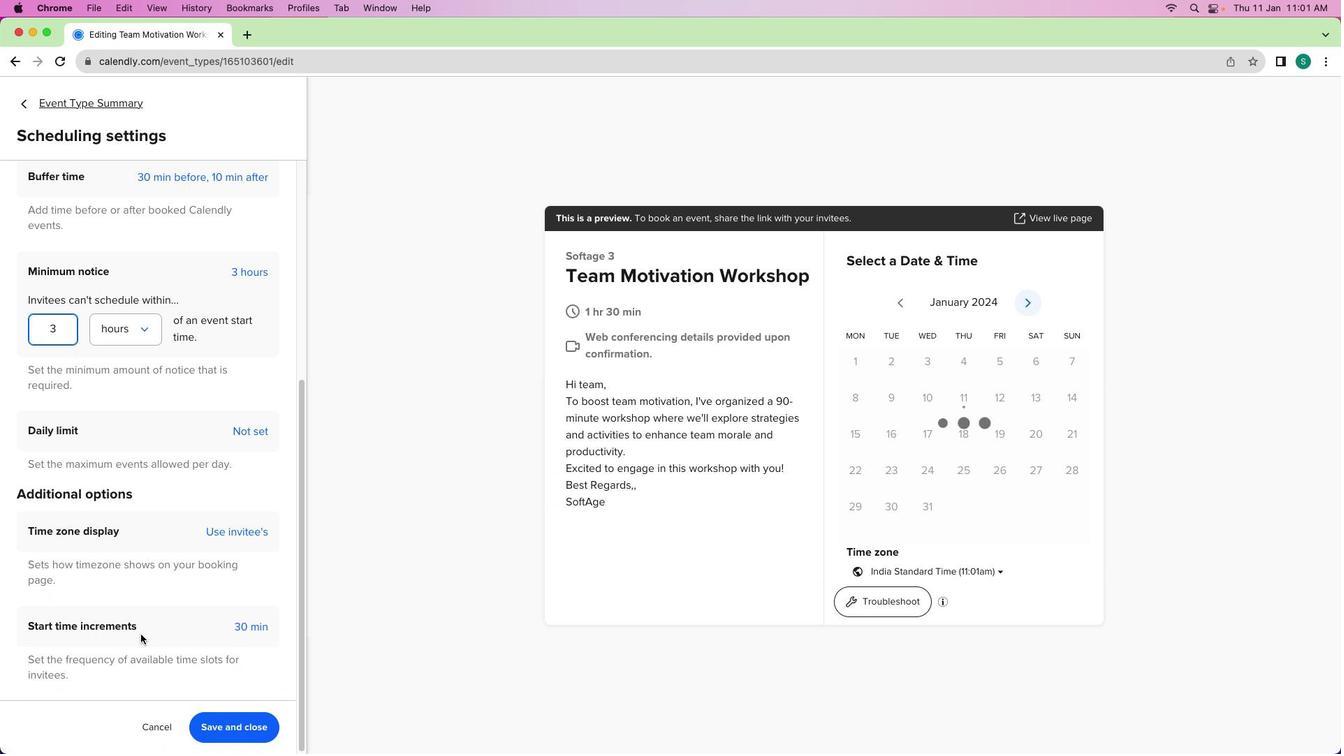 
Action: Mouse moved to (142, 632)
Screenshot: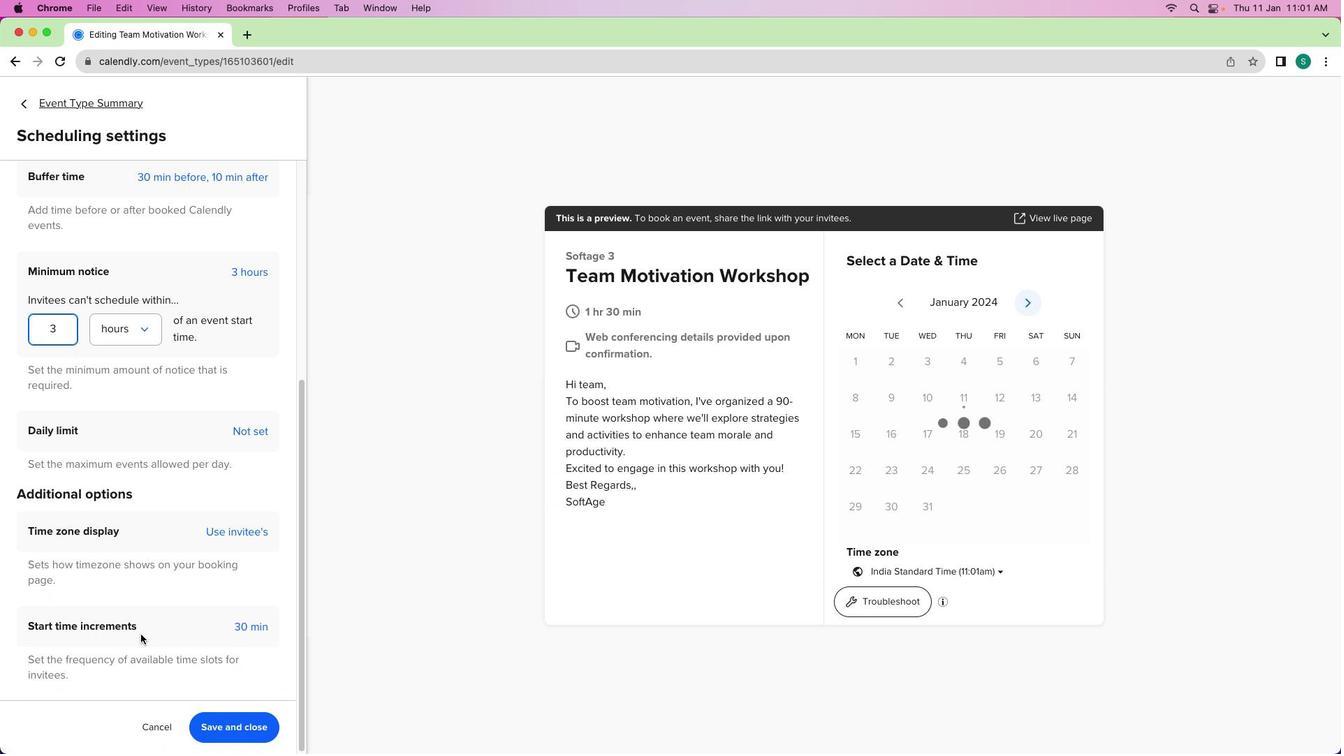 
Action: Mouse scrolled (142, 632) with delta (0, 0)
Screenshot: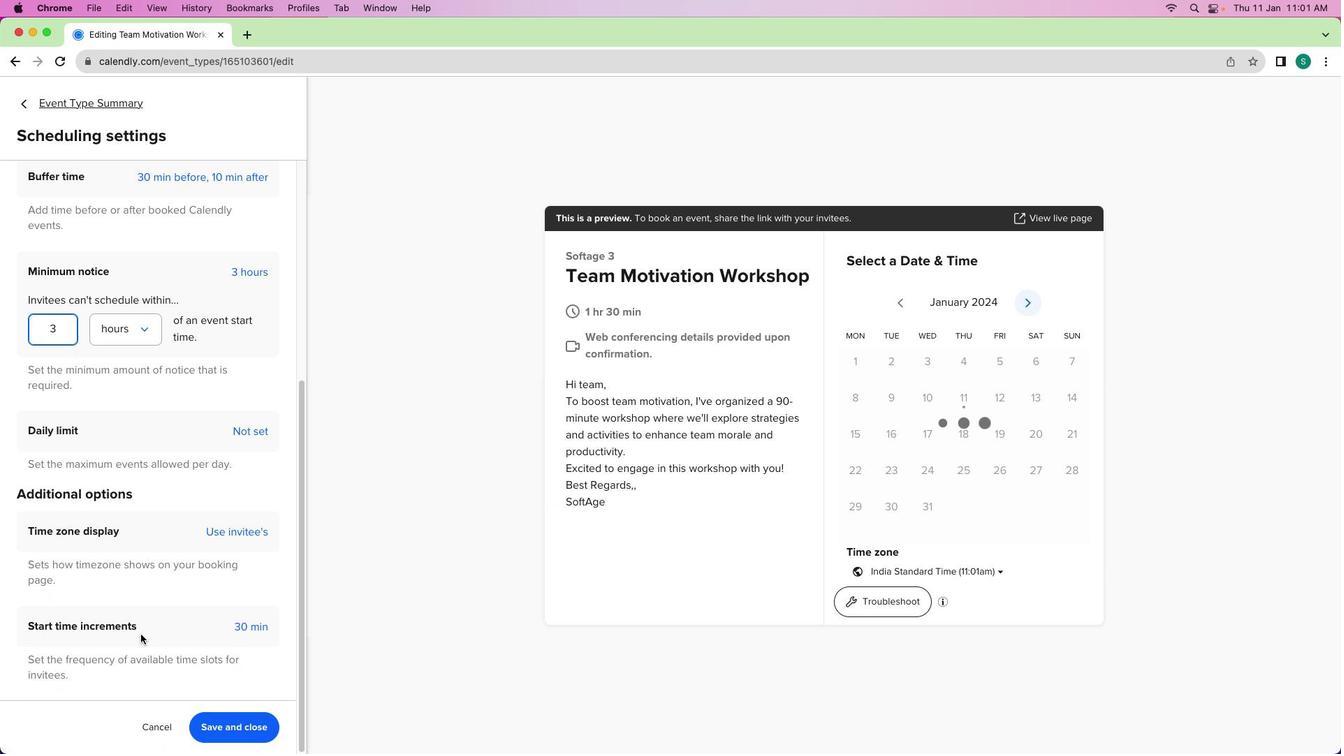 
Action: Mouse scrolled (142, 632) with delta (0, 0)
Screenshot: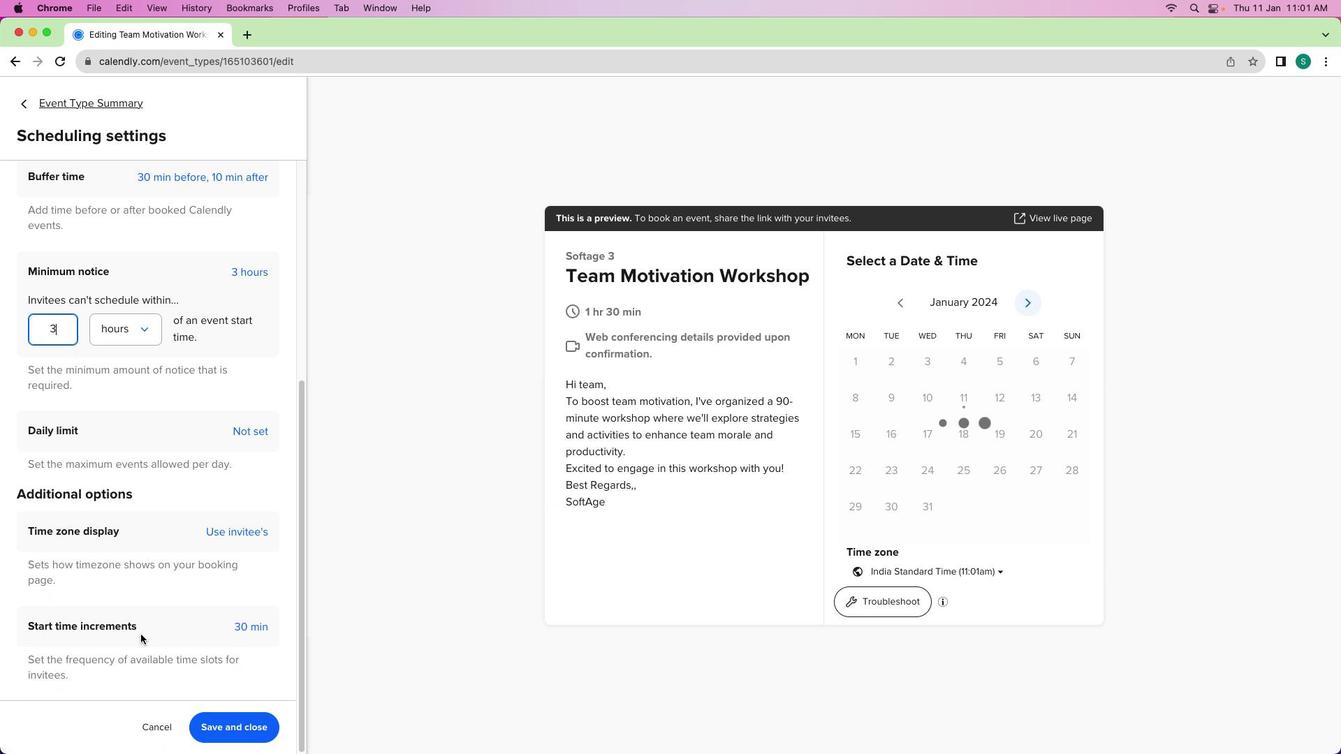 
Action: Mouse scrolled (142, 632) with delta (0, 0)
Screenshot: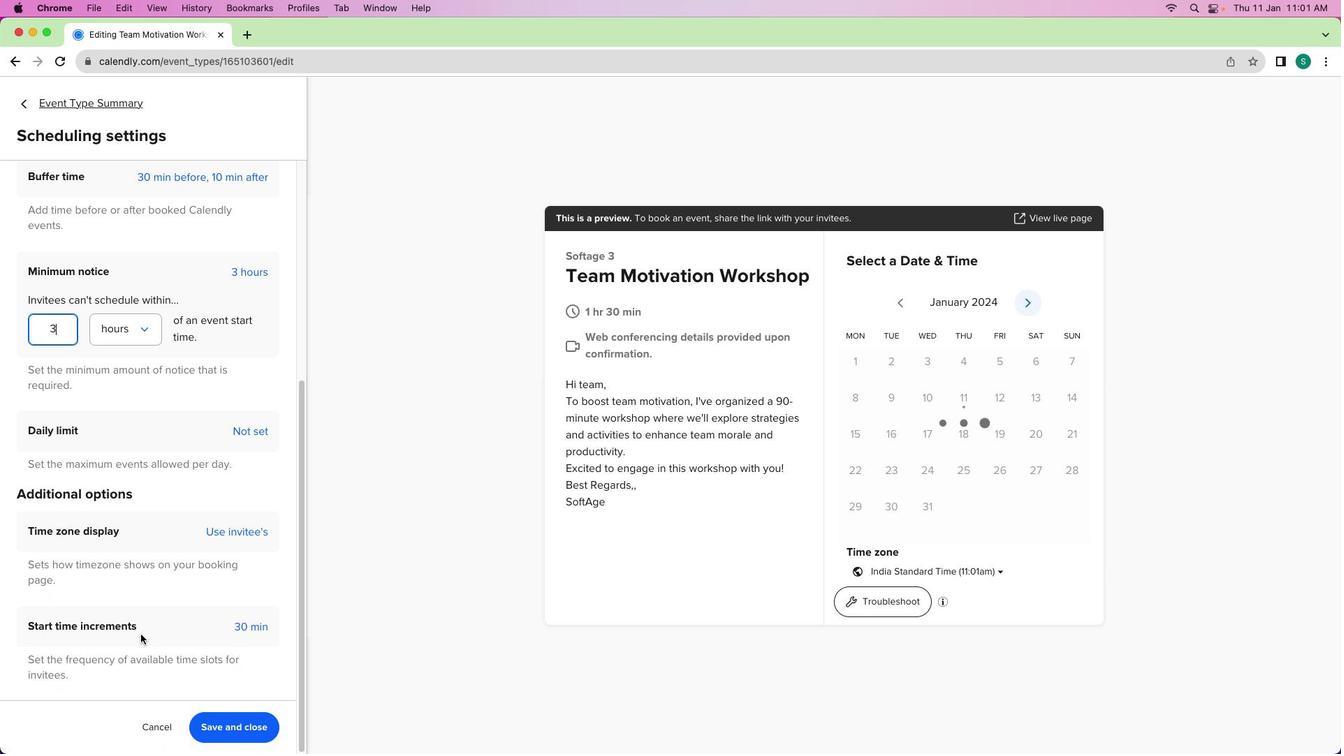 
Action: Mouse moved to (142, 633)
Screenshot: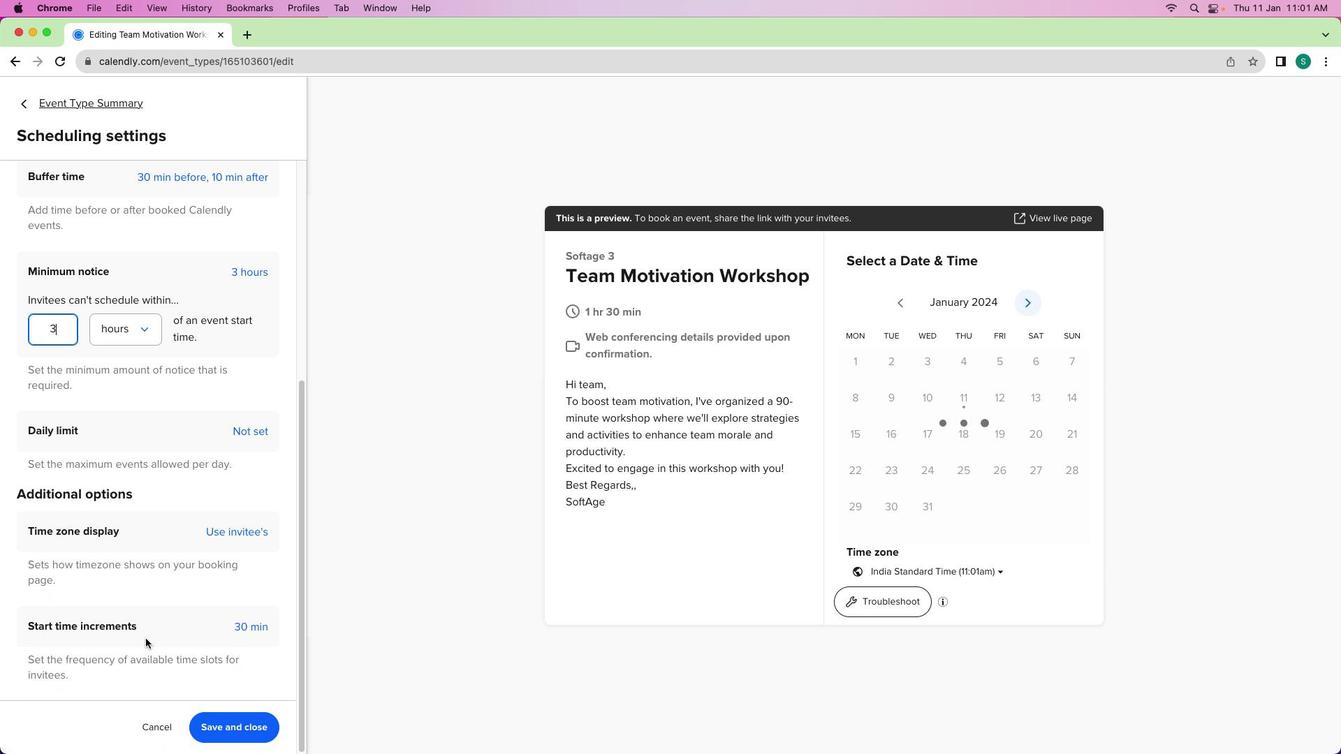
Action: Mouse scrolled (142, 633) with delta (0, 0)
Screenshot: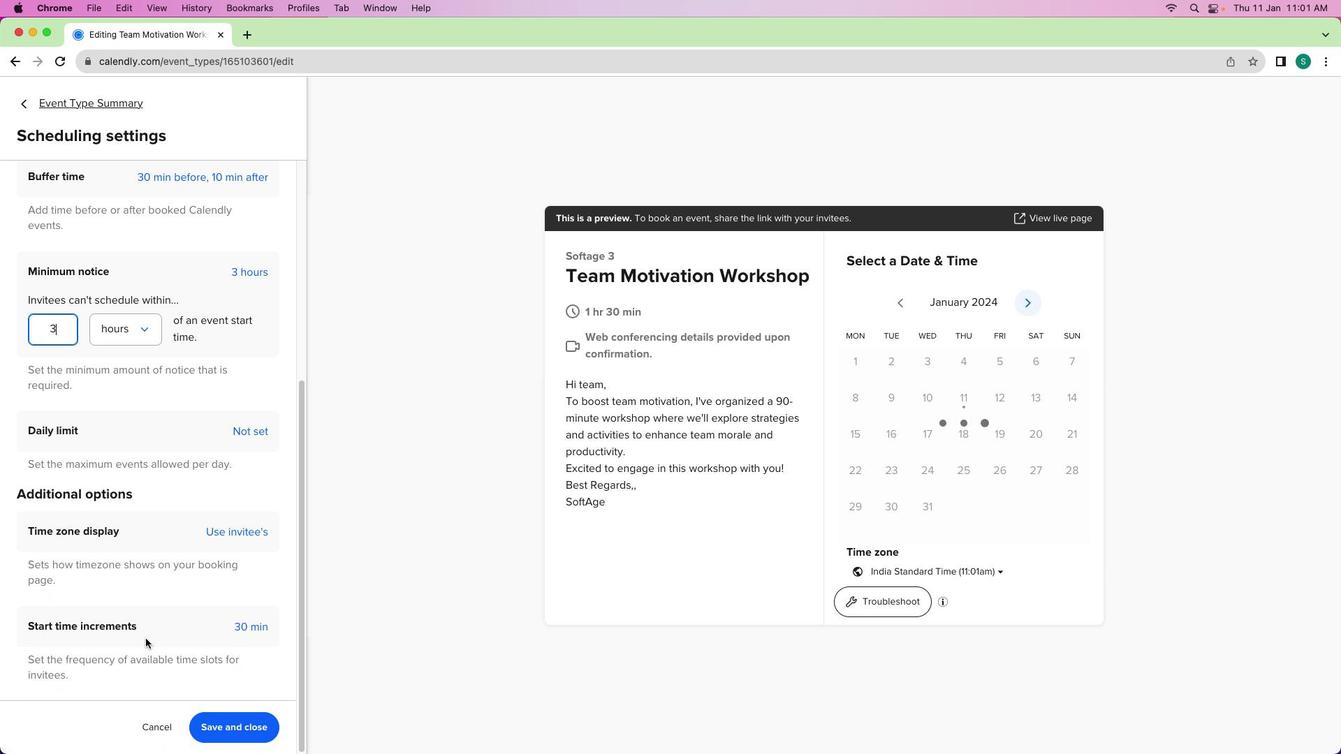 
Action: Mouse moved to (141, 635)
Screenshot: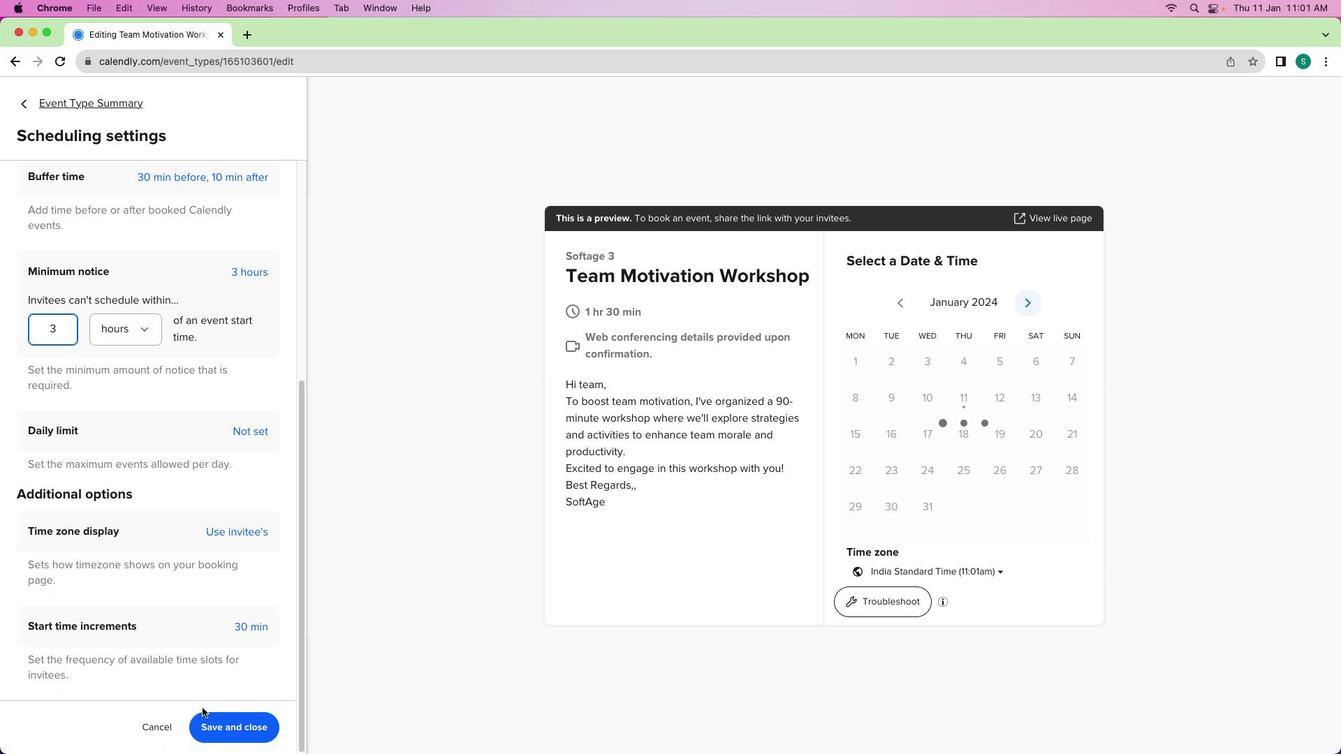
Action: Mouse scrolled (141, 635) with delta (0, 0)
Screenshot: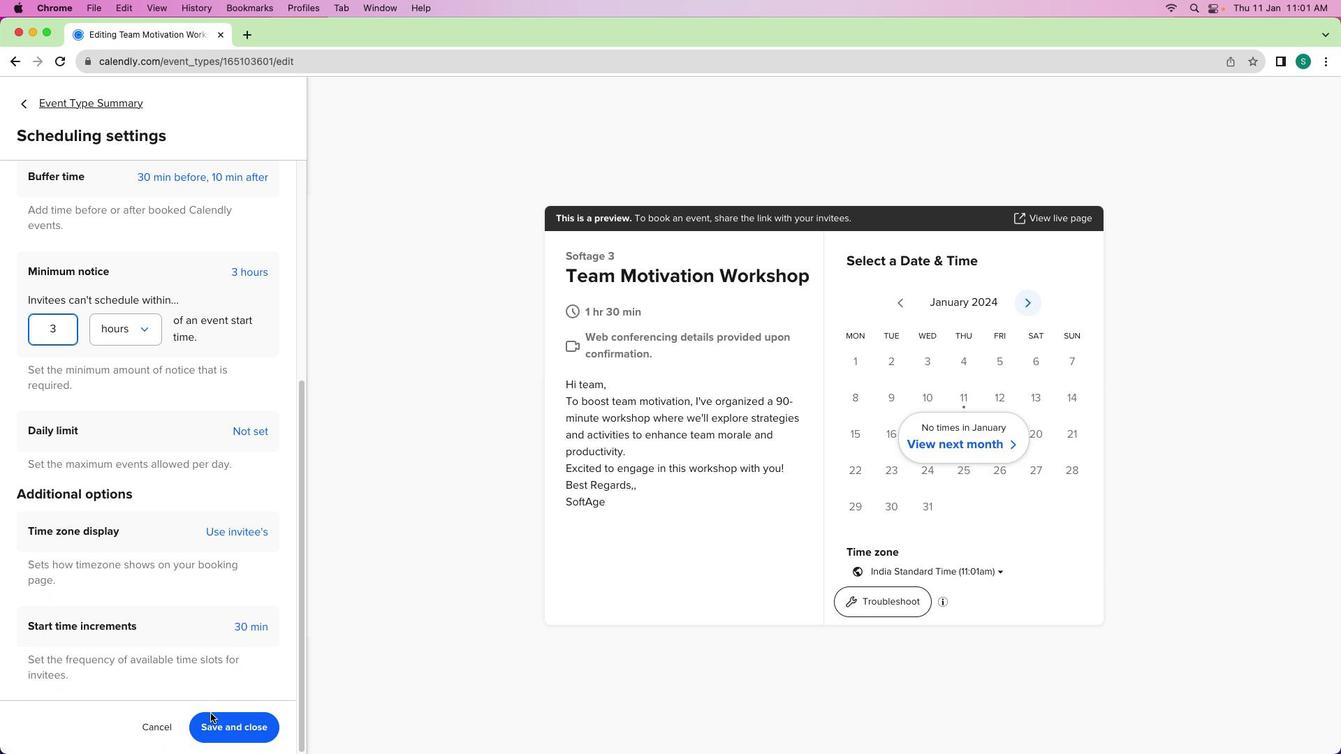 
Action: Mouse moved to (141, 635)
Screenshot: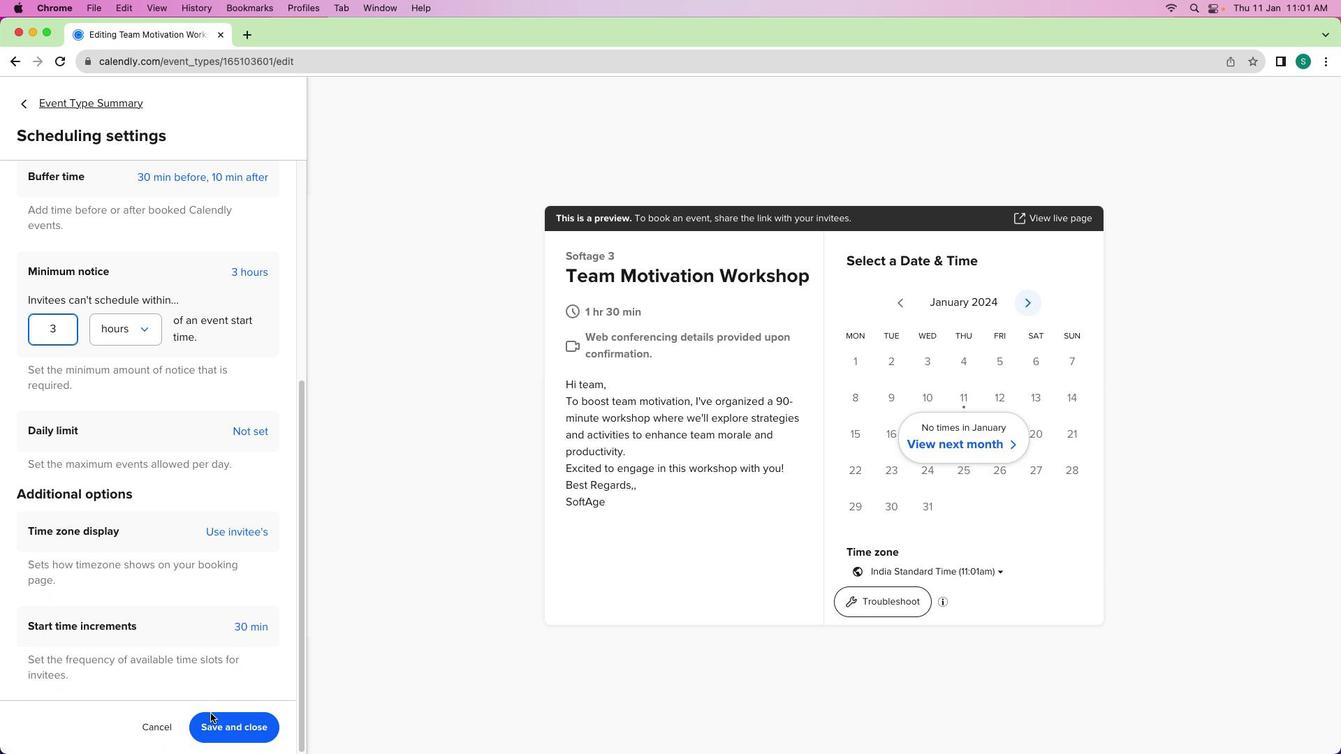 
Action: Mouse scrolled (141, 635) with delta (0, 0)
Screenshot: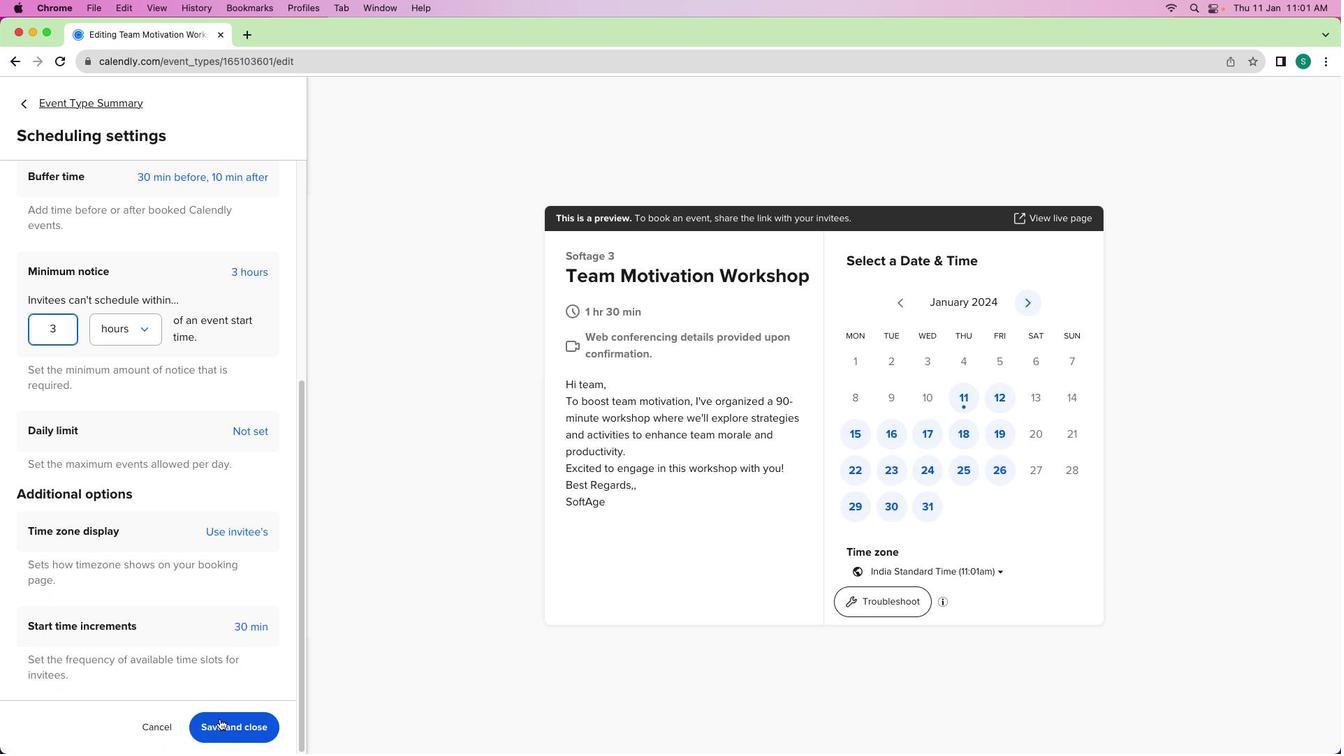 
Action: Mouse scrolled (141, 635) with delta (0, -1)
Screenshot: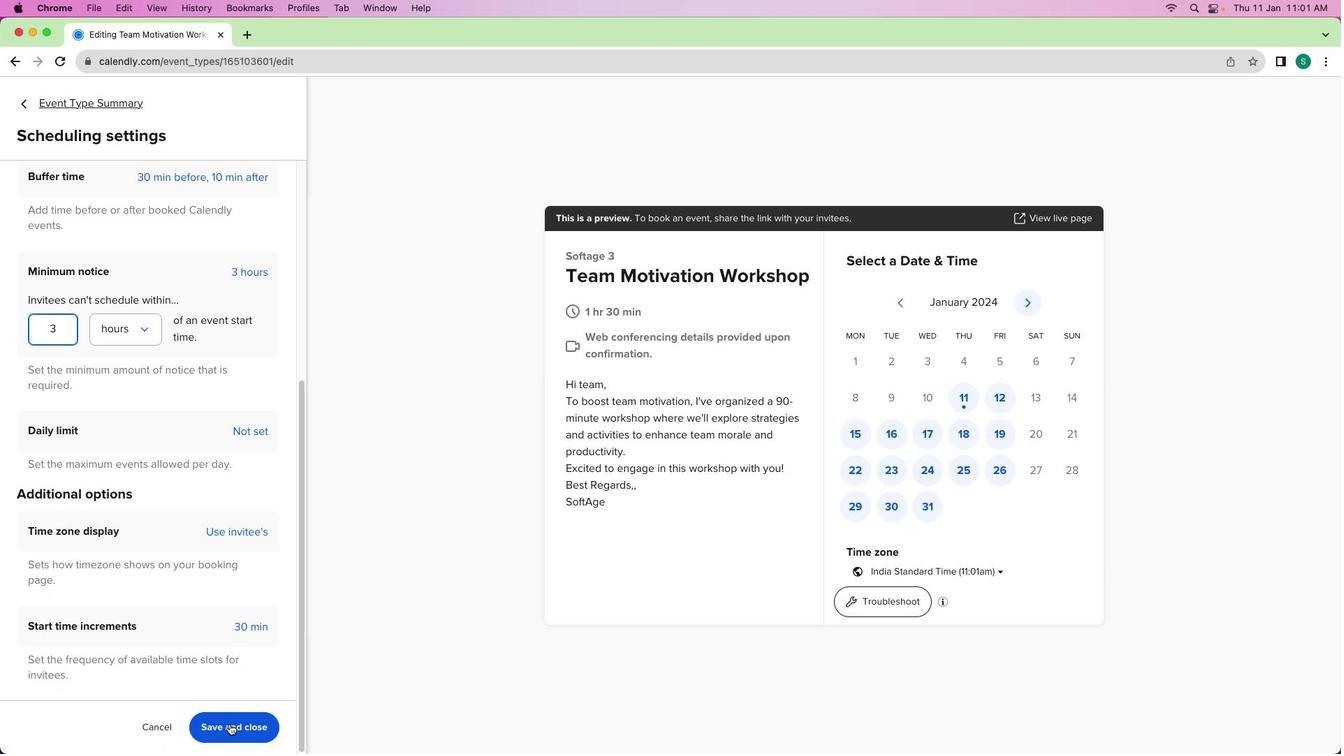 
Action: Mouse scrolled (141, 635) with delta (0, -2)
Screenshot: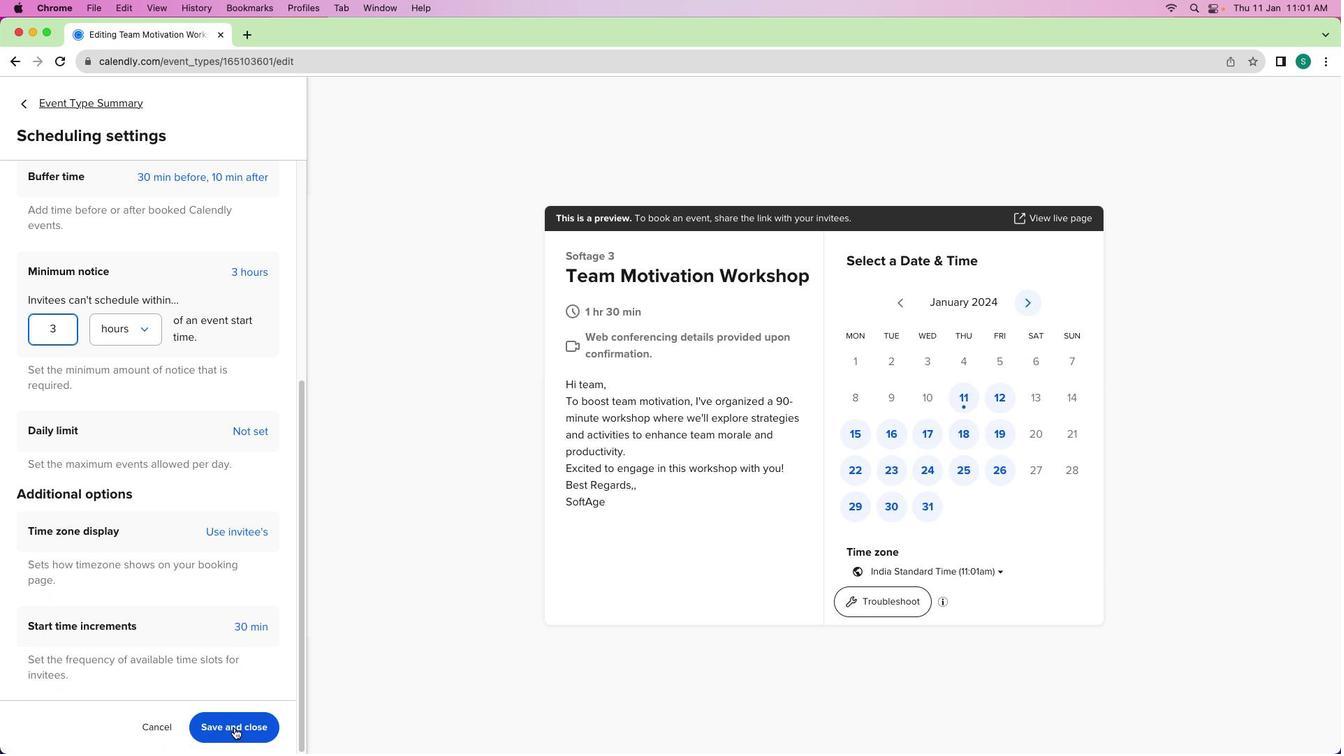 
Action: Mouse scrolled (141, 635) with delta (0, 0)
Screenshot: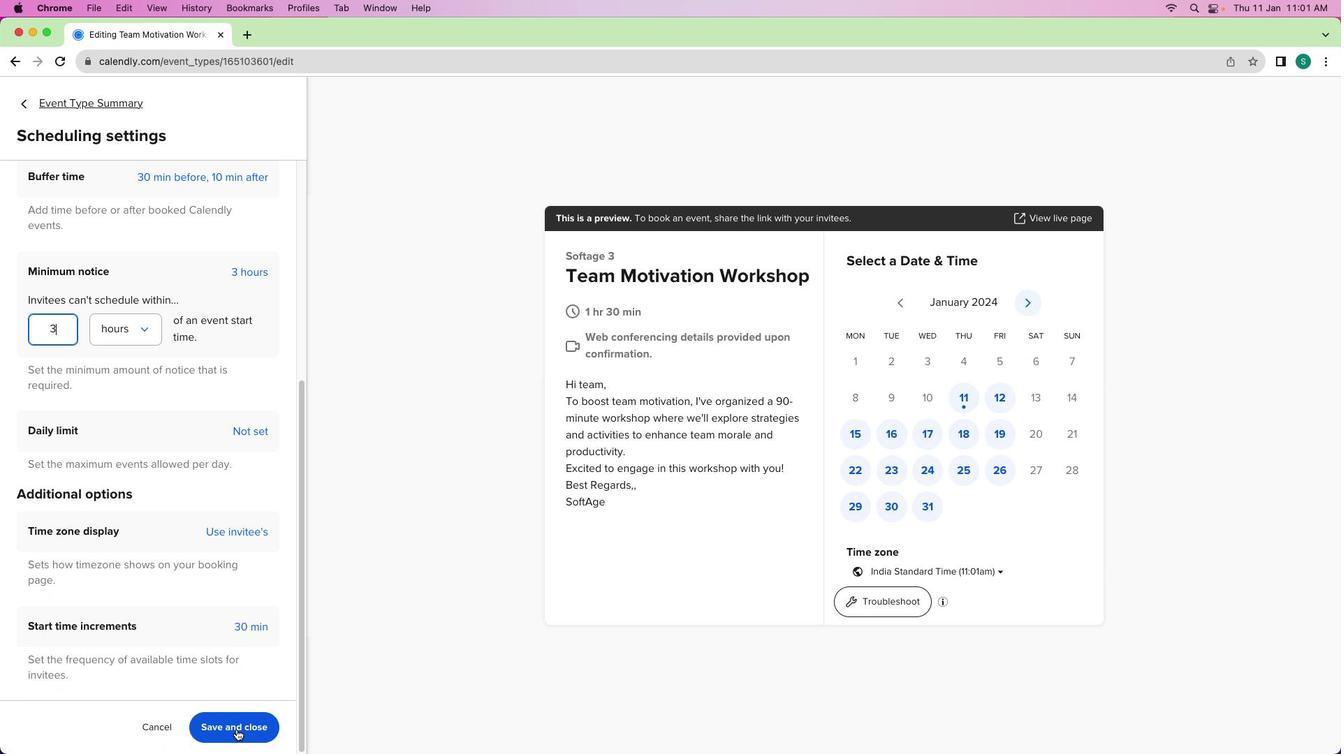 
Action: Mouse moved to (236, 729)
Screenshot: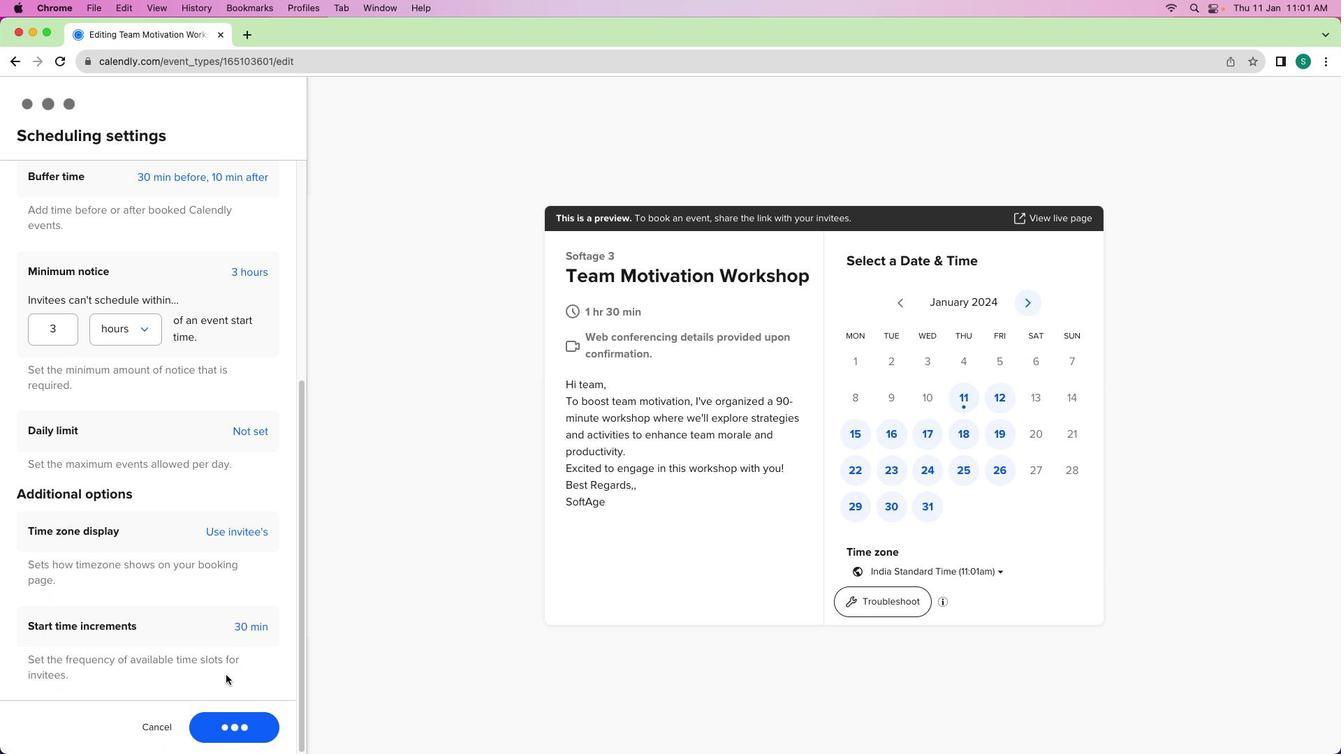 
Action: Mouse pressed left at (236, 729)
Screenshot: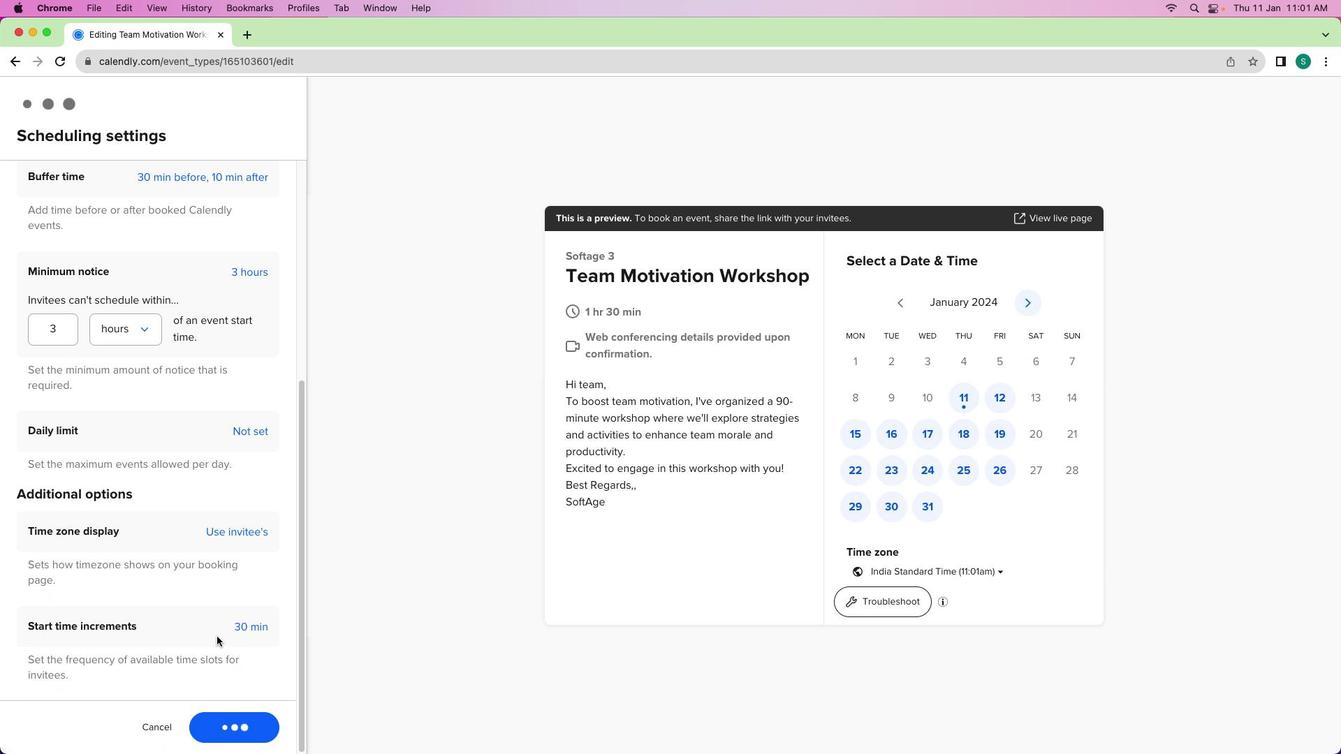 
Action: Mouse moved to (45, 105)
Screenshot: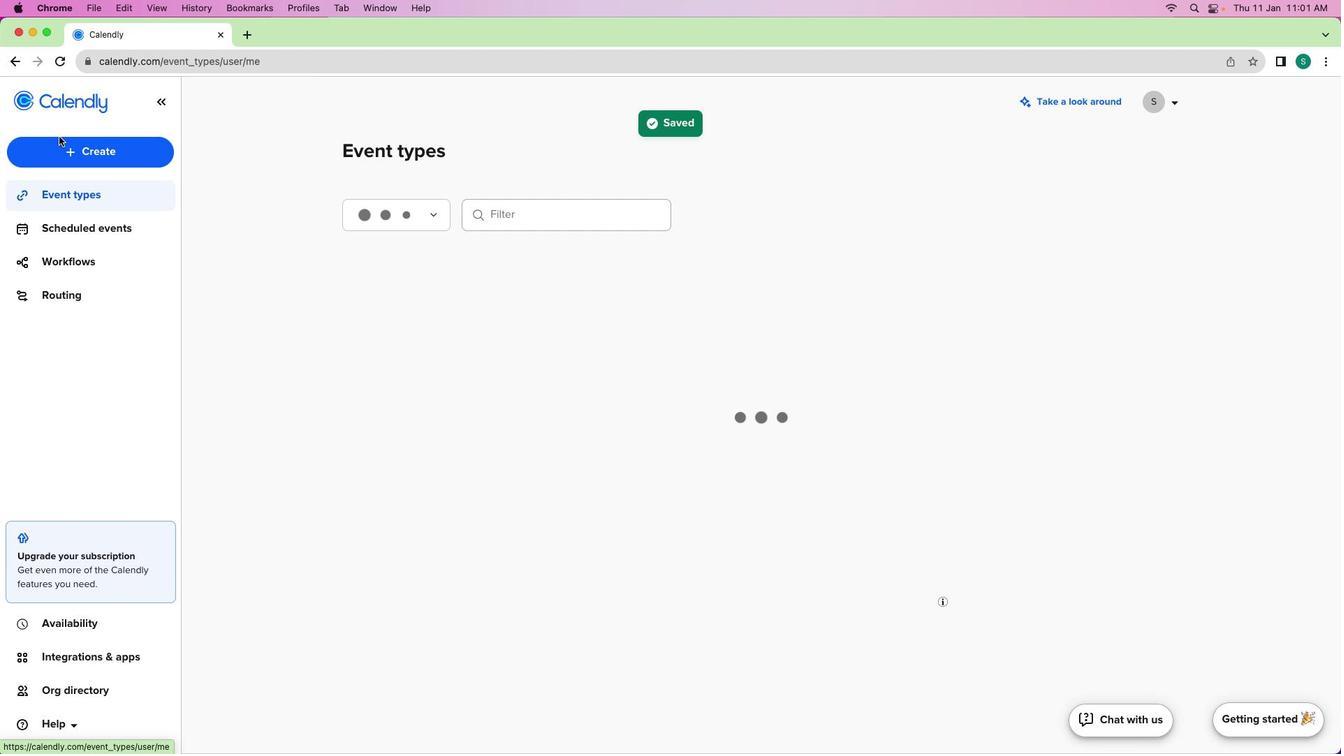 
Action: Mouse pressed left at (45, 105)
Screenshot: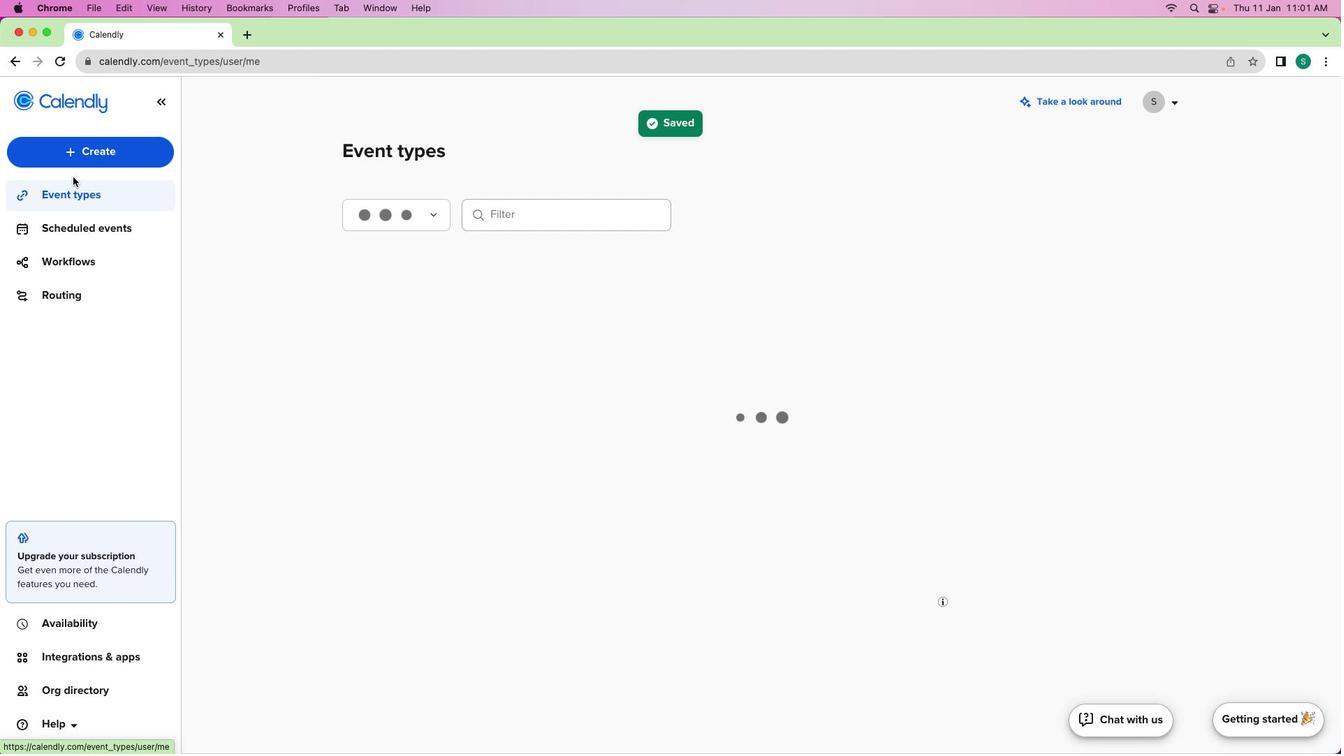 
Action: Mouse moved to (446, 403)
Screenshot: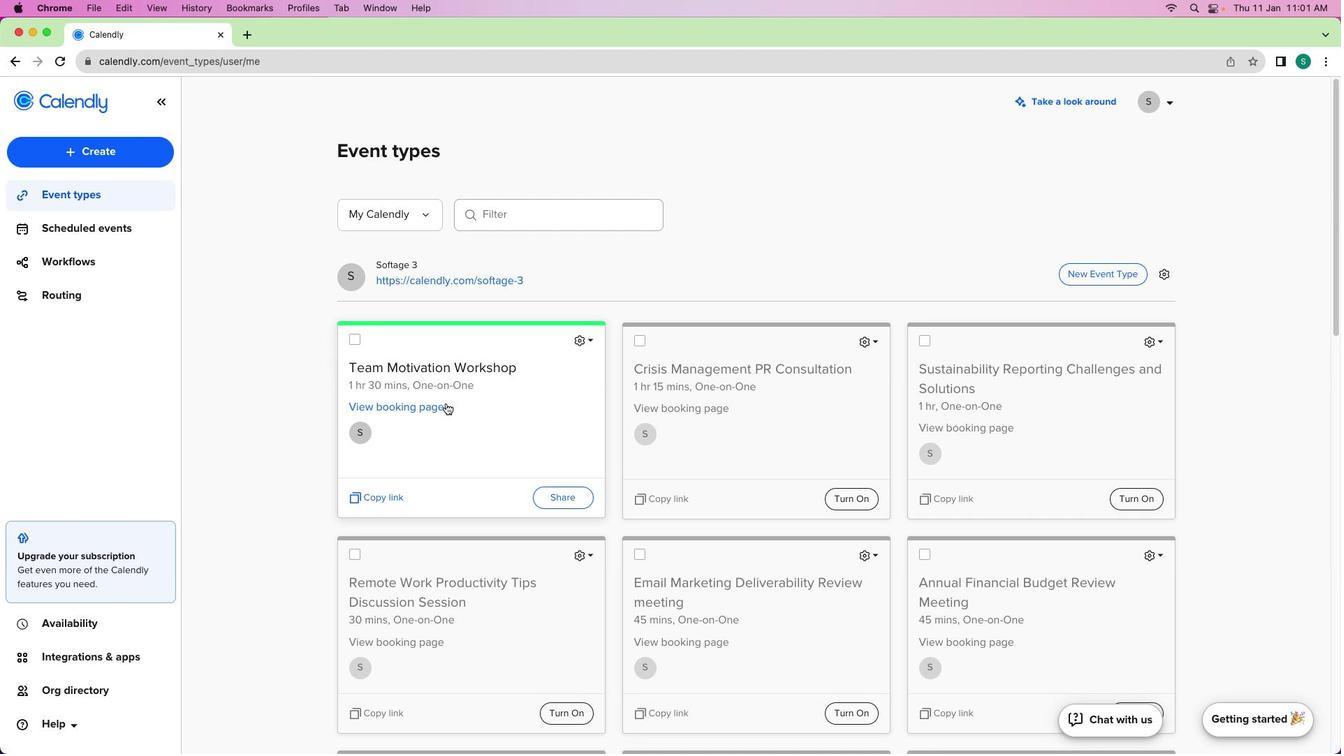 
